 Task: Search one way flight ticket for 2 adults, 2 infants in seat and 1 infant on lap in first from Waco: Waco Regional Airport to Gillette: Gillette Campbell County Airport on 5-1-2023. Choice of flights is Frontier. Number of bags: 1 carry on bag and 5 checked bags. Price is upto 65000. Outbound departure time preference is 16:45.
Action: Mouse moved to (273, 387)
Screenshot: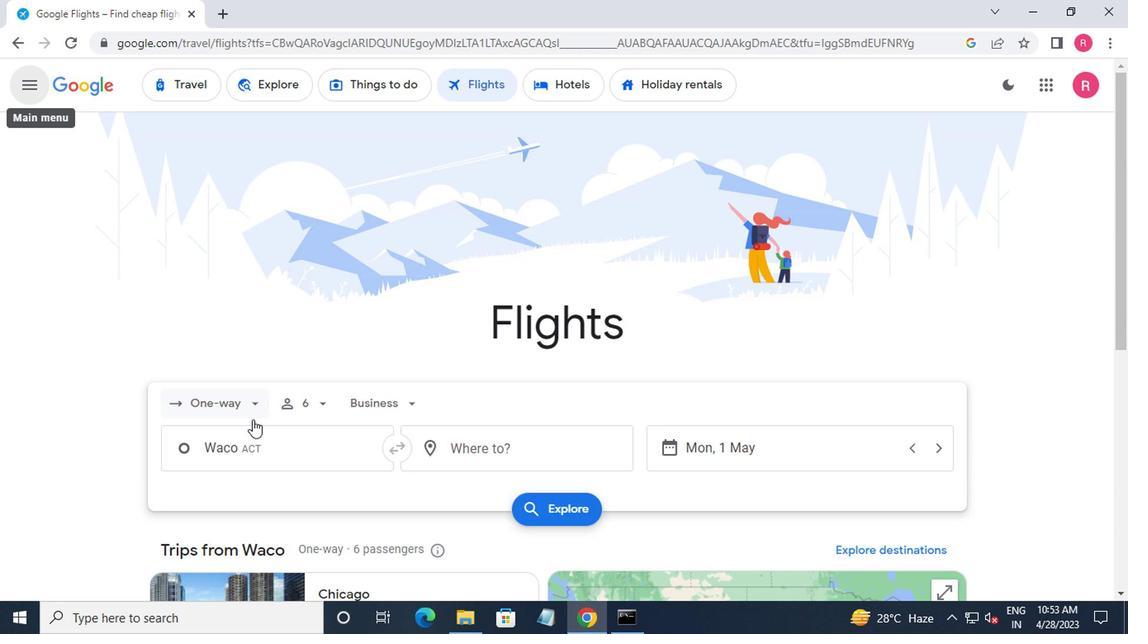 
Action: Mouse pressed left at (273, 387)
Screenshot: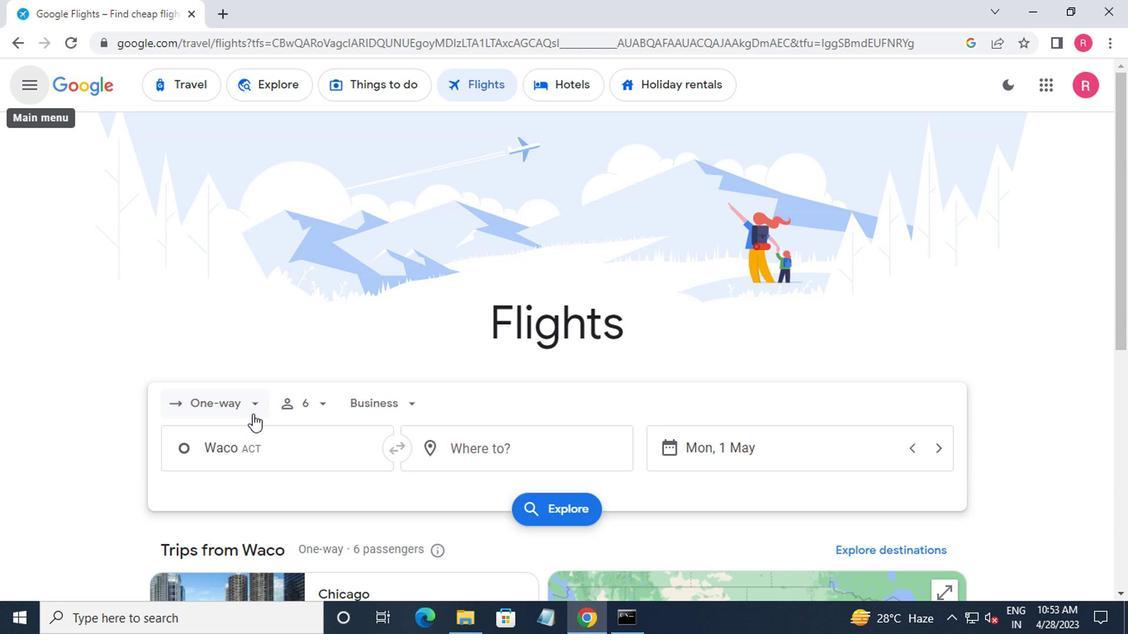 
Action: Mouse moved to (267, 434)
Screenshot: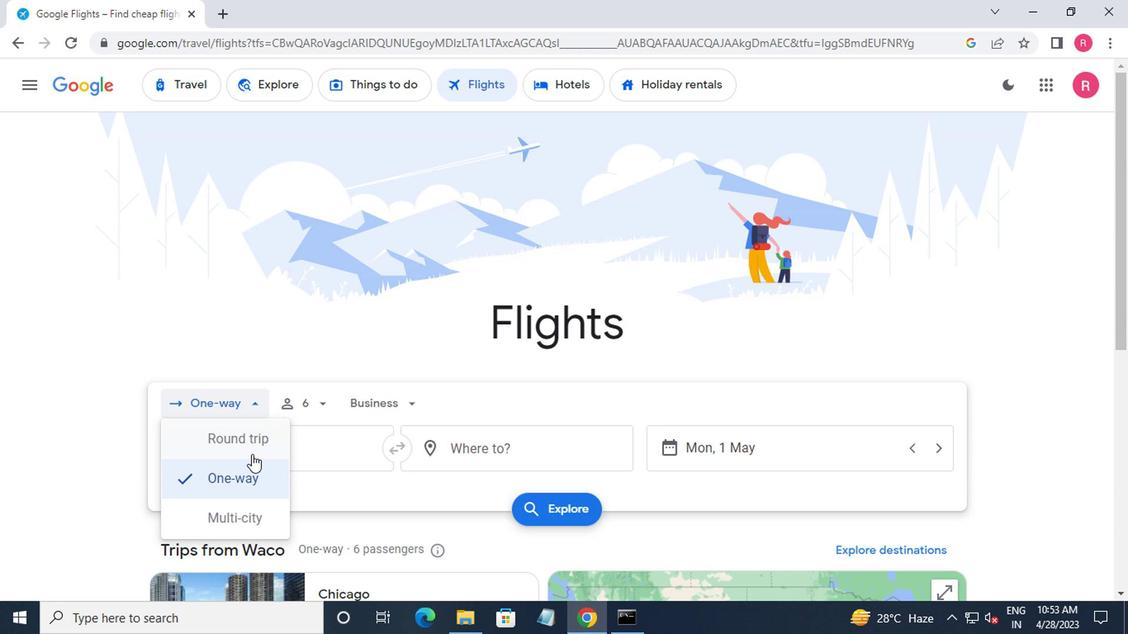 
Action: Mouse pressed left at (267, 434)
Screenshot: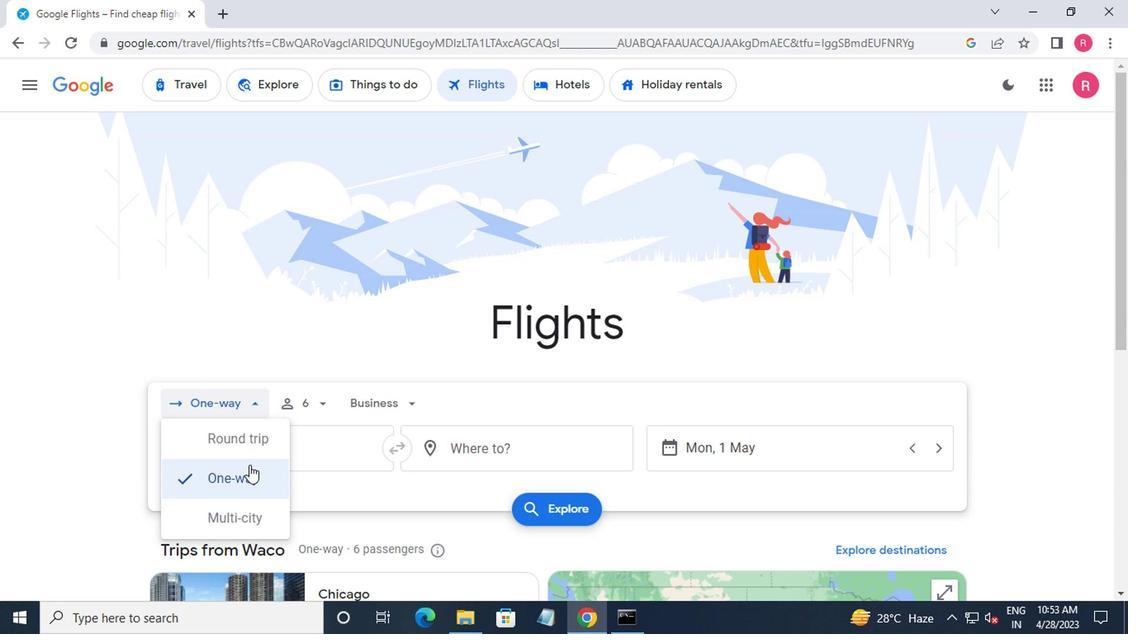 
Action: Mouse moved to (307, 387)
Screenshot: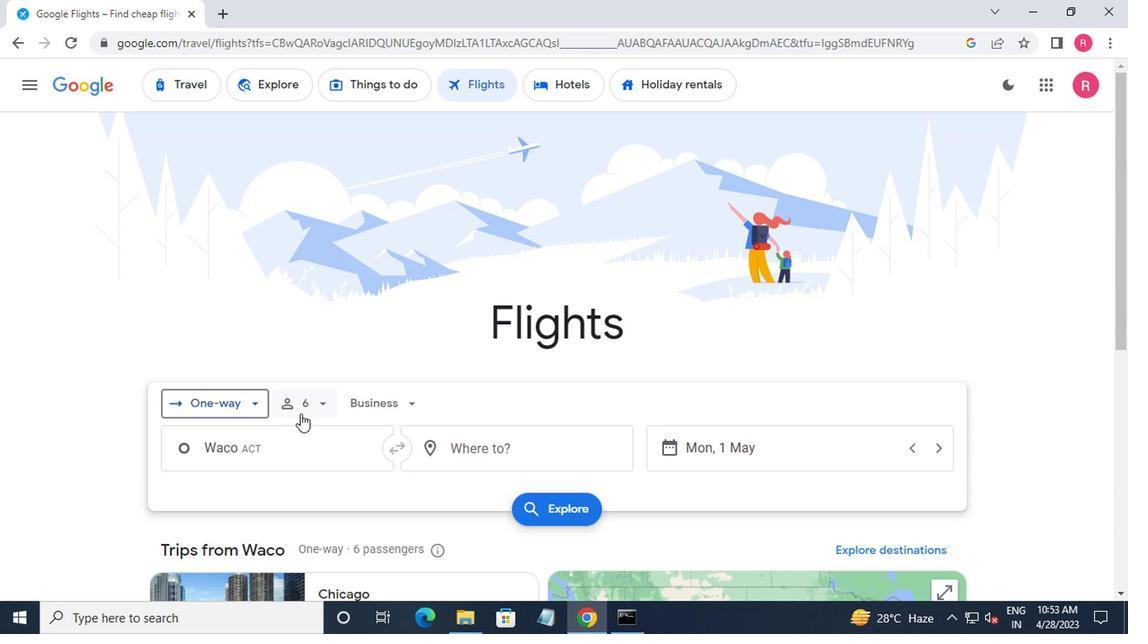 
Action: Mouse pressed left at (307, 387)
Screenshot: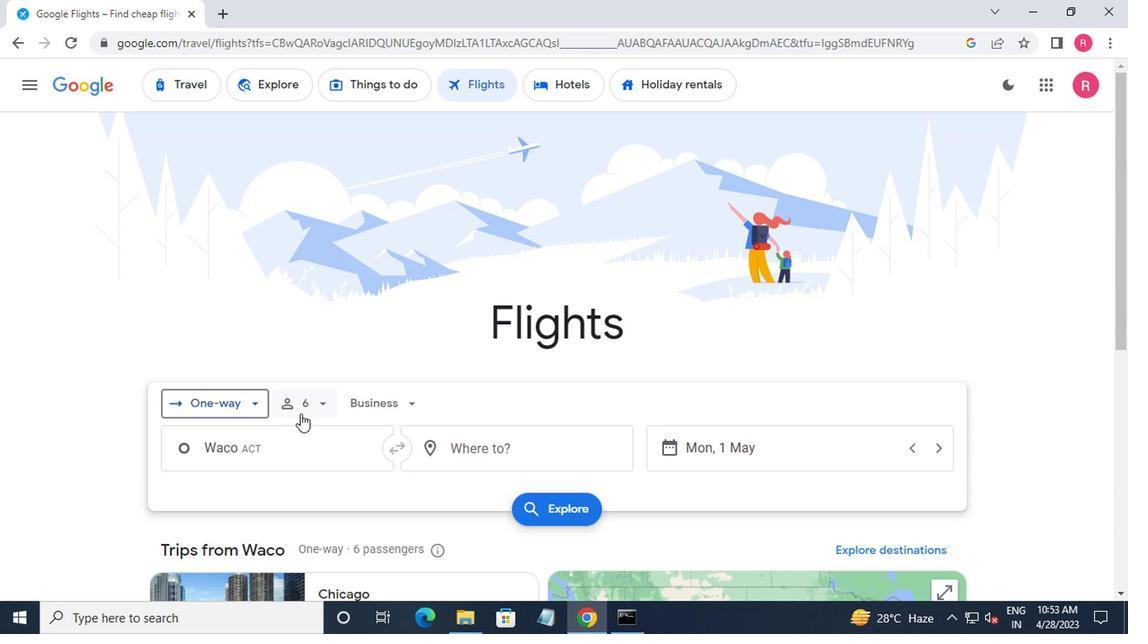 
Action: Mouse moved to (364, 412)
Screenshot: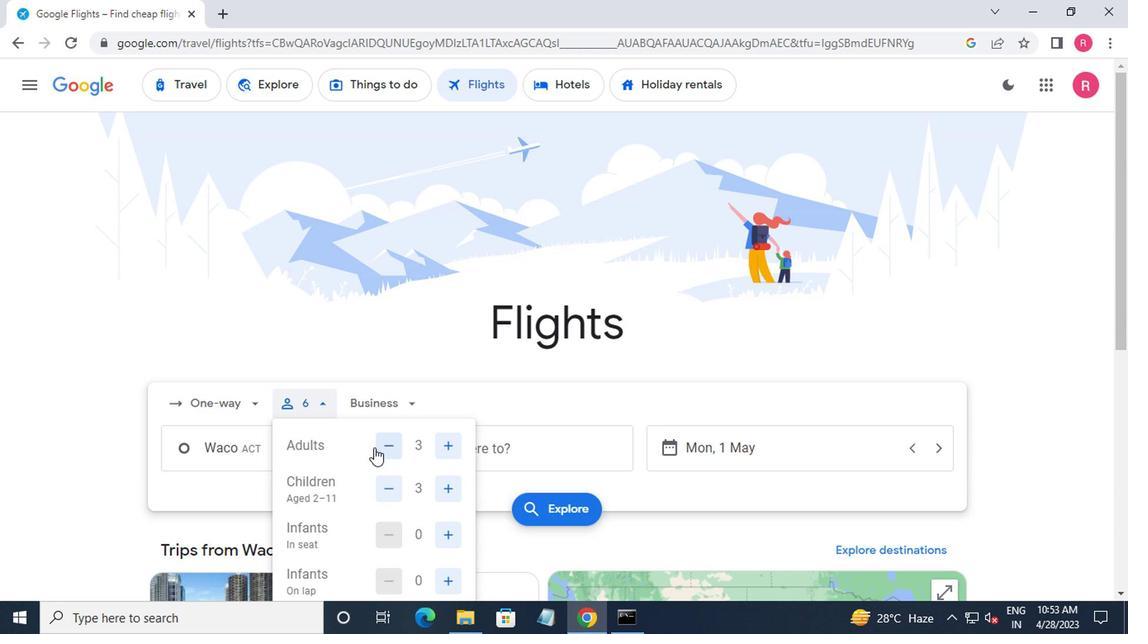 
Action: Mouse pressed left at (364, 412)
Screenshot: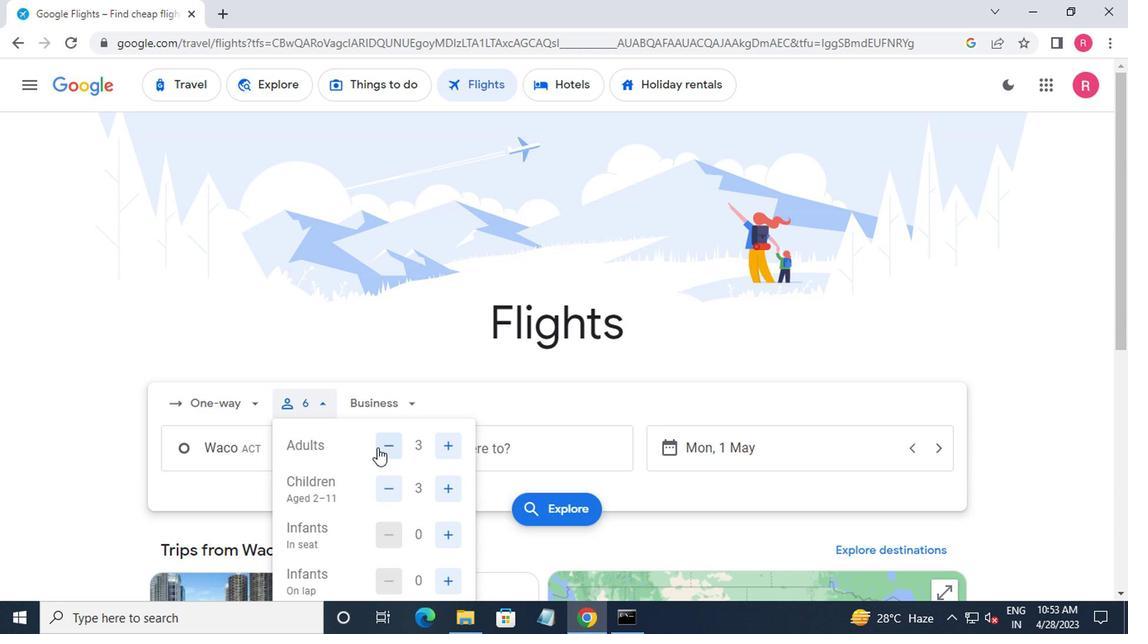 
Action: Mouse moved to (378, 441)
Screenshot: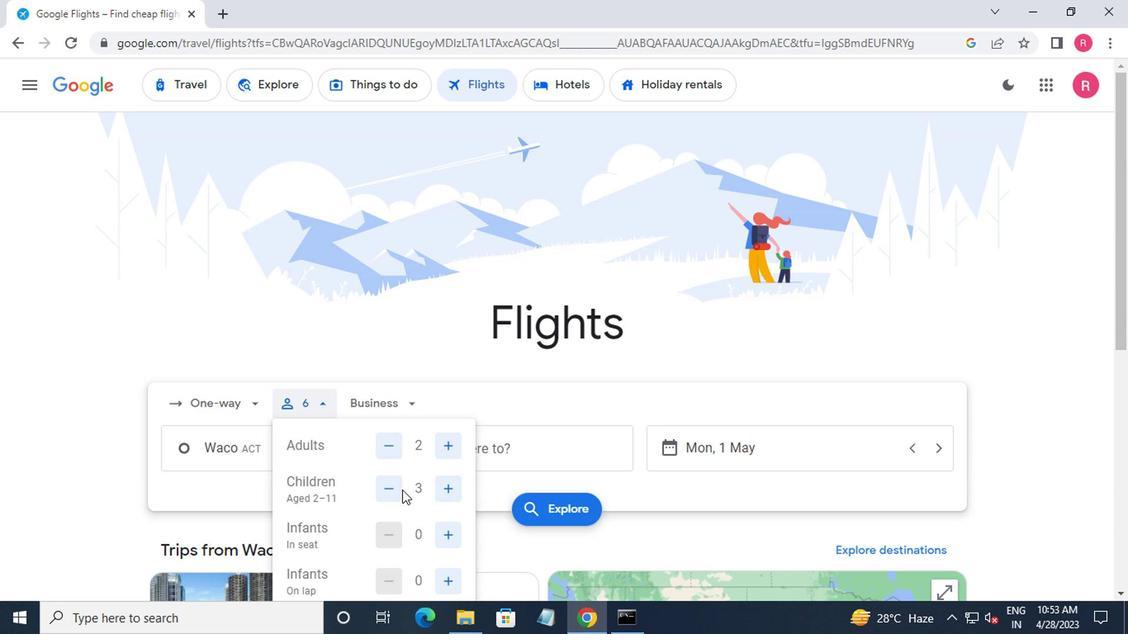 
Action: Mouse pressed left at (378, 441)
Screenshot: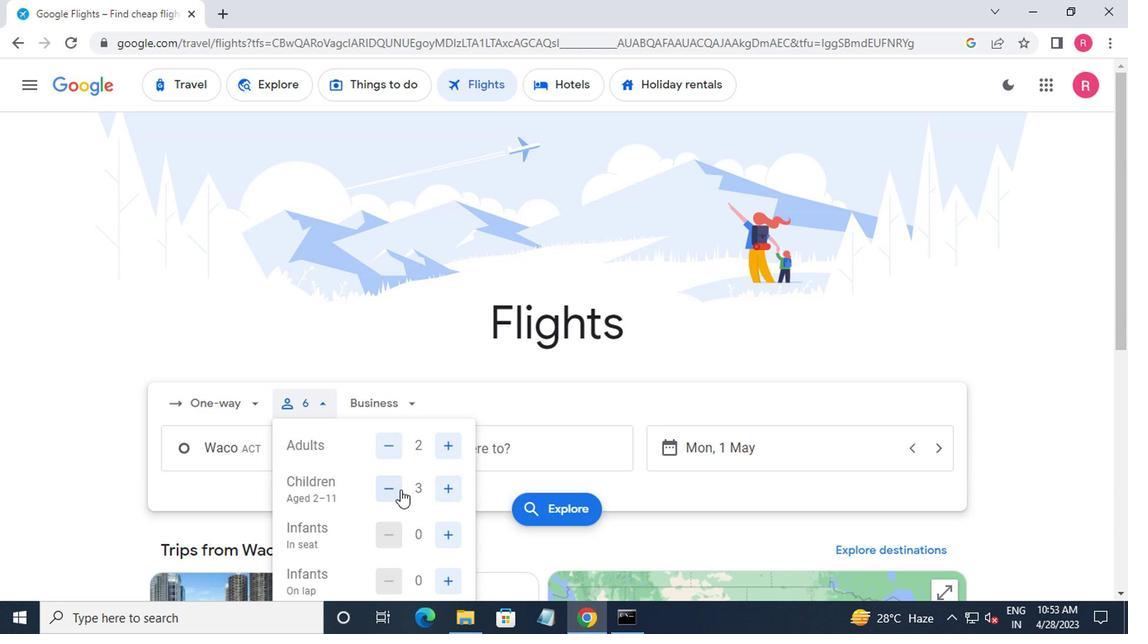 
Action: Mouse pressed left at (378, 441)
Screenshot: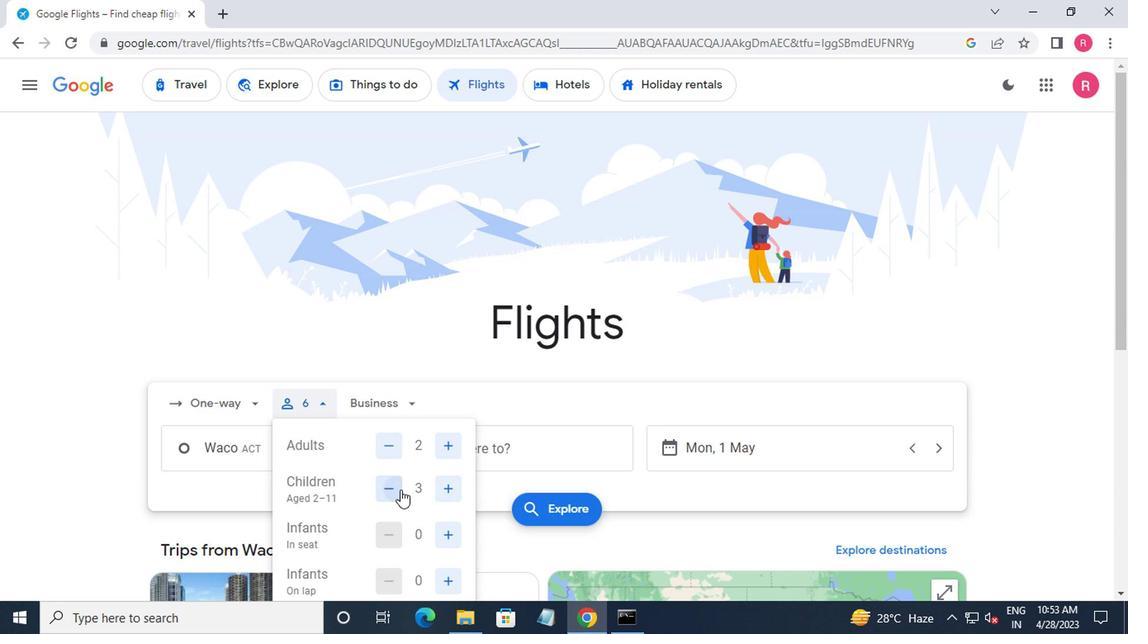 
Action: Mouse pressed left at (378, 441)
Screenshot: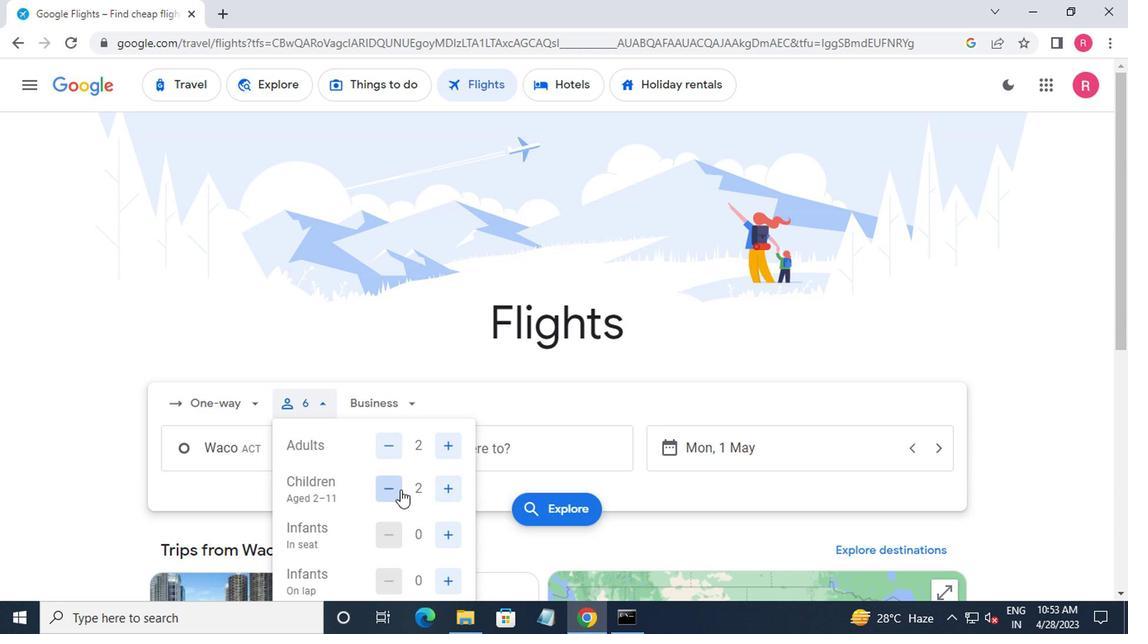 
Action: Mouse moved to (419, 473)
Screenshot: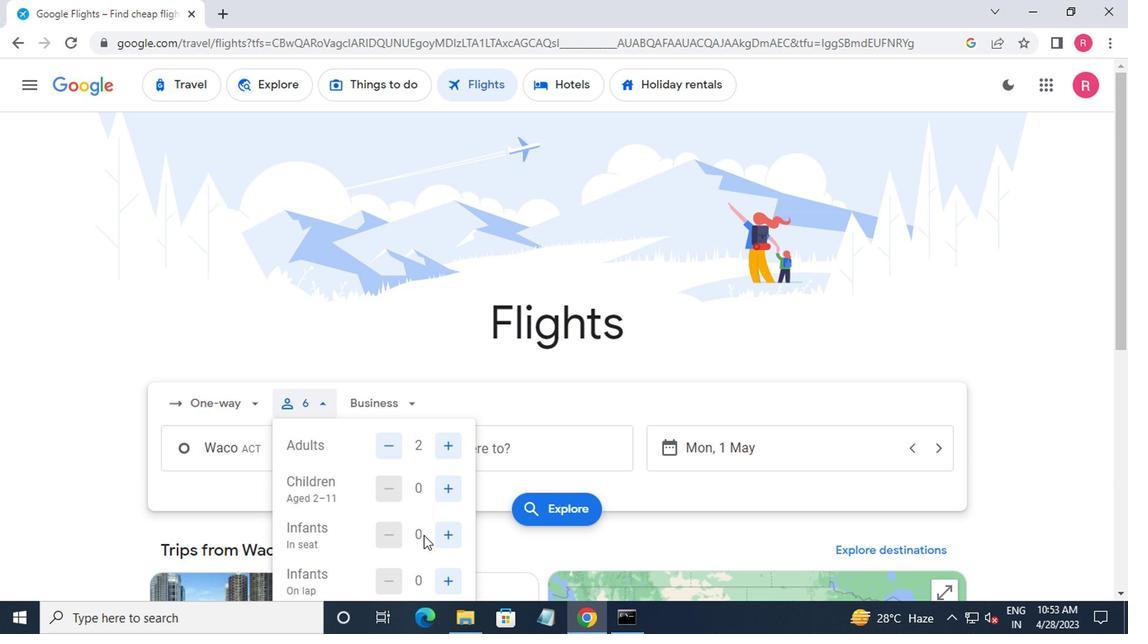 
Action: Mouse pressed left at (419, 473)
Screenshot: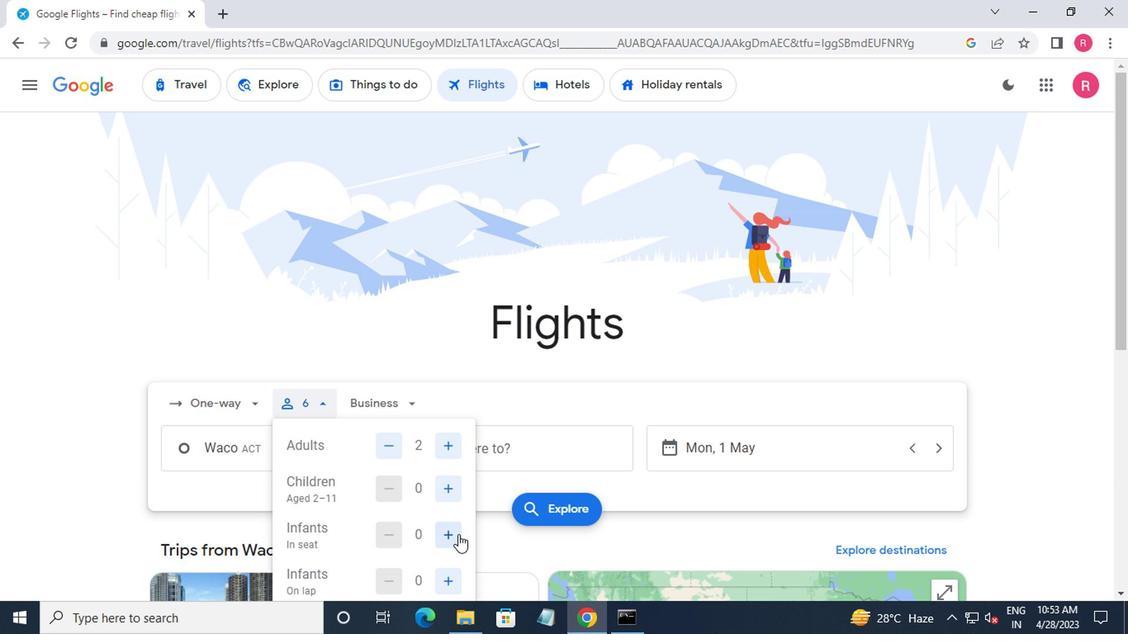 
Action: Mouse pressed left at (419, 473)
Screenshot: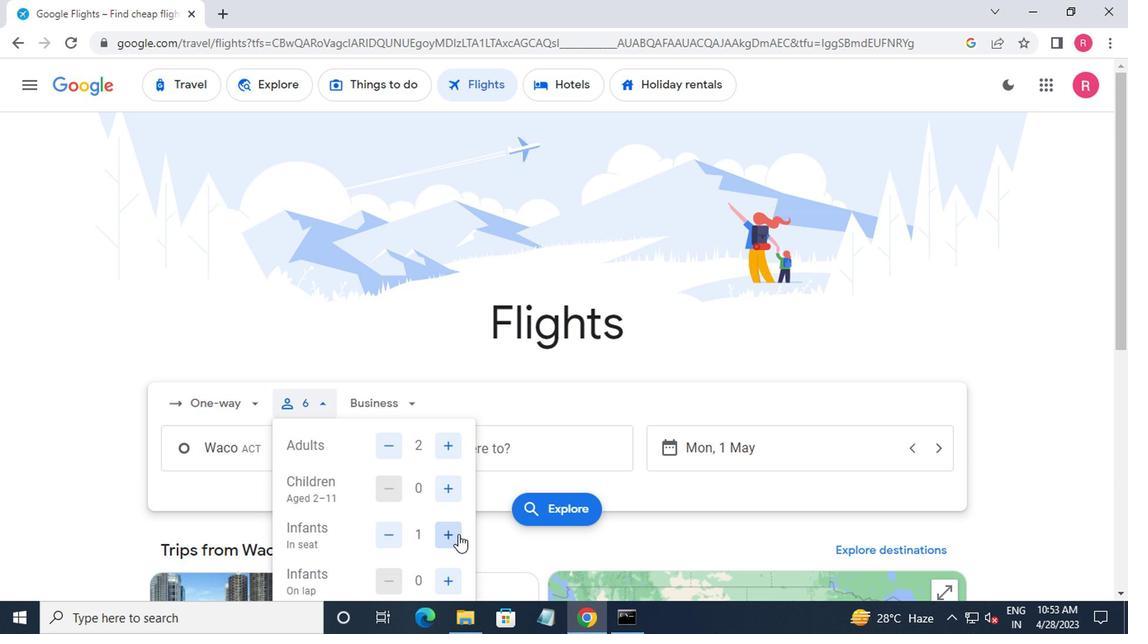 
Action: Mouse moved to (405, 508)
Screenshot: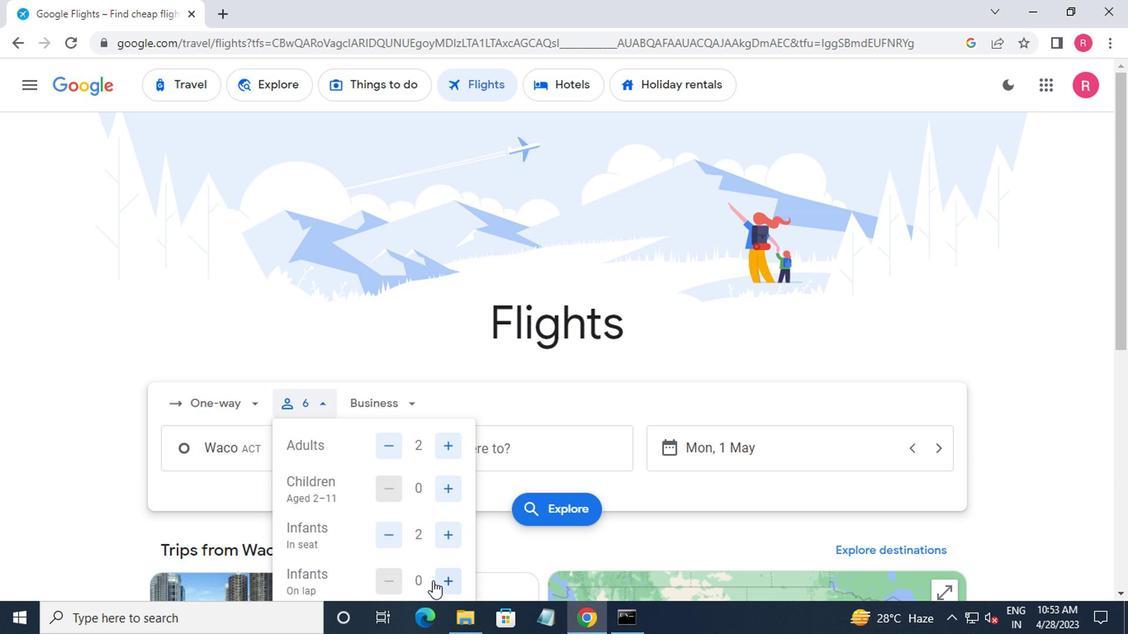 
Action: Mouse pressed left at (405, 508)
Screenshot: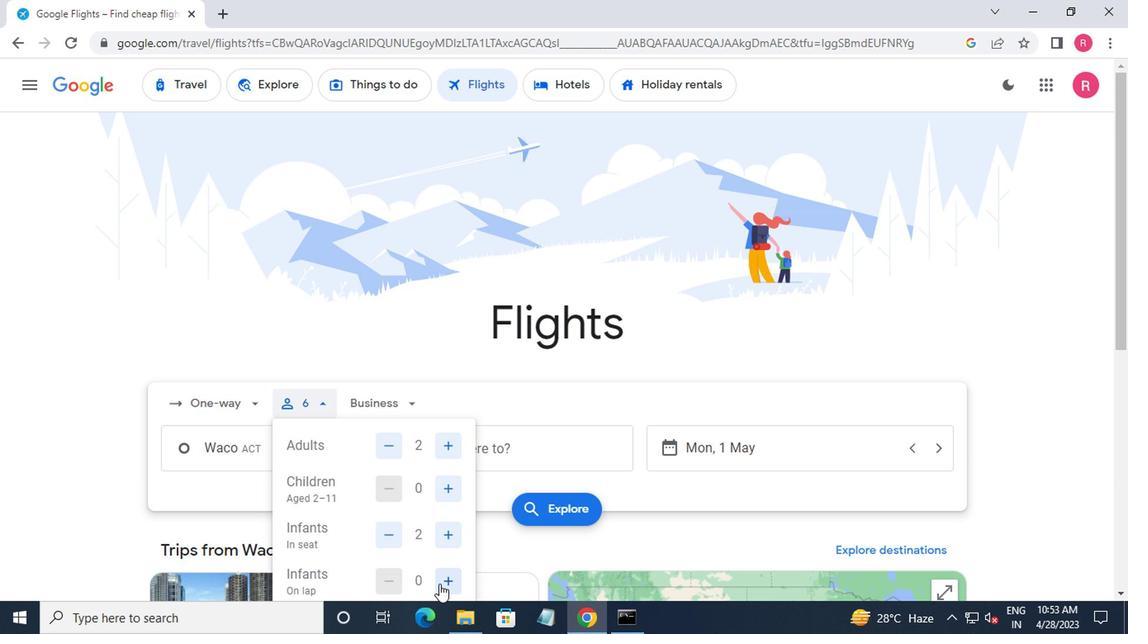 
Action: Mouse moved to (380, 389)
Screenshot: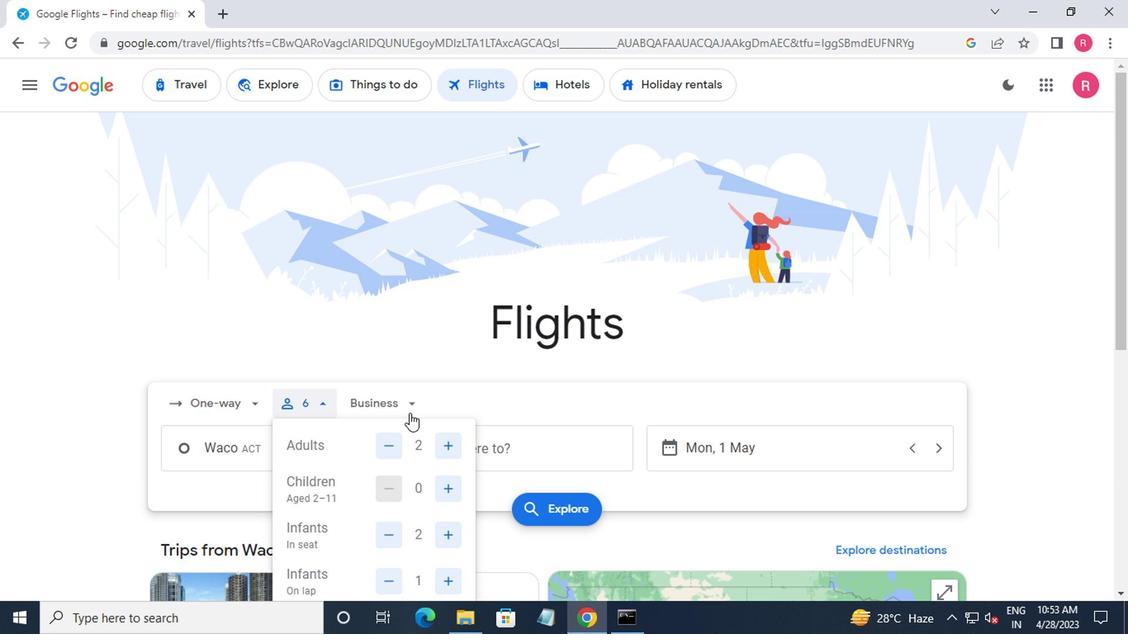 
Action: Mouse pressed left at (380, 389)
Screenshot: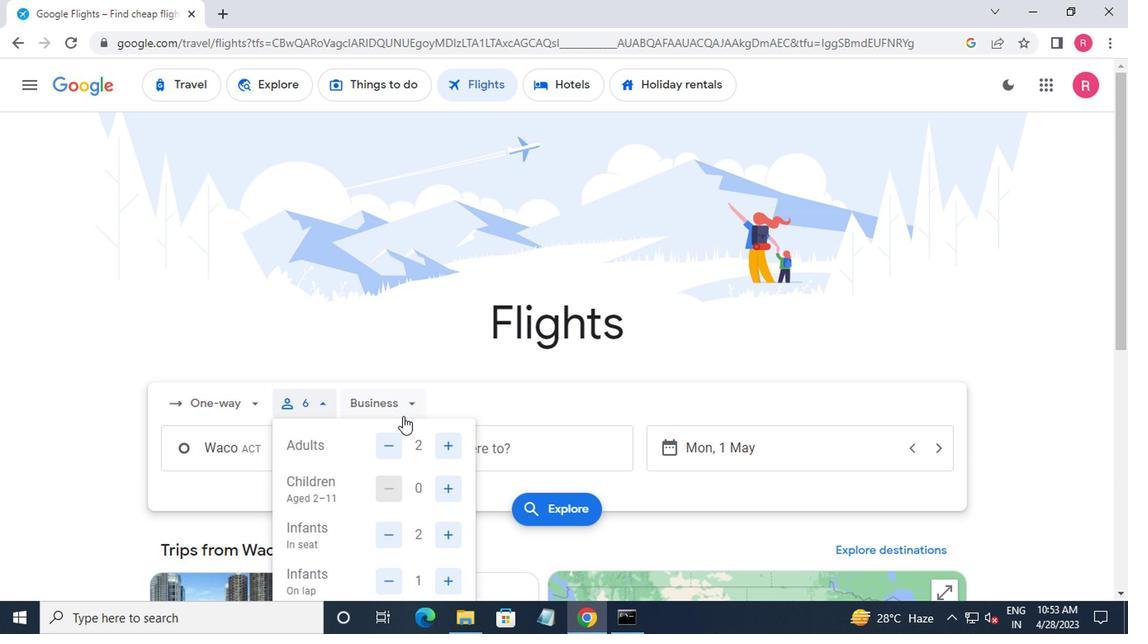 
Action: Mouse moved to (383, 481)
Screenshot: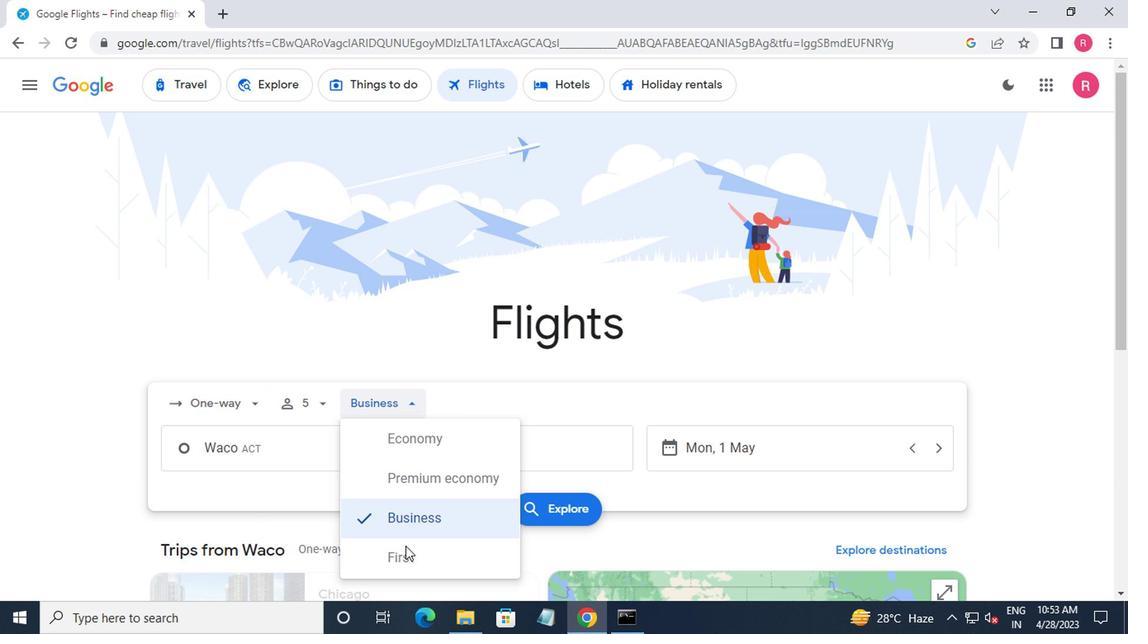 
Action: Mouse pressed left at (383, 481)
Screenshot: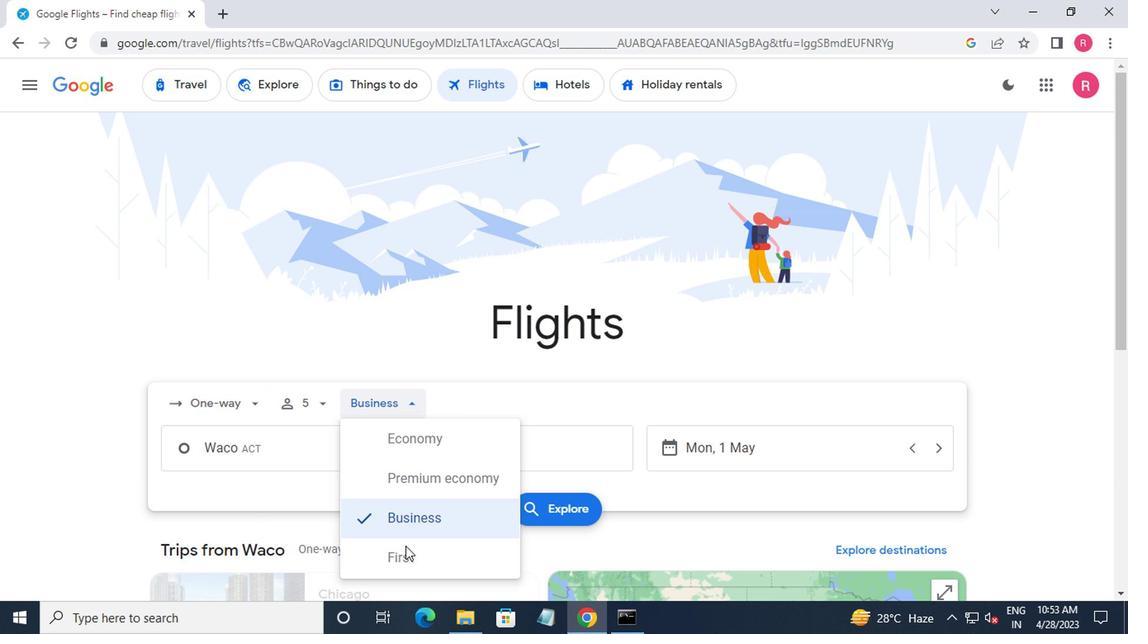 
Action: Mouse moved to (378, 468)
Screenshot: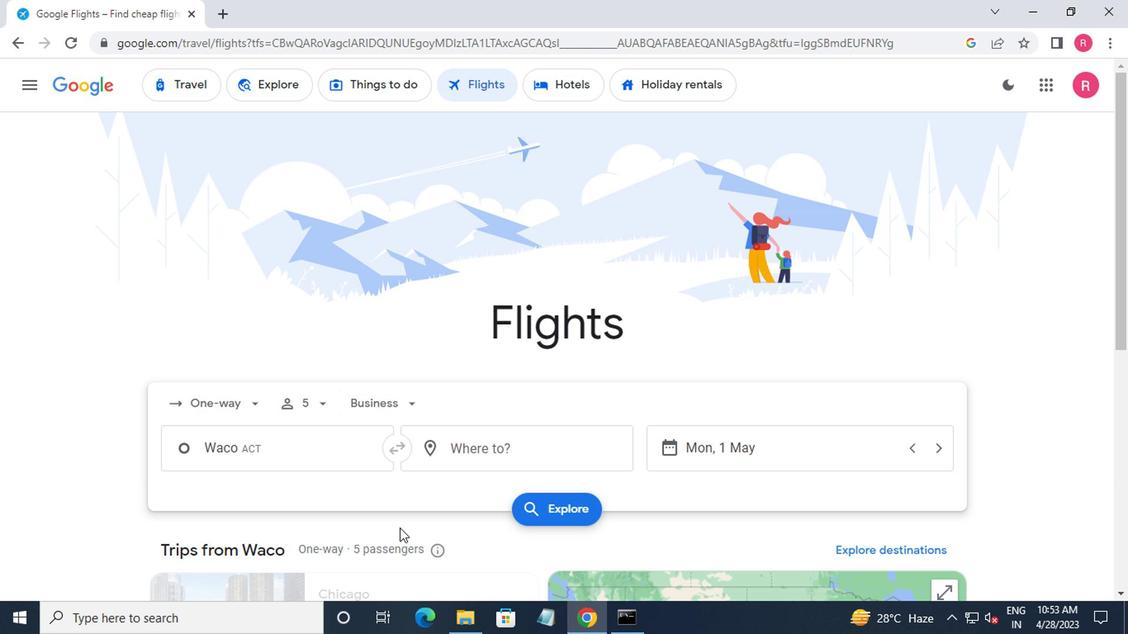 
Action: Mouse scrolled (378, 467) with delta (0, 0)
Screenshot: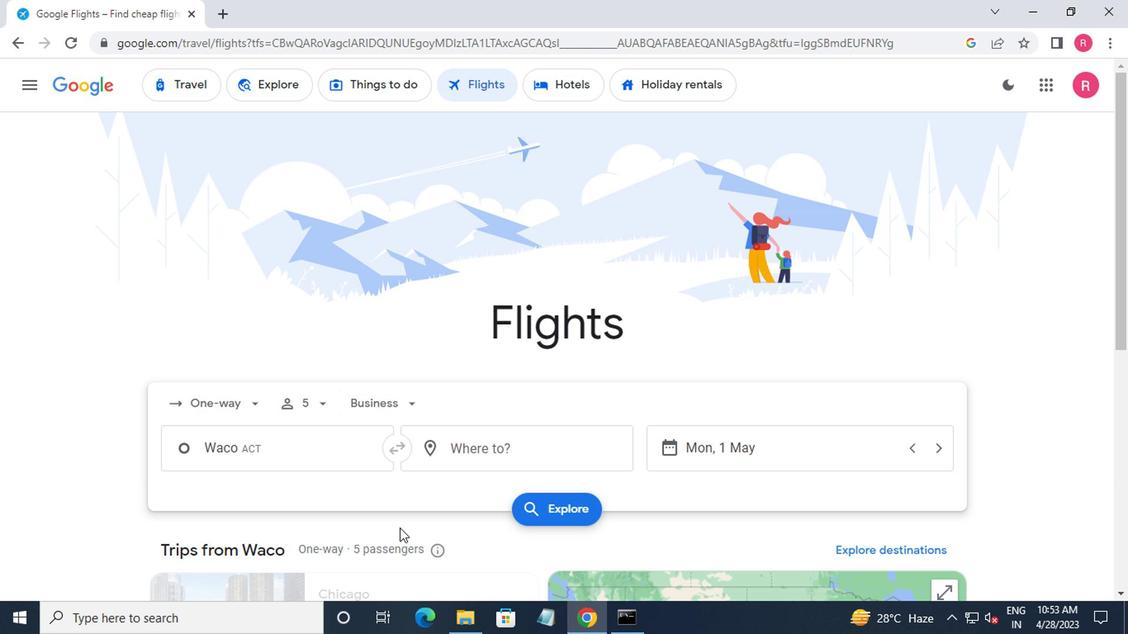 
Action: Mouse moved to (362, 320)
Screenshot: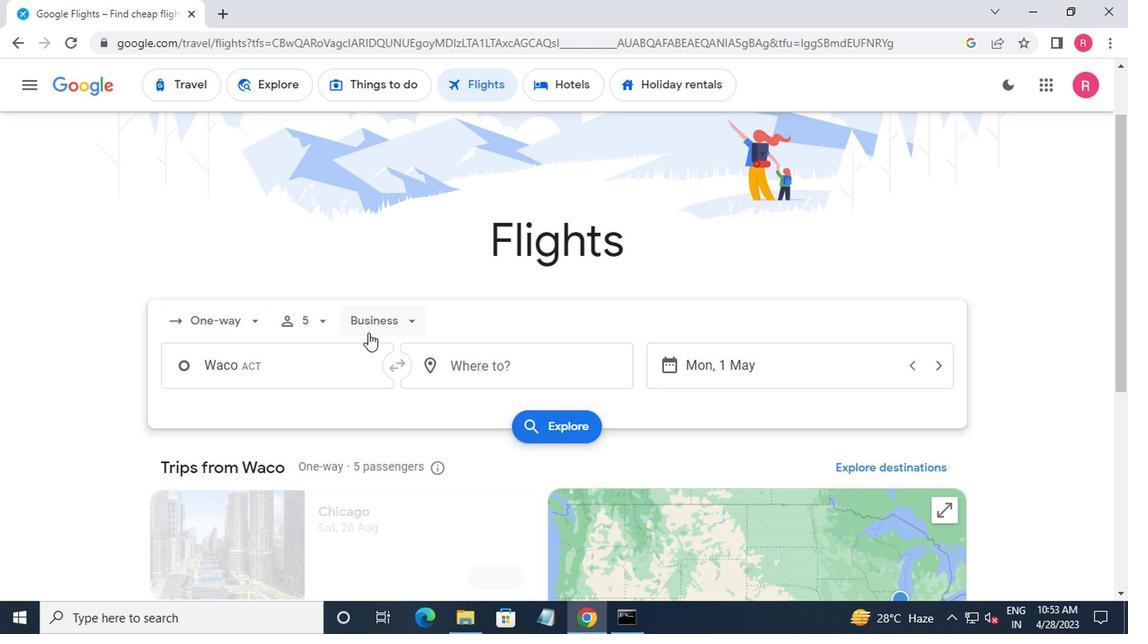 
Action: Mouse pressed left at (362, 320)
Screenshot: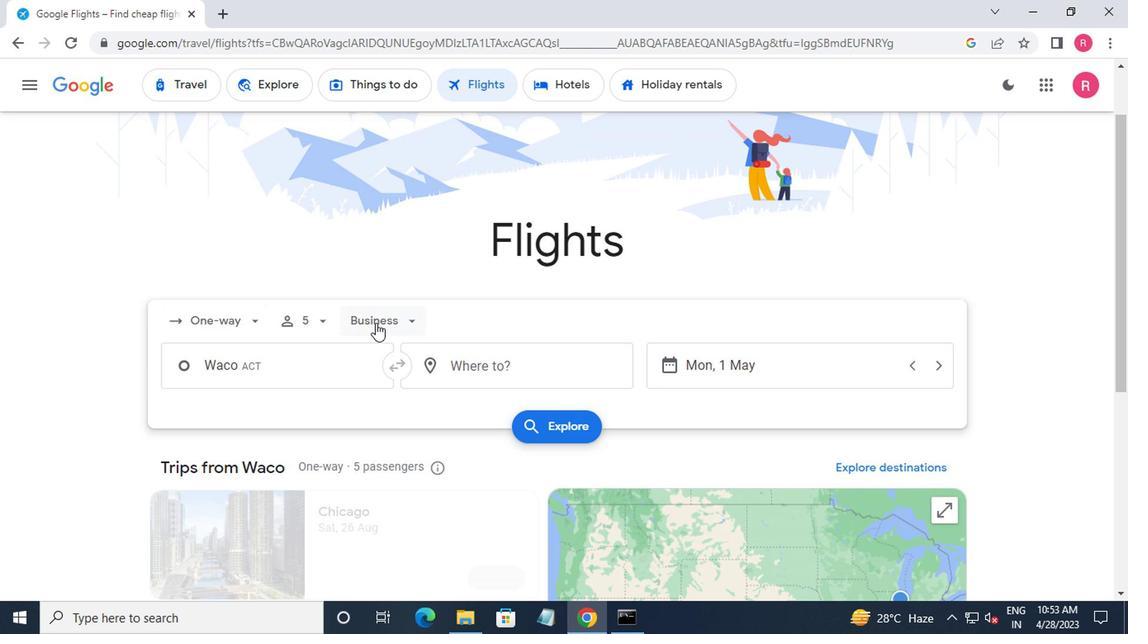 
Action: Mouse moved to (375, 429)
Screenshot: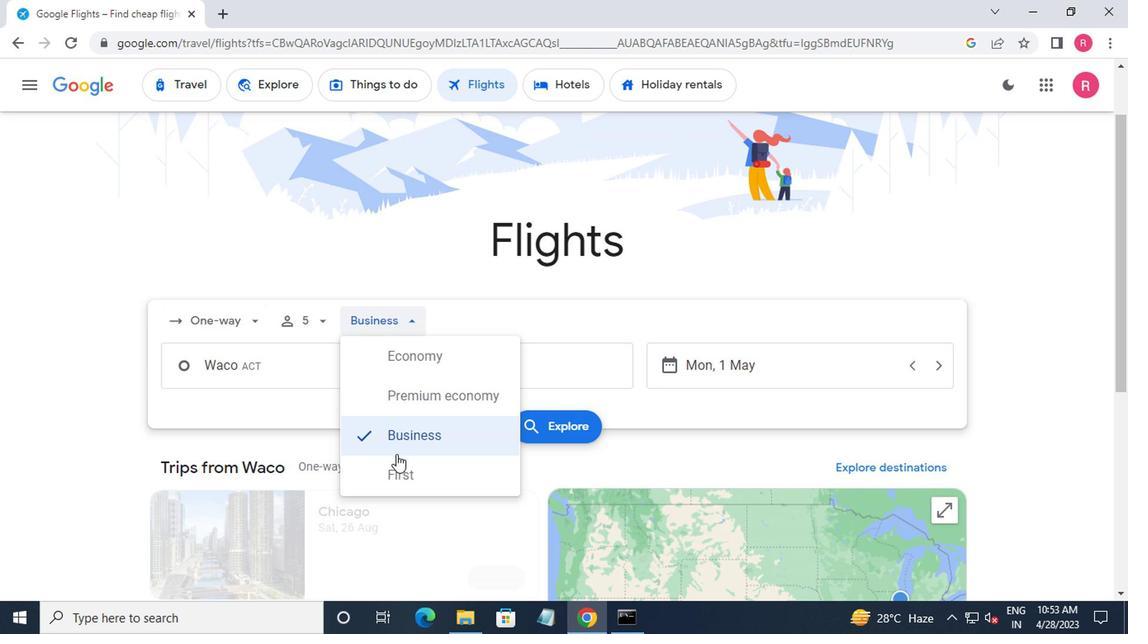 
Action: Mouse pressed left at (375, 429)
Screenshot: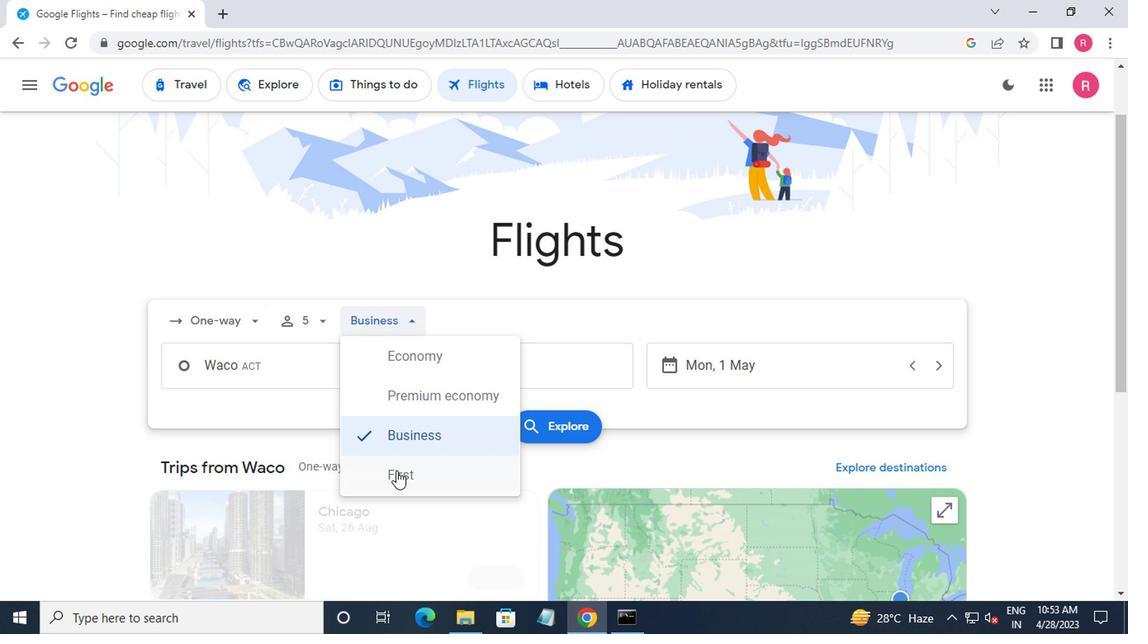 
Action: Mouse moved to (293, 364)
Screenshot: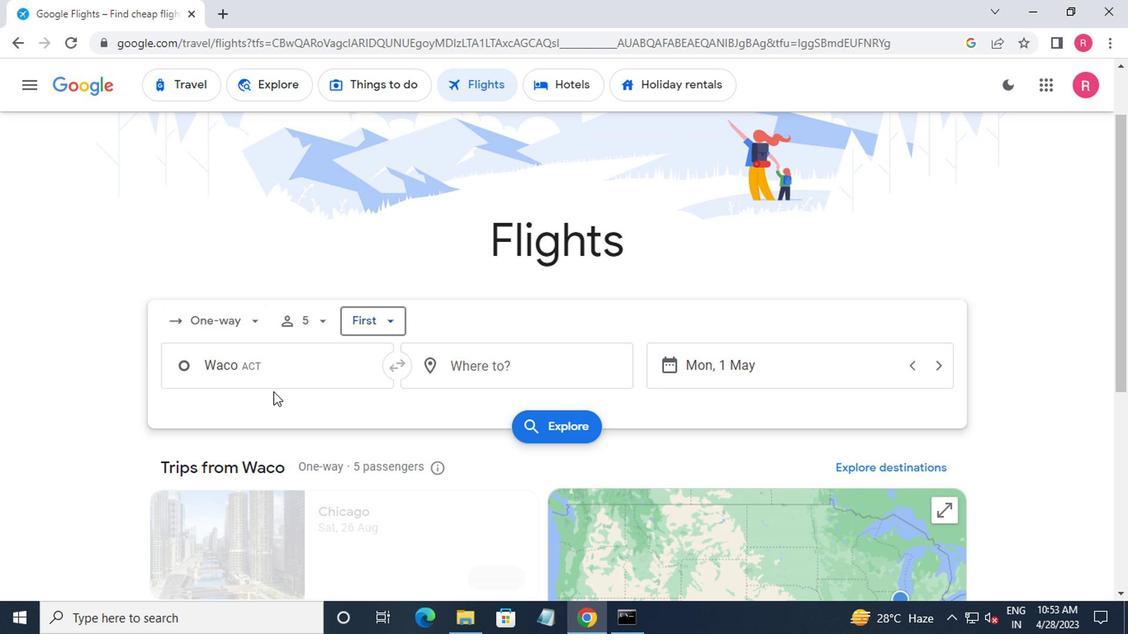 
Action: Mouse pressed left at (293, 364)
Screenshot: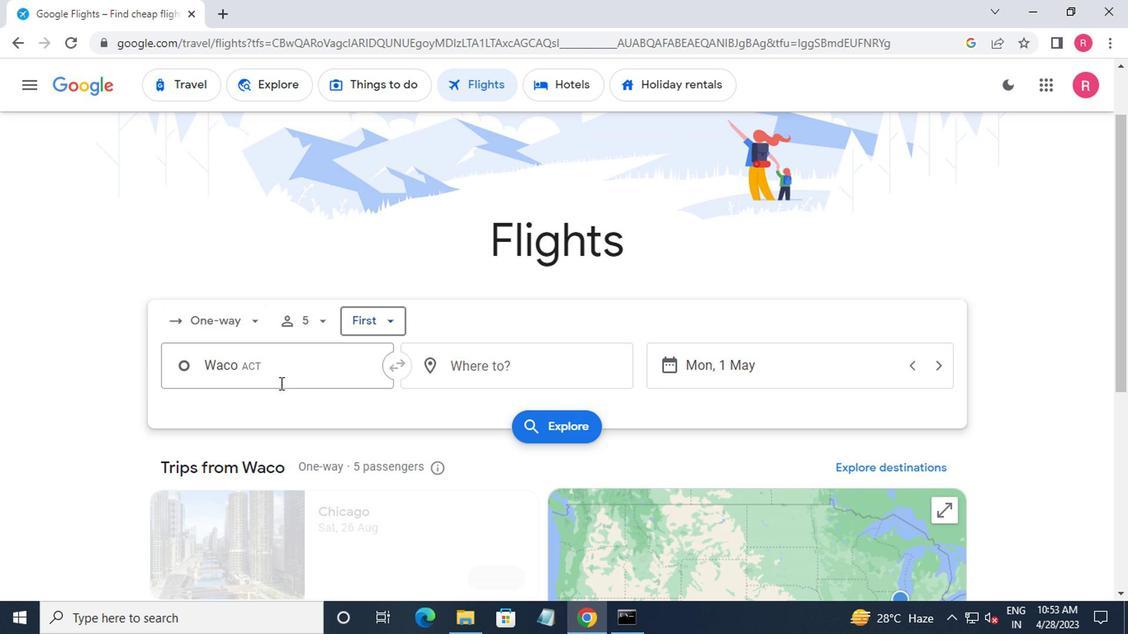 
Action: Key pressed <Key.shift>WACO<Key.space>R<Key.down><Key.enter>
Screenshot: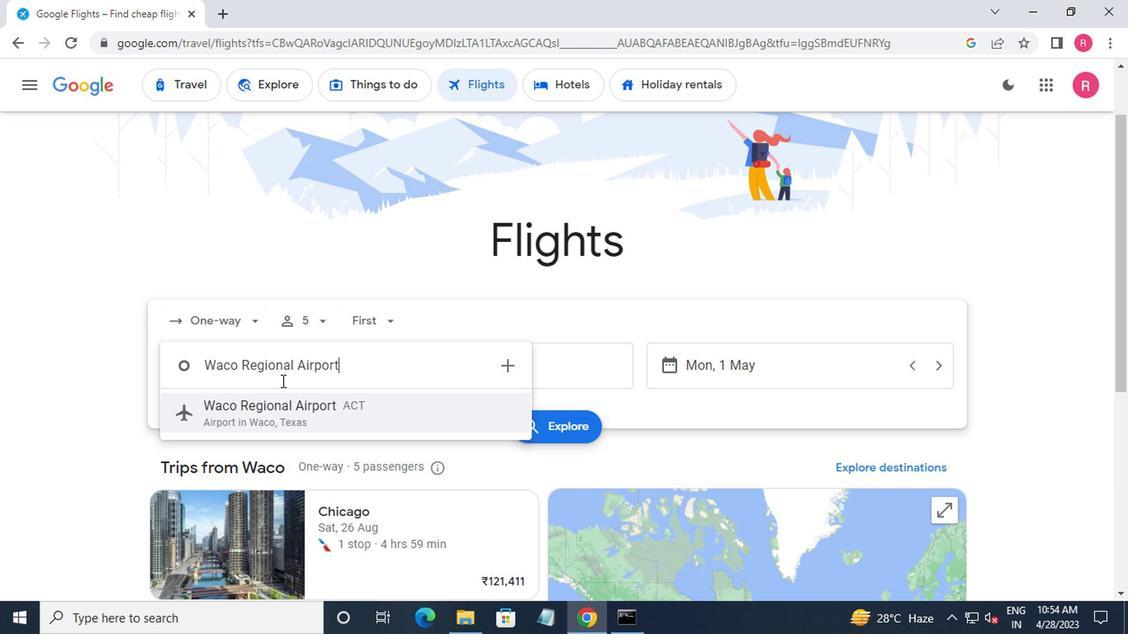 
Action: Mouse moved to (454, 361)
Screenshot: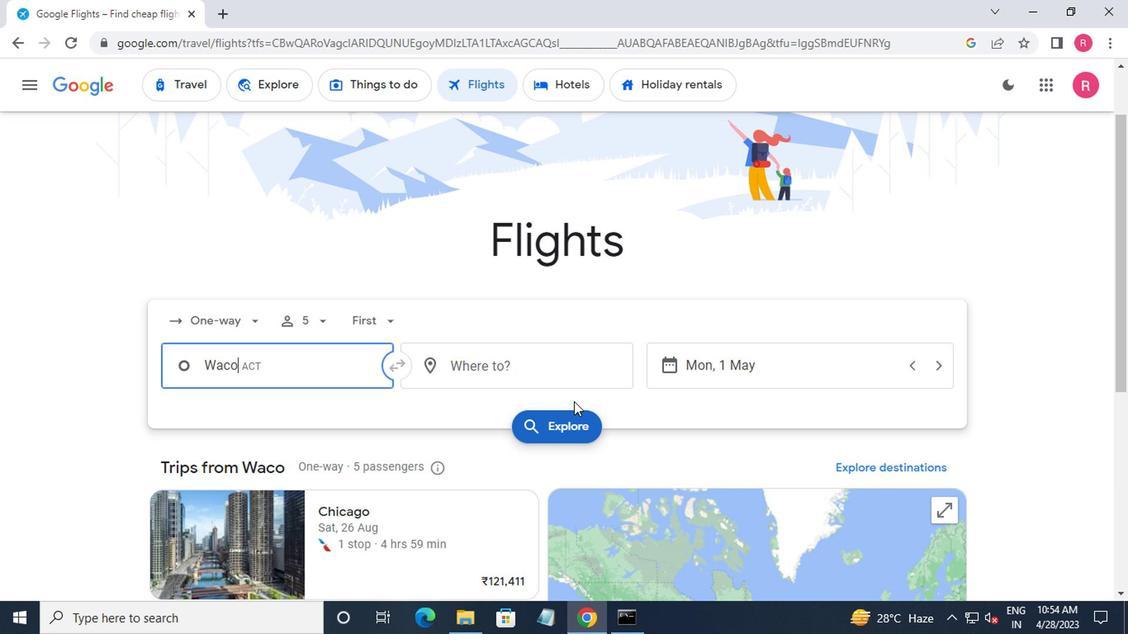 
Action: Mouse pressed left at (454, 361)
Screenshot: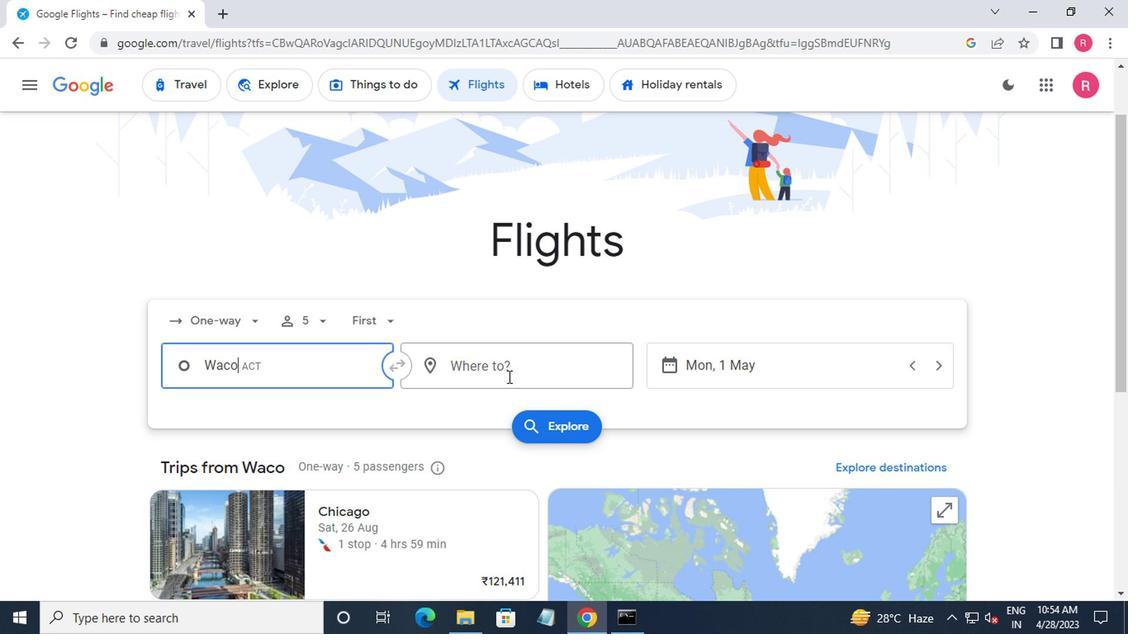 
Action: Key pressed <Key.shift><Key.shift><Key.shift>GILLETTE
Screenshot: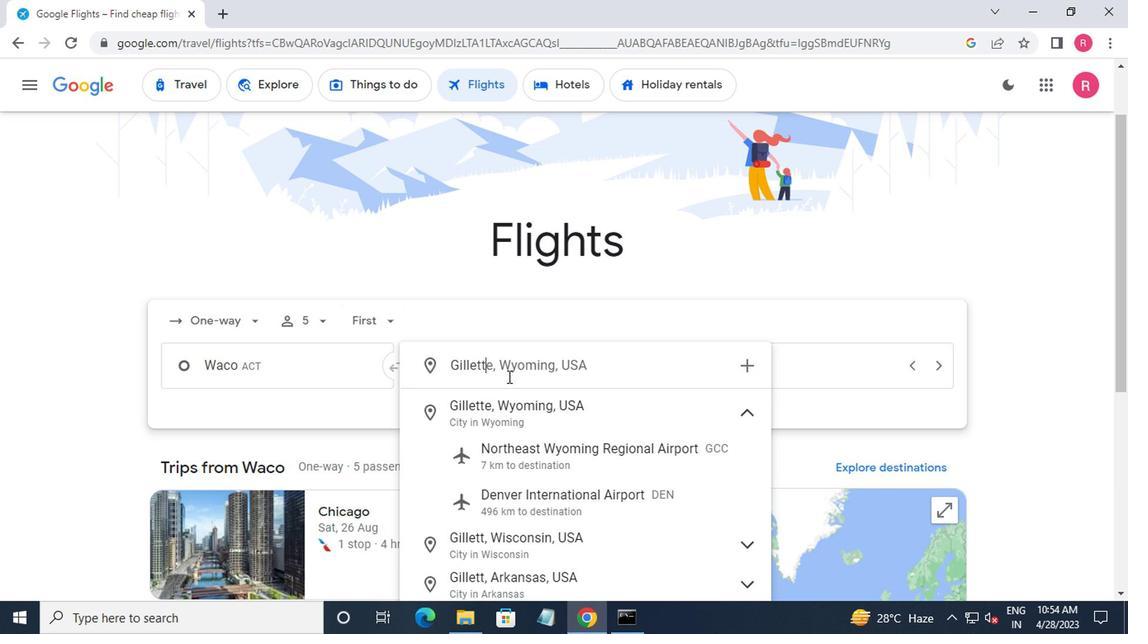 
Action: Mouse moved to (488, 377)
Screenshot: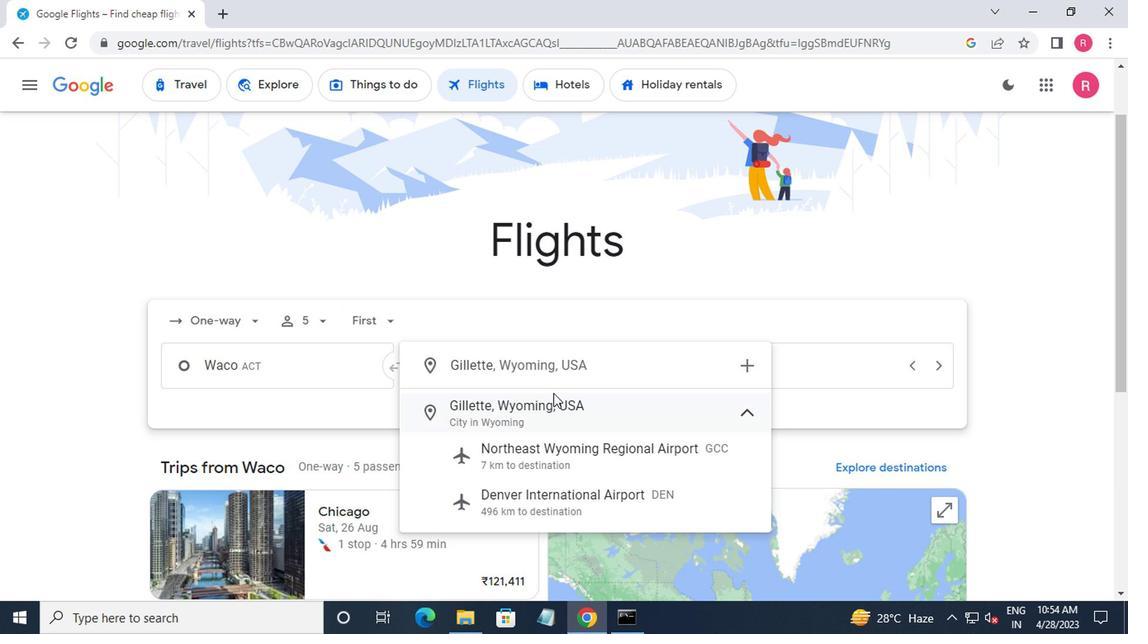 
Action: Mouse pressed left at (488, 377)
Screenshot: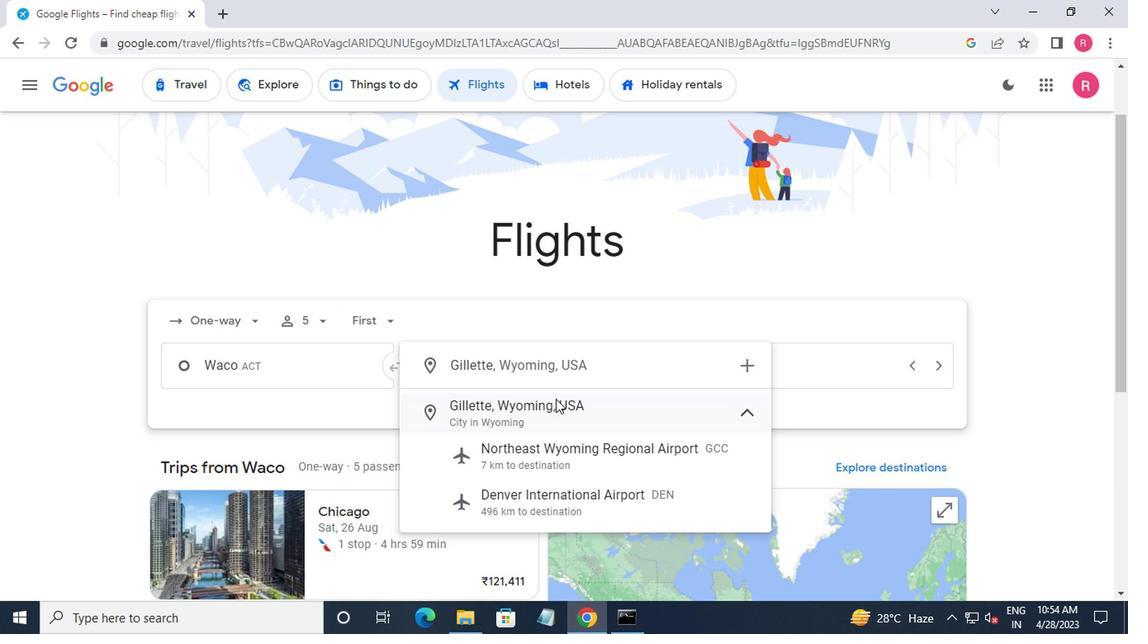 
Action: Mouse moved to (645, 347)
Screenshot: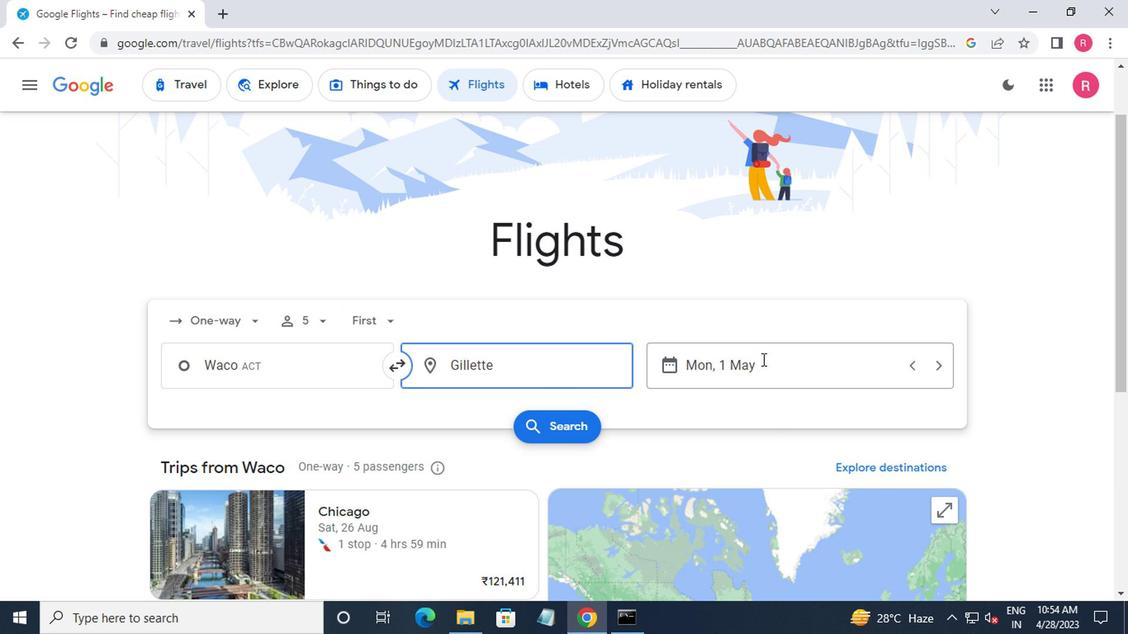
Action: Mouse pressed left at (645, 347)
Screenshot: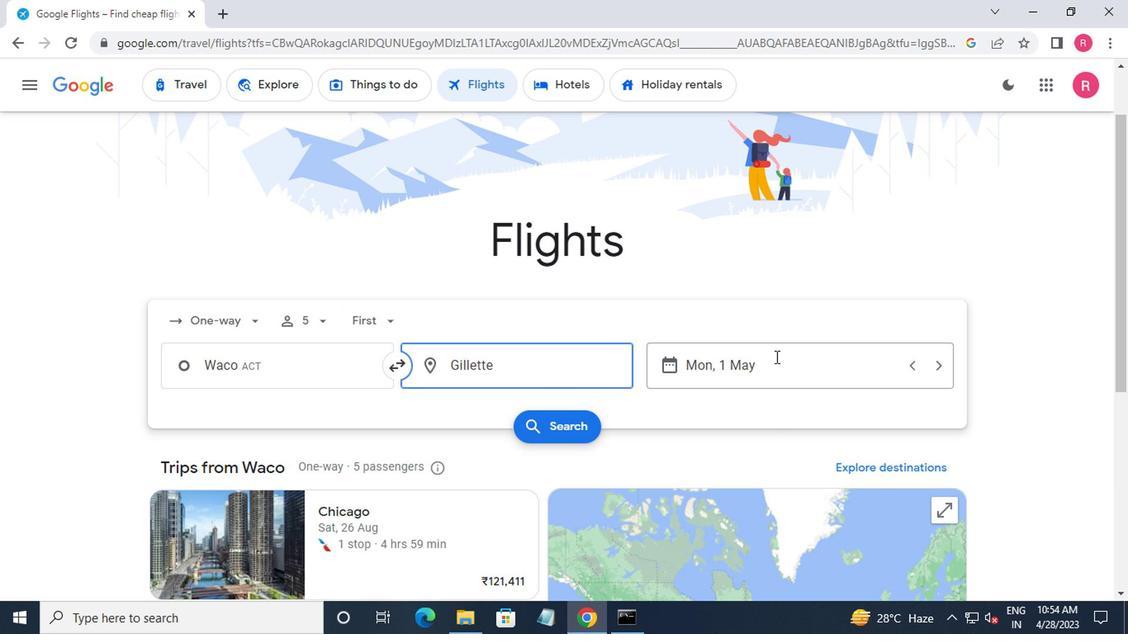 
Action: Mouse moved to (647, 223)
Screenshot: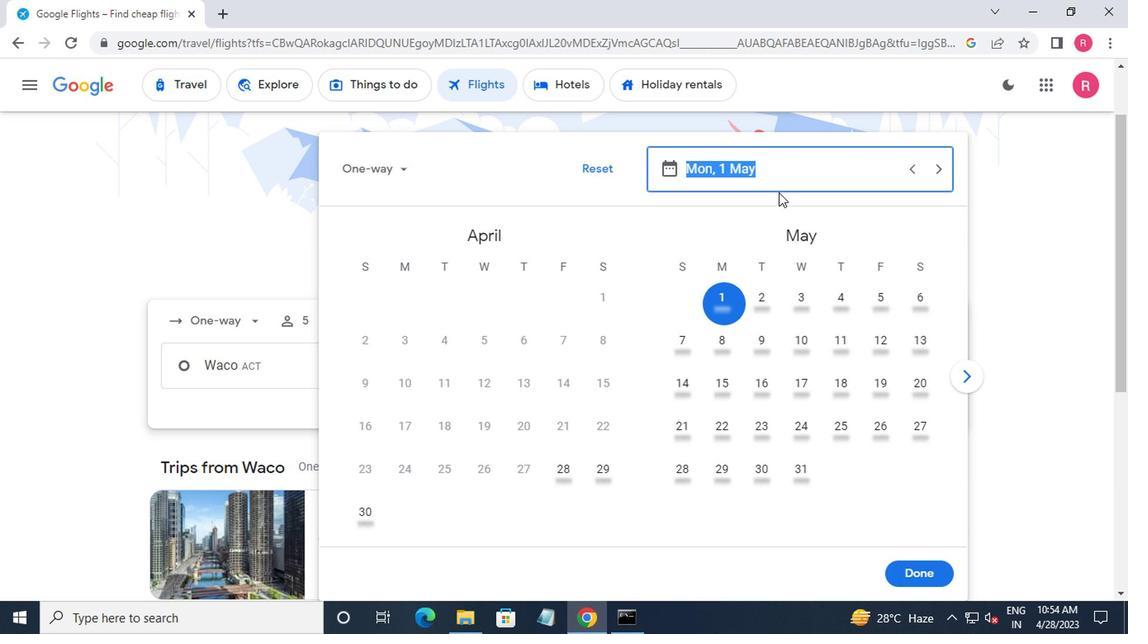 
Action: Mouse pressed left at (647, 223)
Screenshot: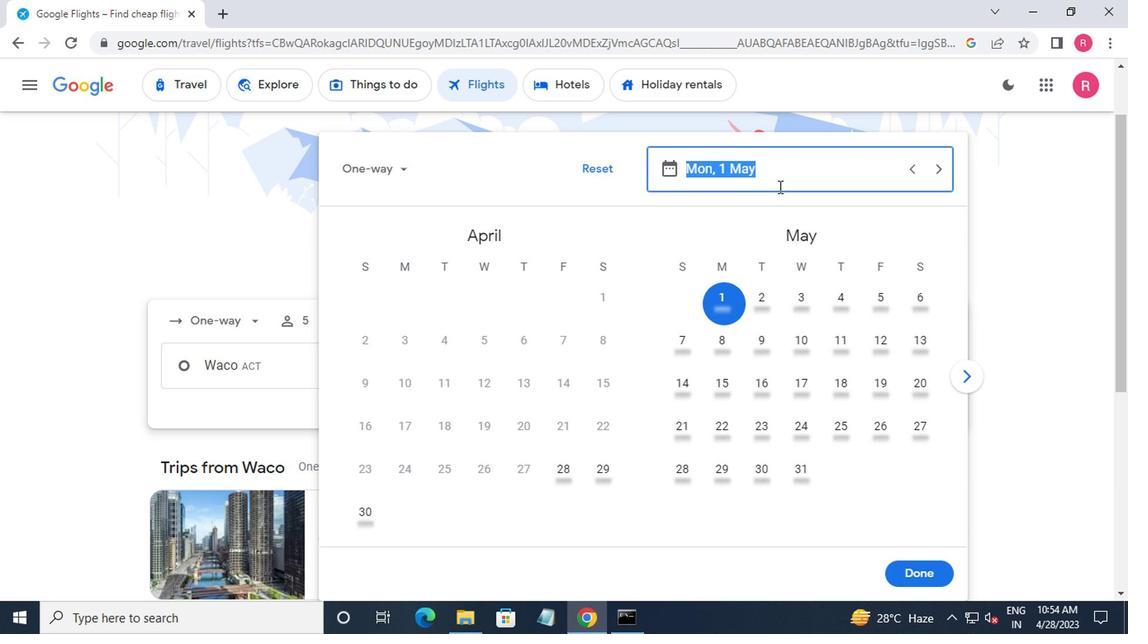 
Action: Mouse moved to (602, 308)
Screenshot: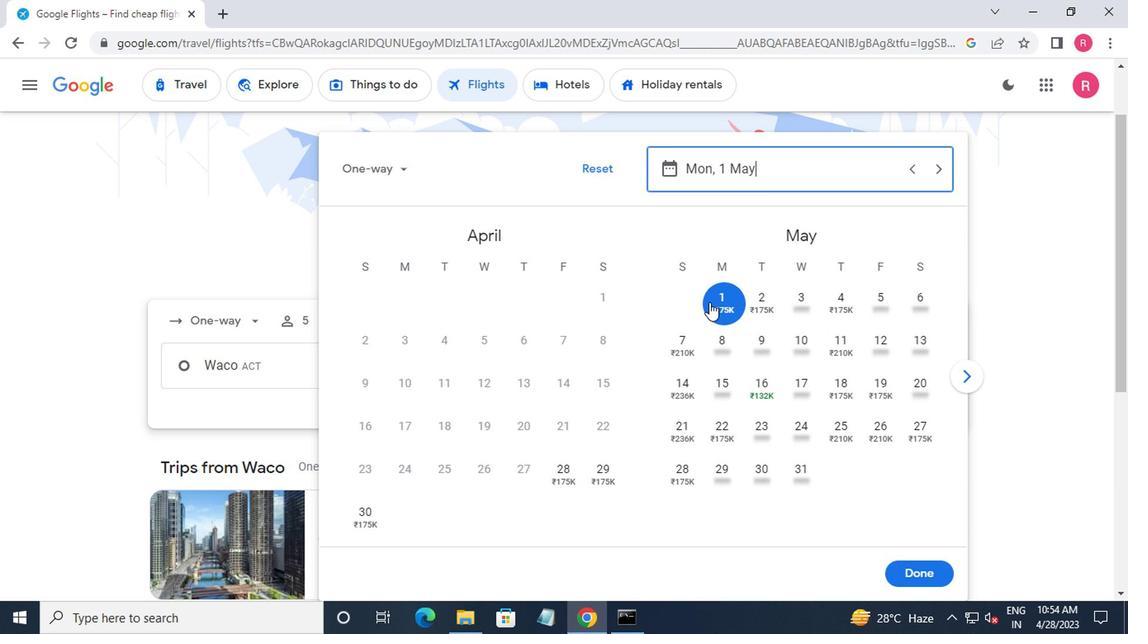 
Action: Mouse pressed left at (602, 308)
Screenshot: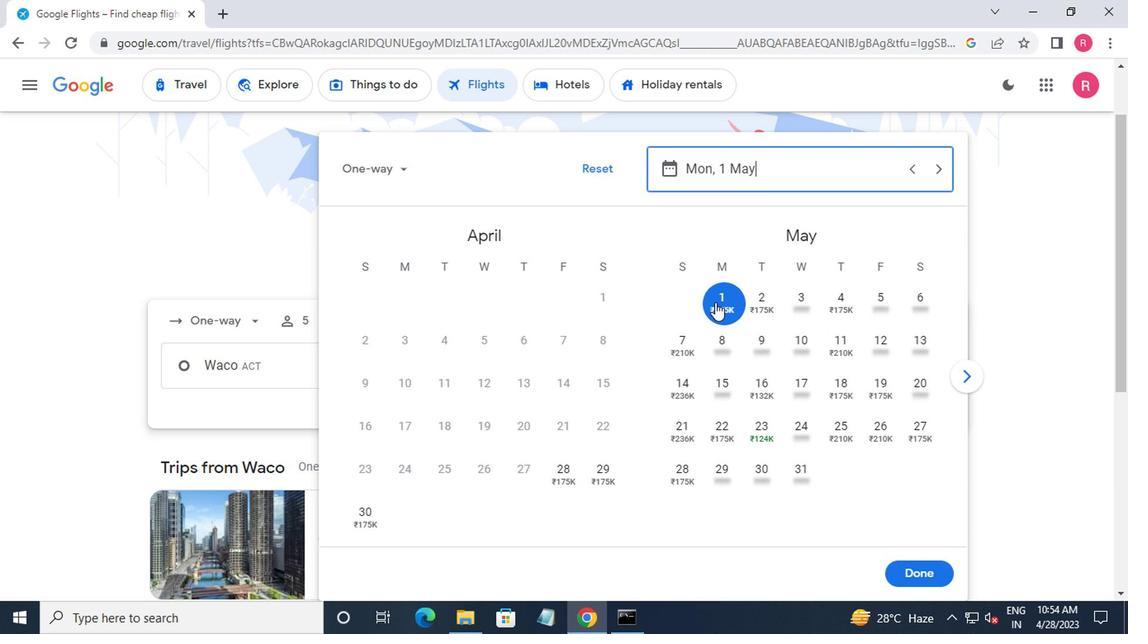 
Action: Mouse moved to (747, 495)
Screenshot: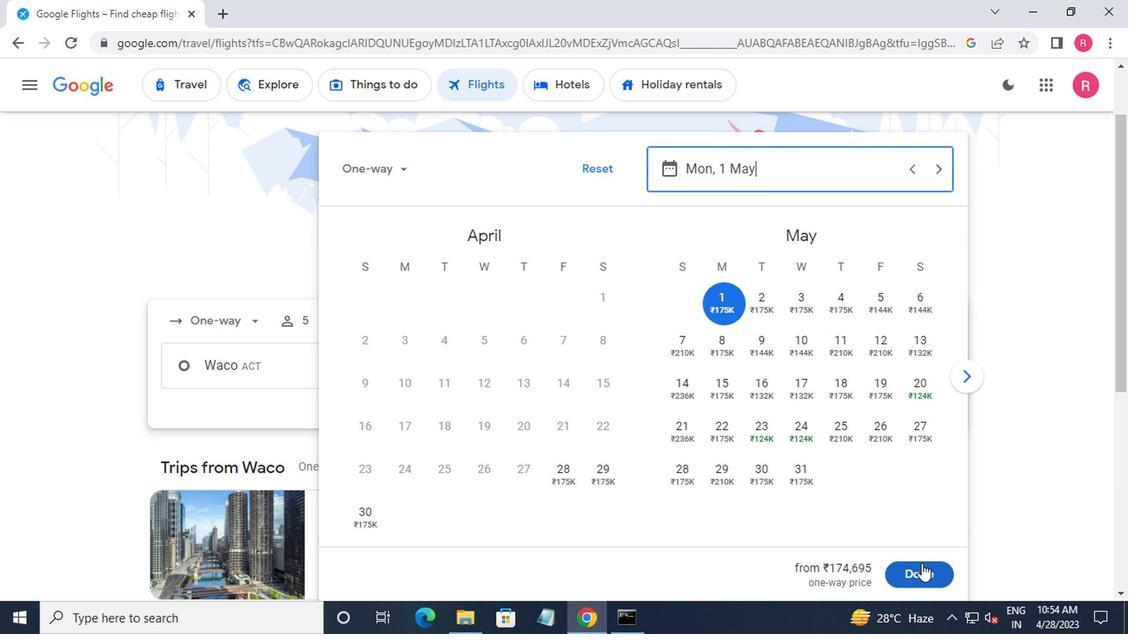 
Action: Mouse pressed left at (747, 495)
Screenshot: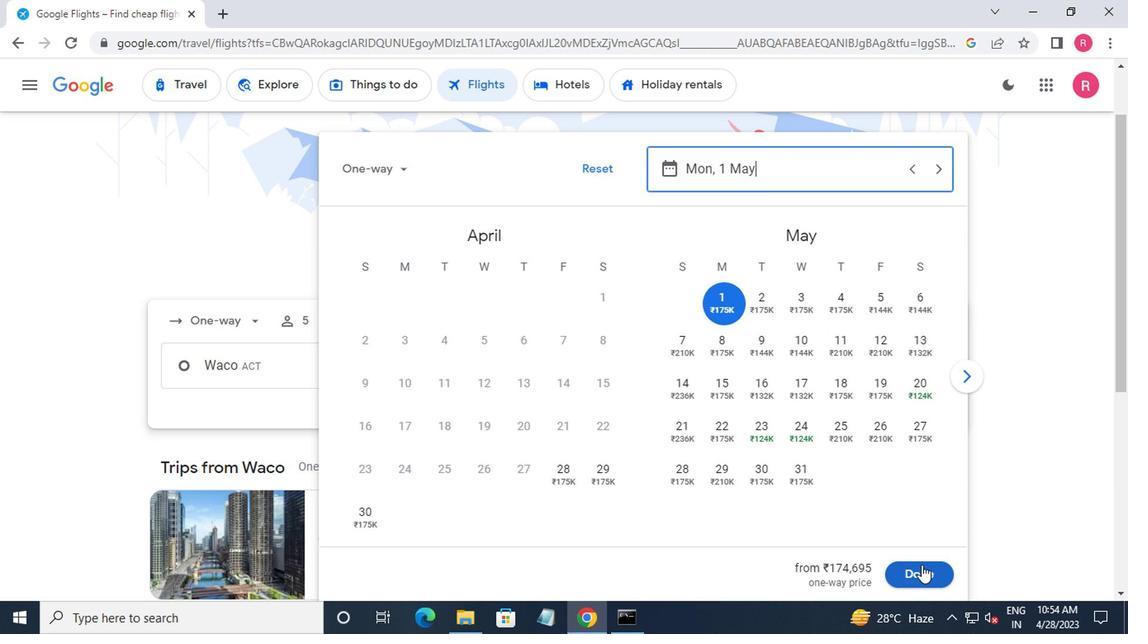 
Action: Mouse moved to (743, 498)
Screenshot: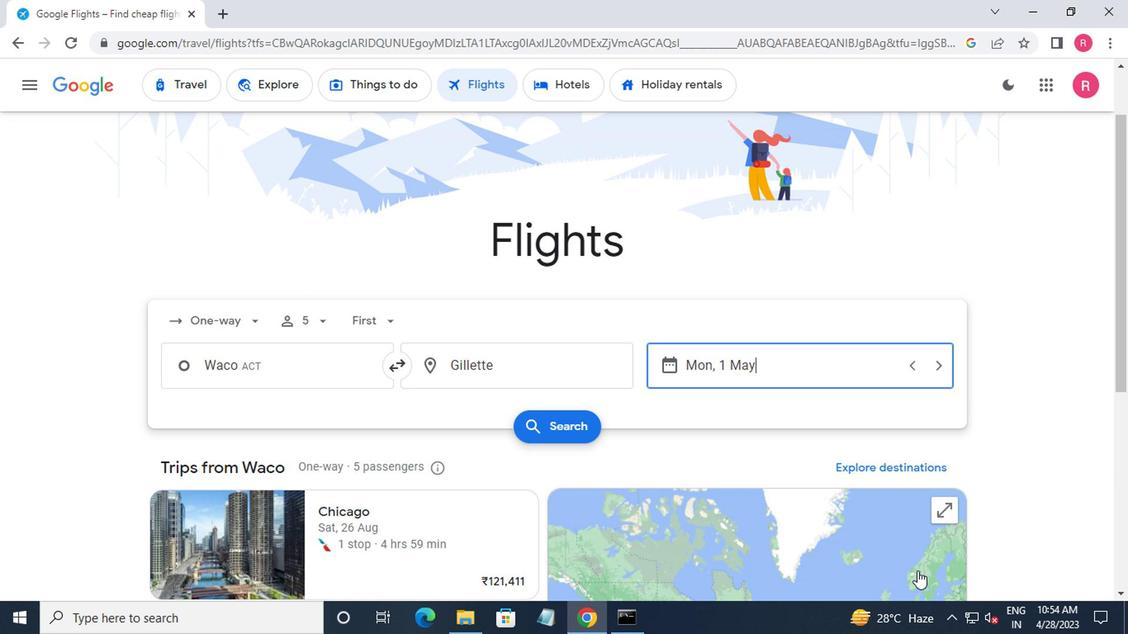 
Action: Mouse scrolled (743, 498) with delta (0, 0)
Screenshot: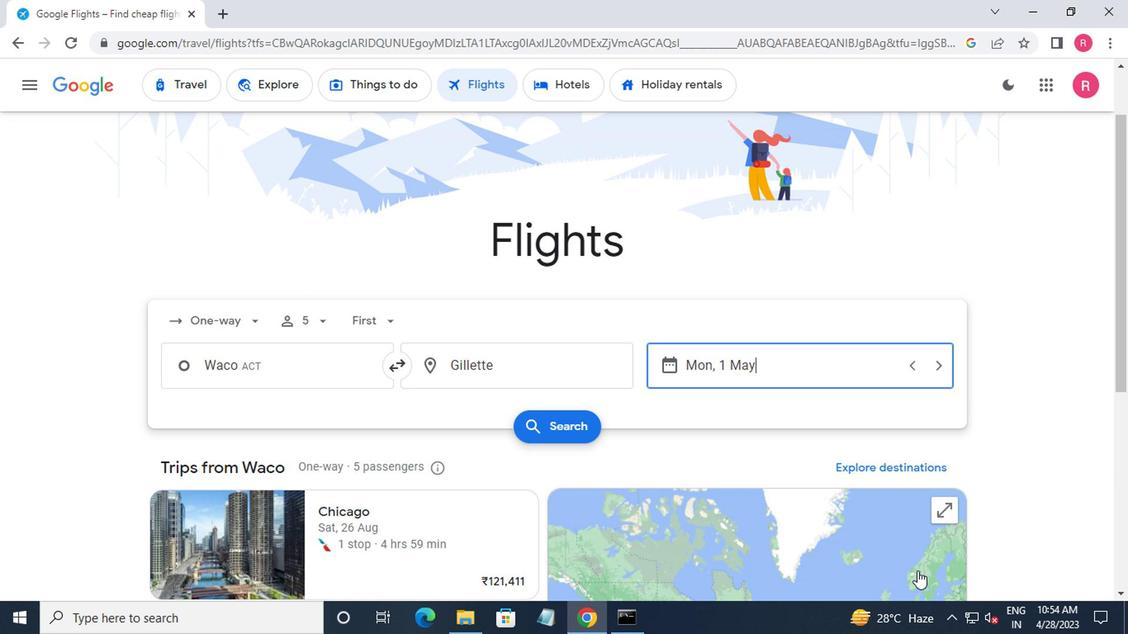 
Action: Mouse moved to (482, 333)
Screenshot: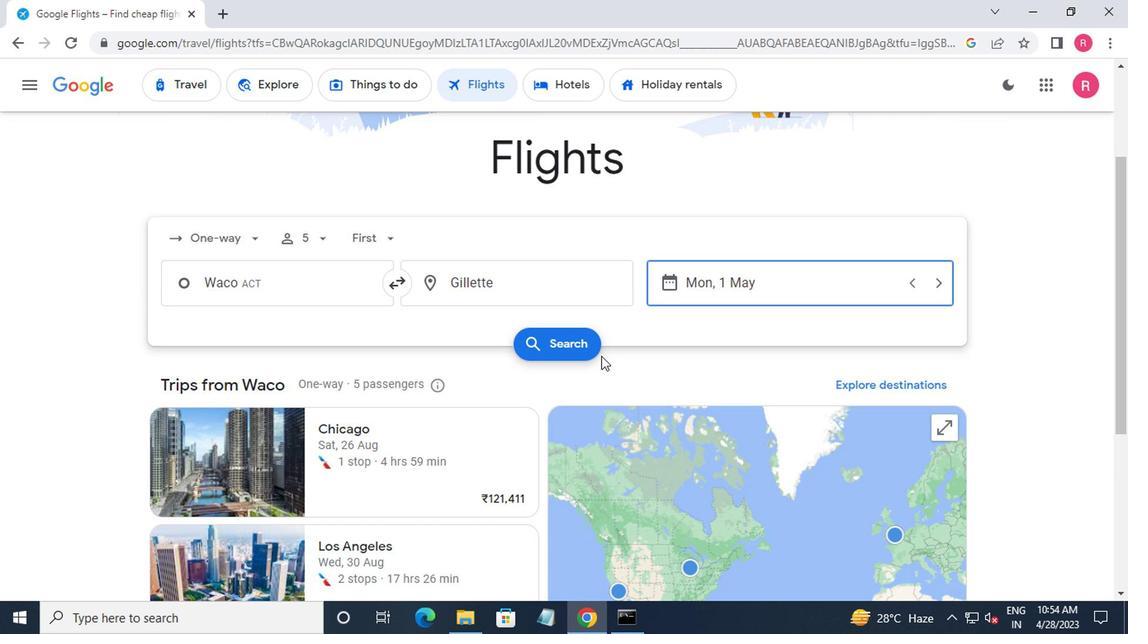 
Action: Mouse pressed left at (482, 333)
Screenshot: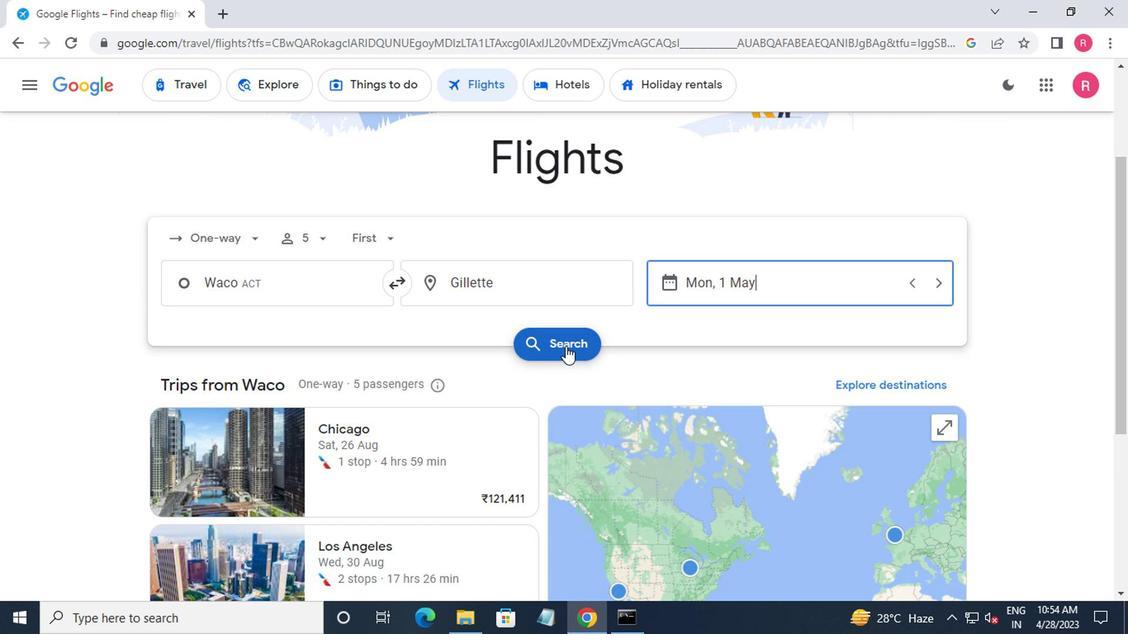 
Action: Mouse moved to (232, 260)
Screenshot: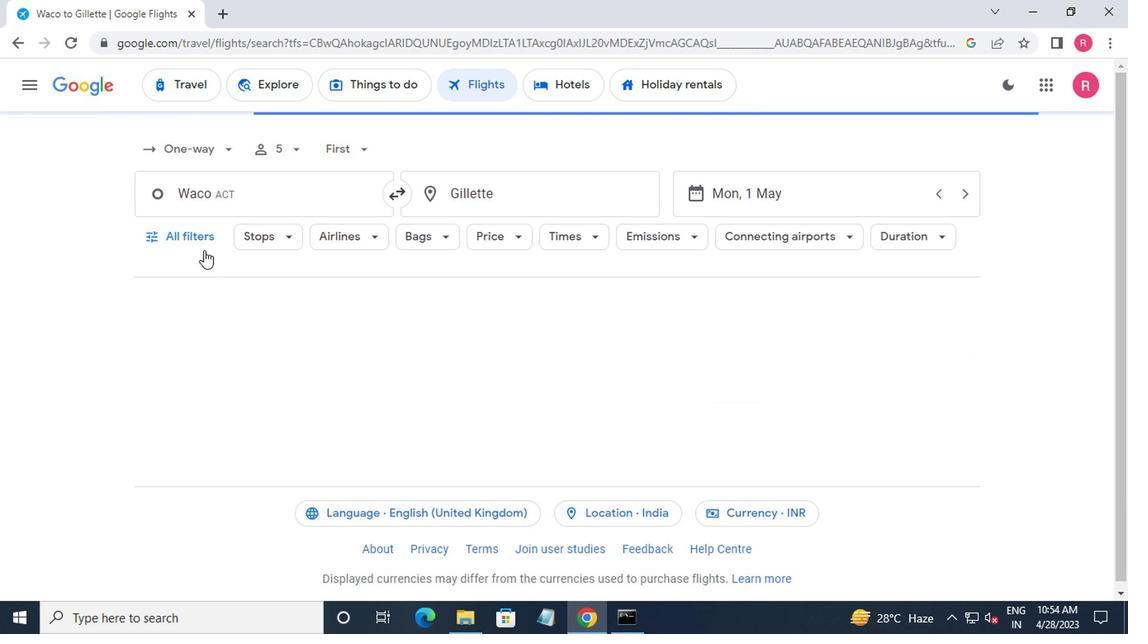 
Action: Mouse pressed left at (232, 260)
Screenshot: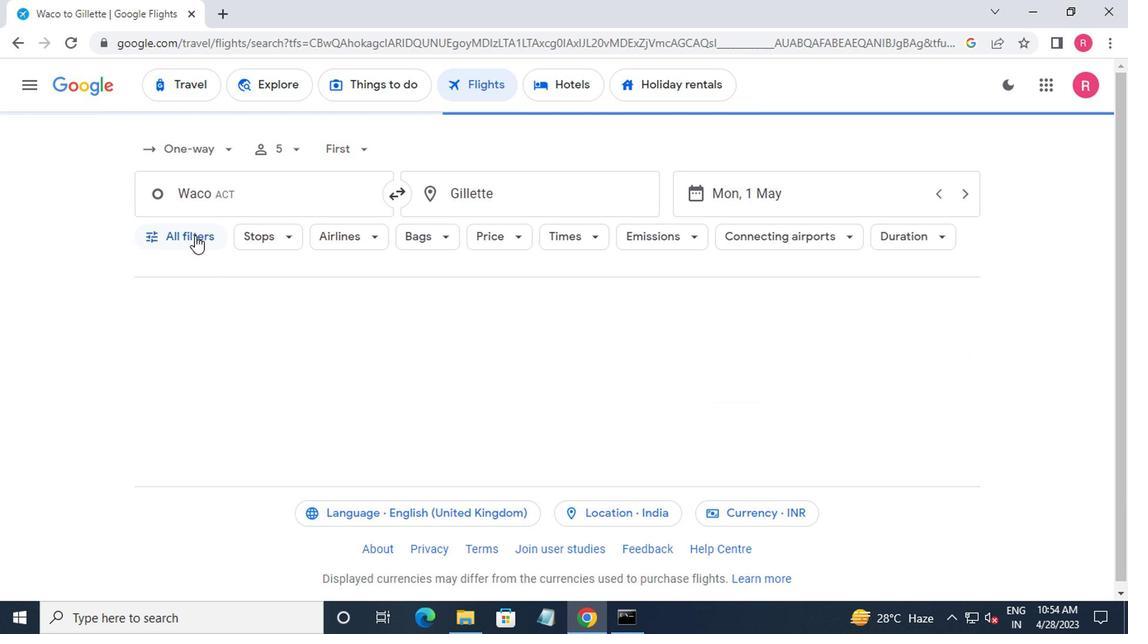 
Action: Mouse moved to (233, 271)
Screenshot: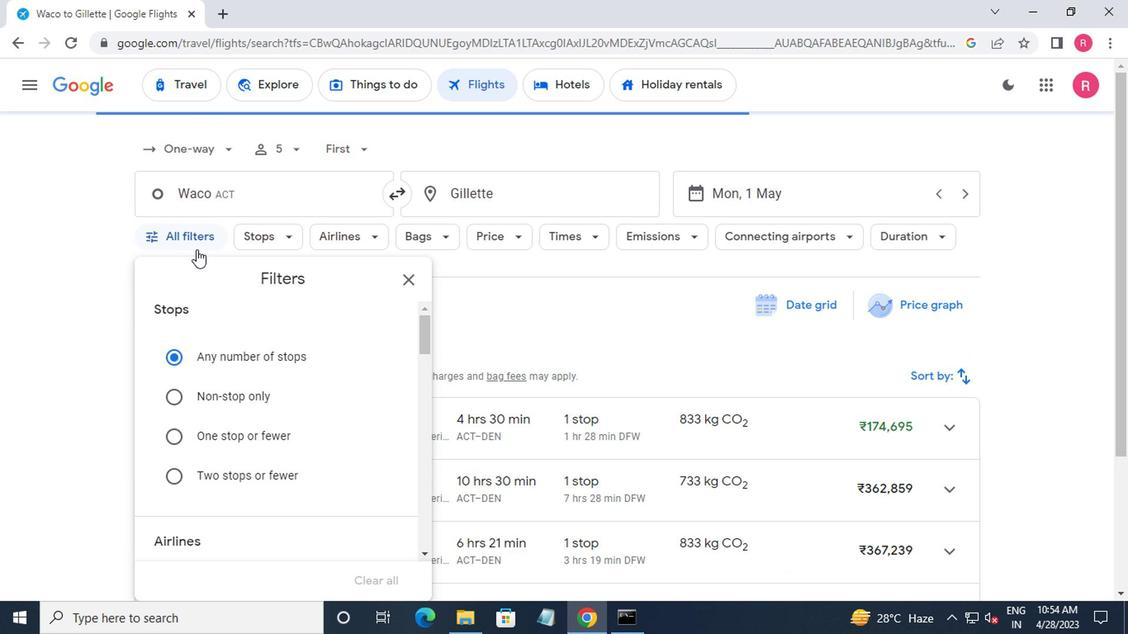 
Action: Mouse scrolled (233, 270) with delta (0, 0)
Screenshot: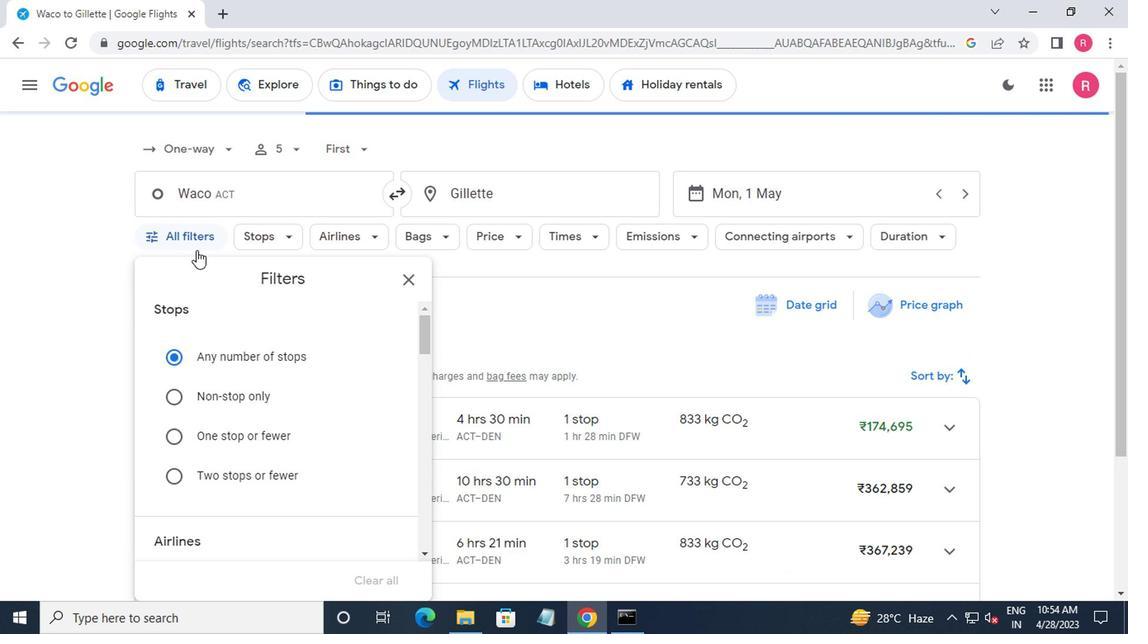 
Action: Mouse moved to (234, 271)
Screenshot: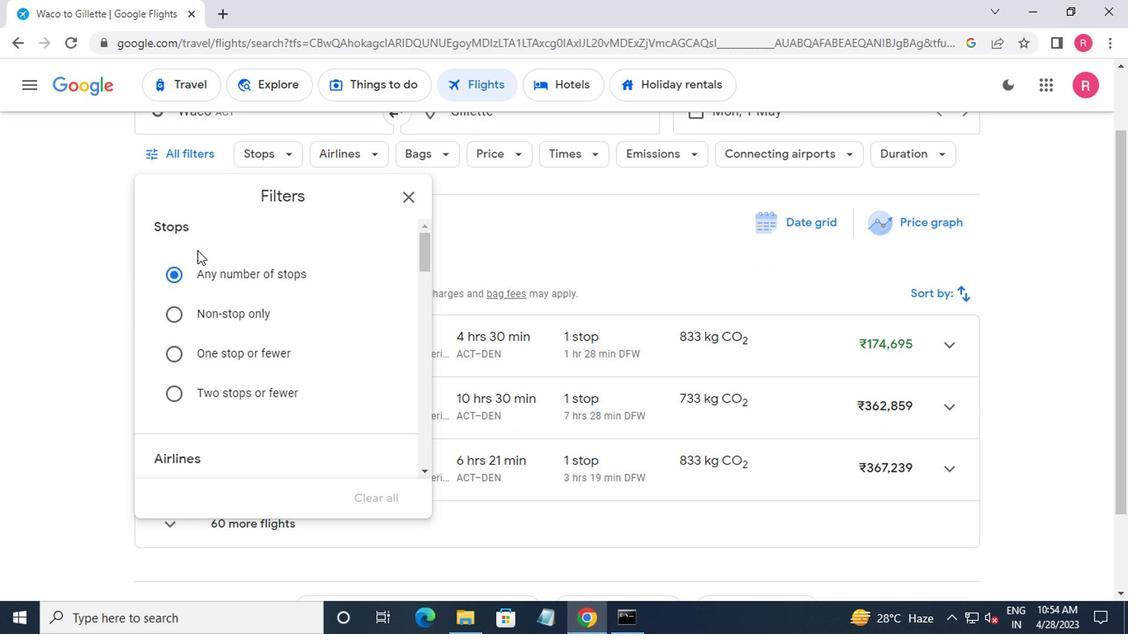 
Action: Mouse scrolled (234, 270) with delta (0, 0)
Screenshot: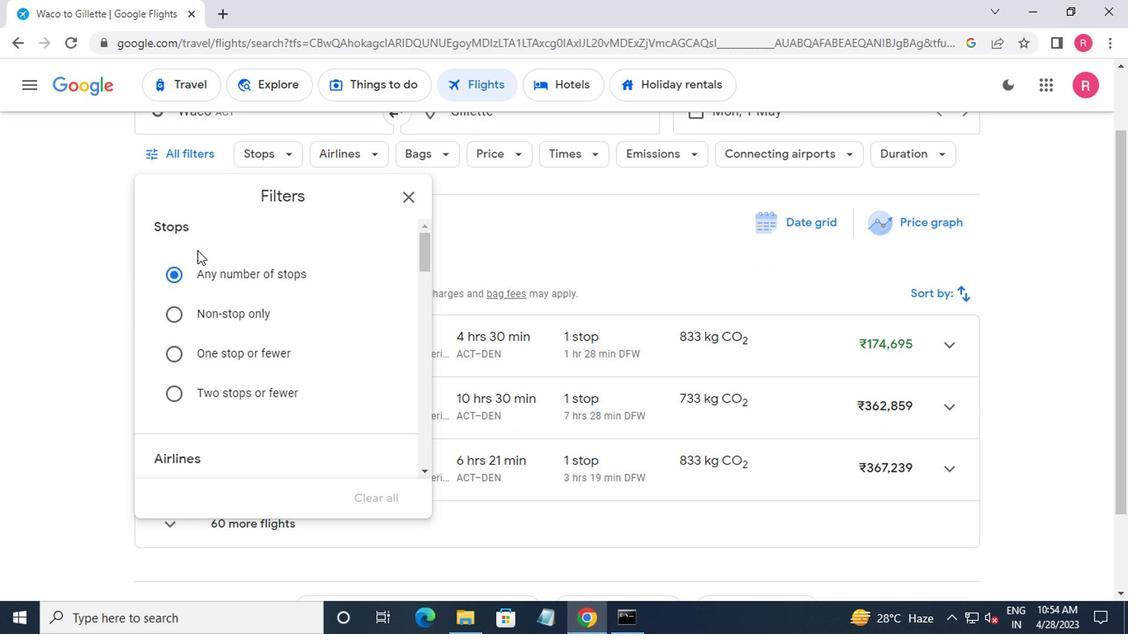 
Action: Mouse moved to (236, 273)
Screenshot: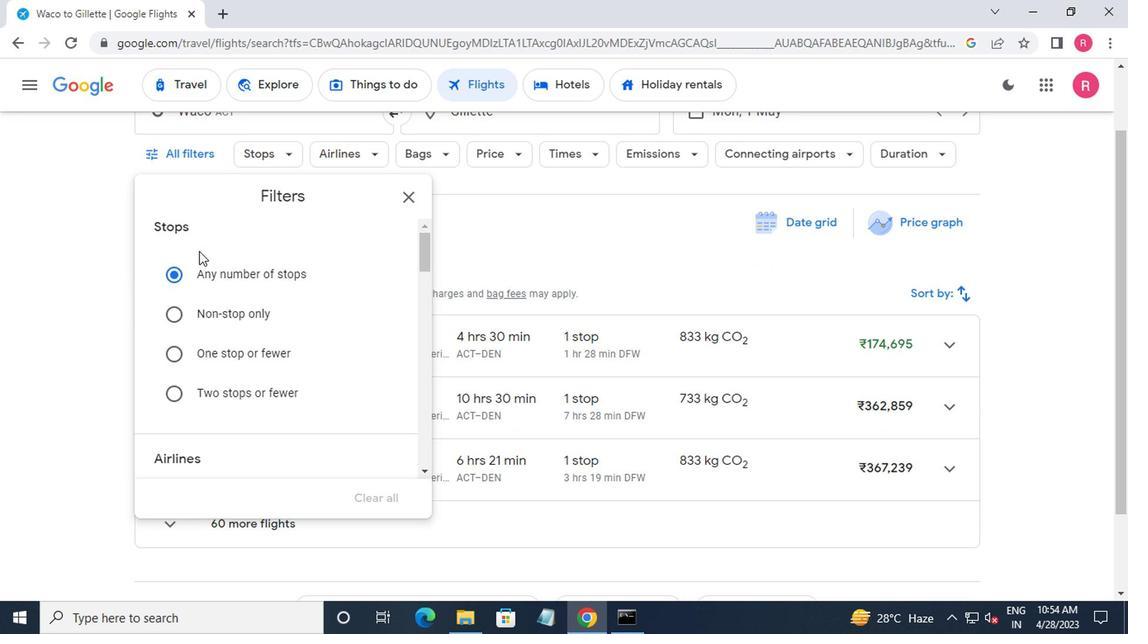 
Action: Mouse scrolled (236, 272) with delta (0, 0)
Screenshot: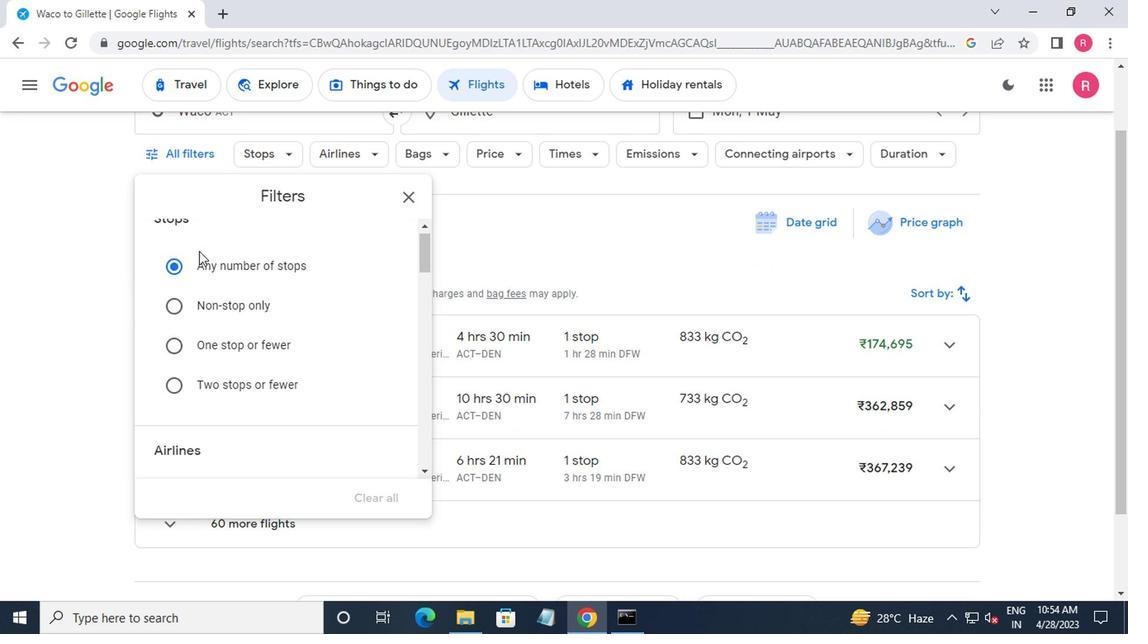 
Action: Mouse scrolled (236, 272) with delta (0, 0)
Screenshot: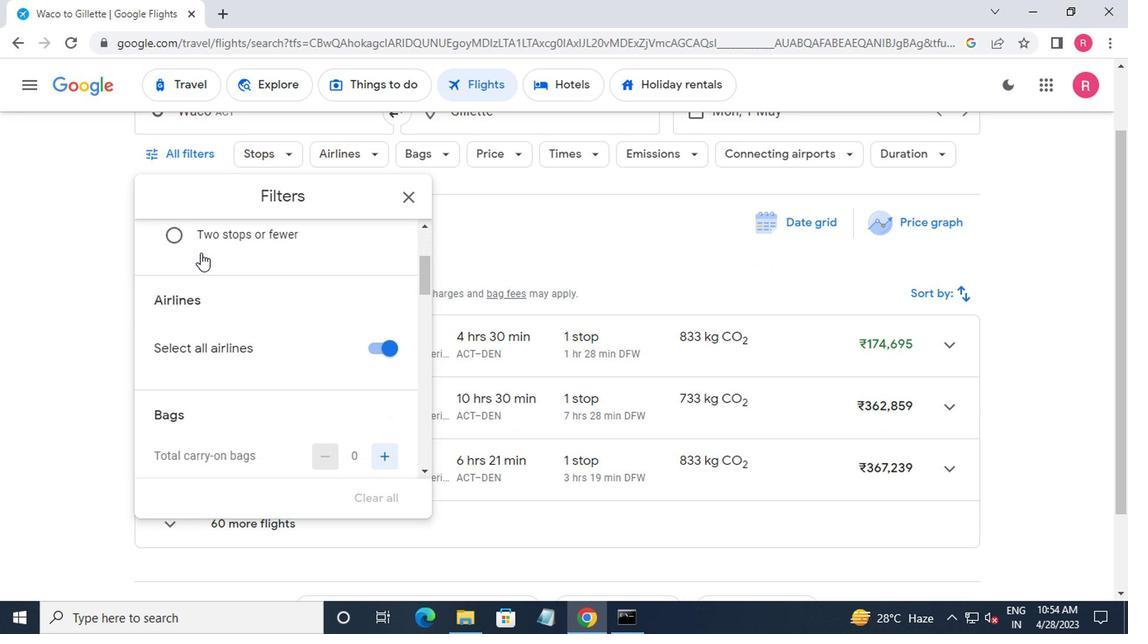 
Action: Mouse moved to (366, 275)
Screenshot: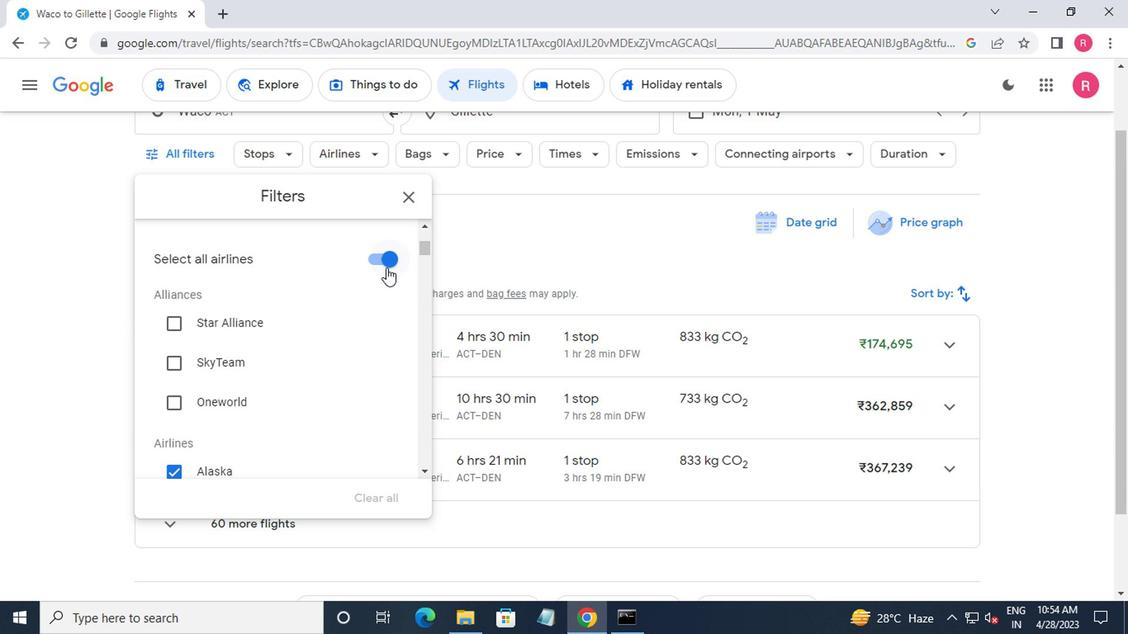 
Action: Mouse pressed left at (366, 275)
Screenshot: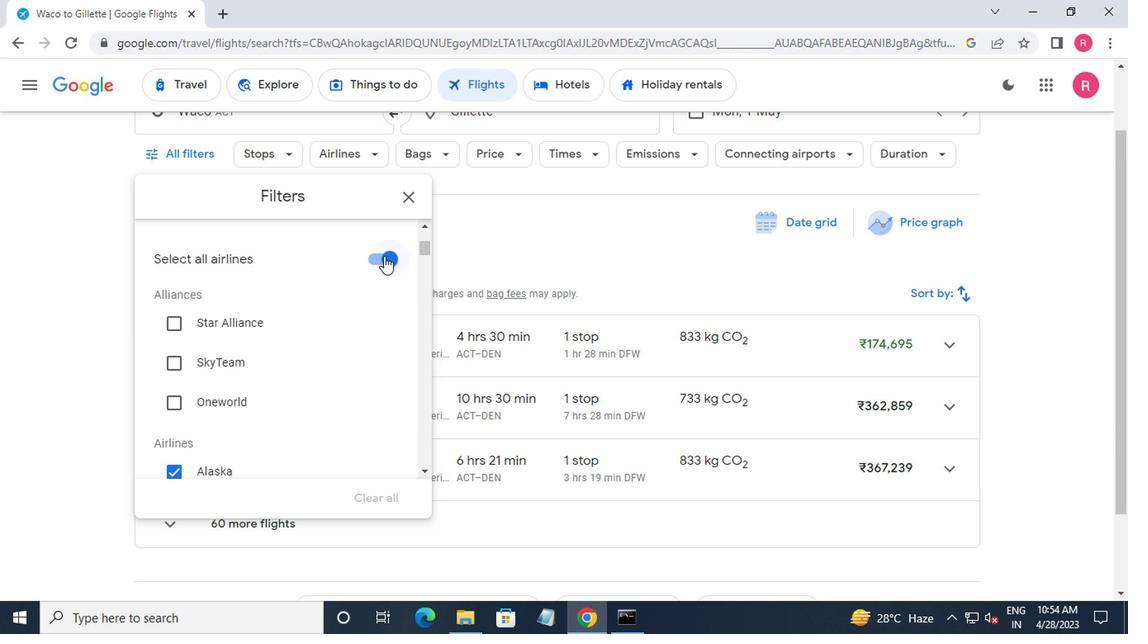 
Action: Mouse moved to (364, 275)
Screenshot: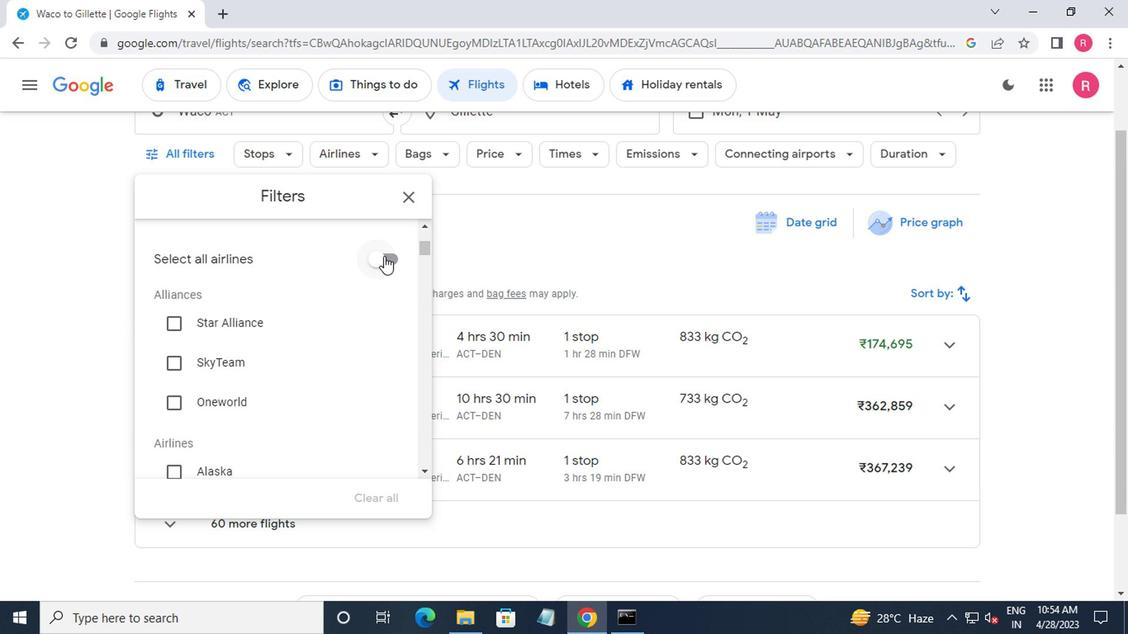 
Action: Mouse scrolled (364, 274) with delta (0, 0)
Screenshot: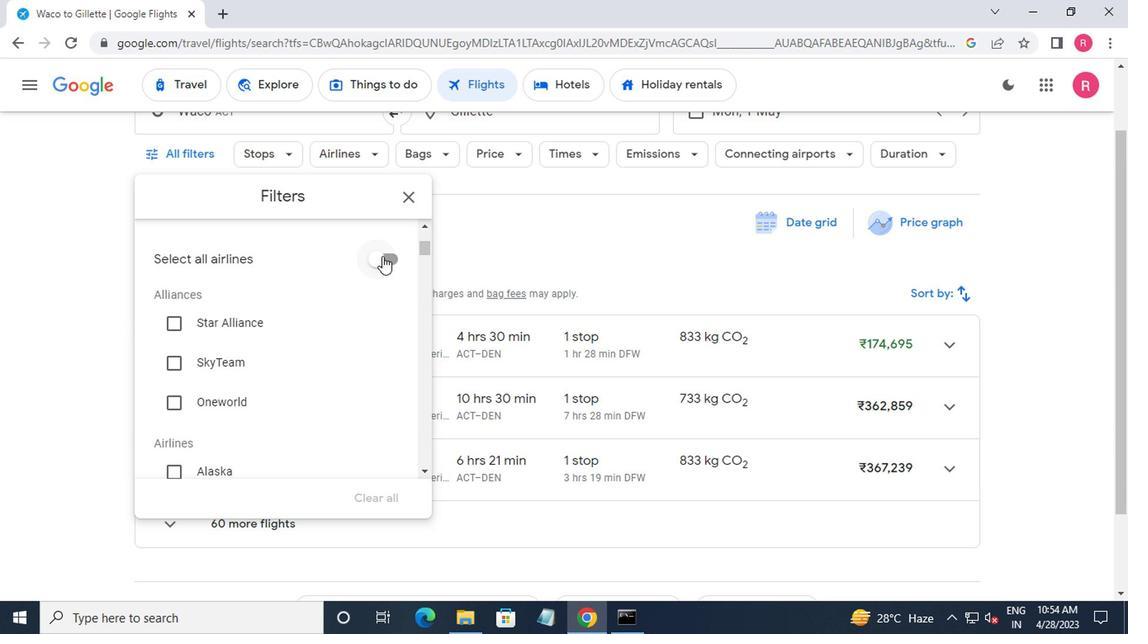 
Action: Mouse moved to (354, 280)
Screenshot: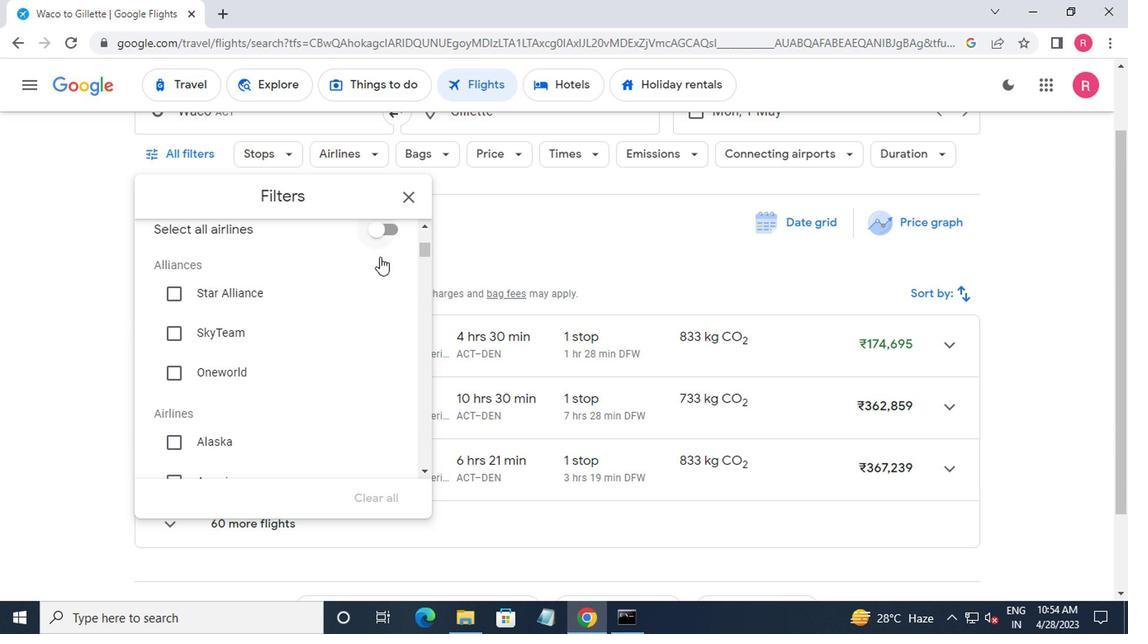 
Action: Mouse scrolled (354, 279) with delta (0, 0)
Screenshot: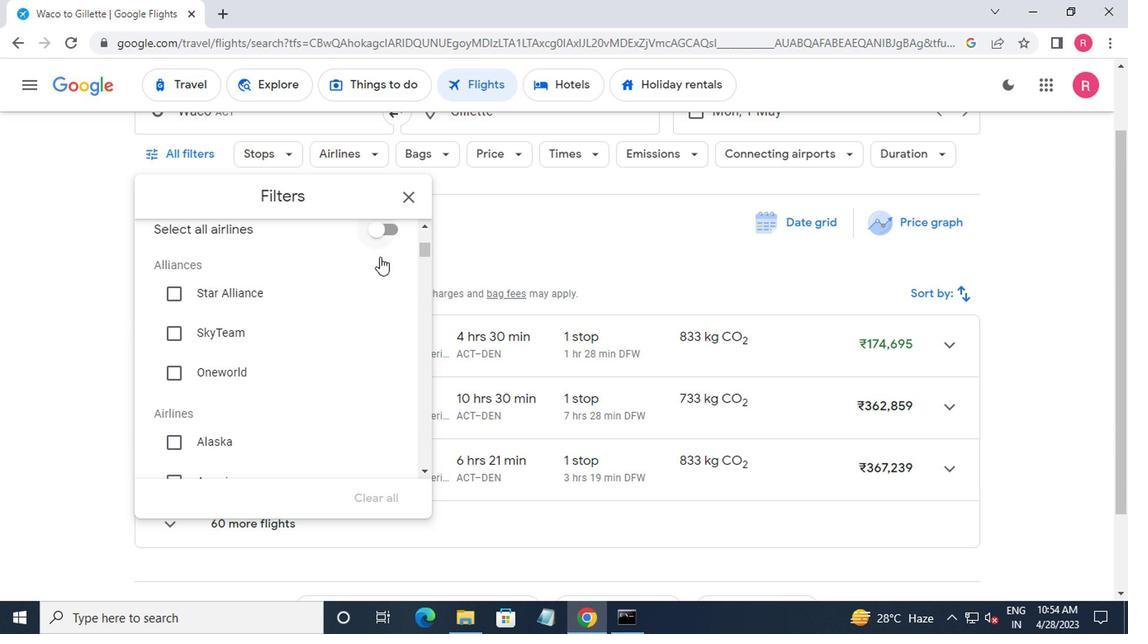 
Action: Mouse moved to (349, 282)
Screenshot: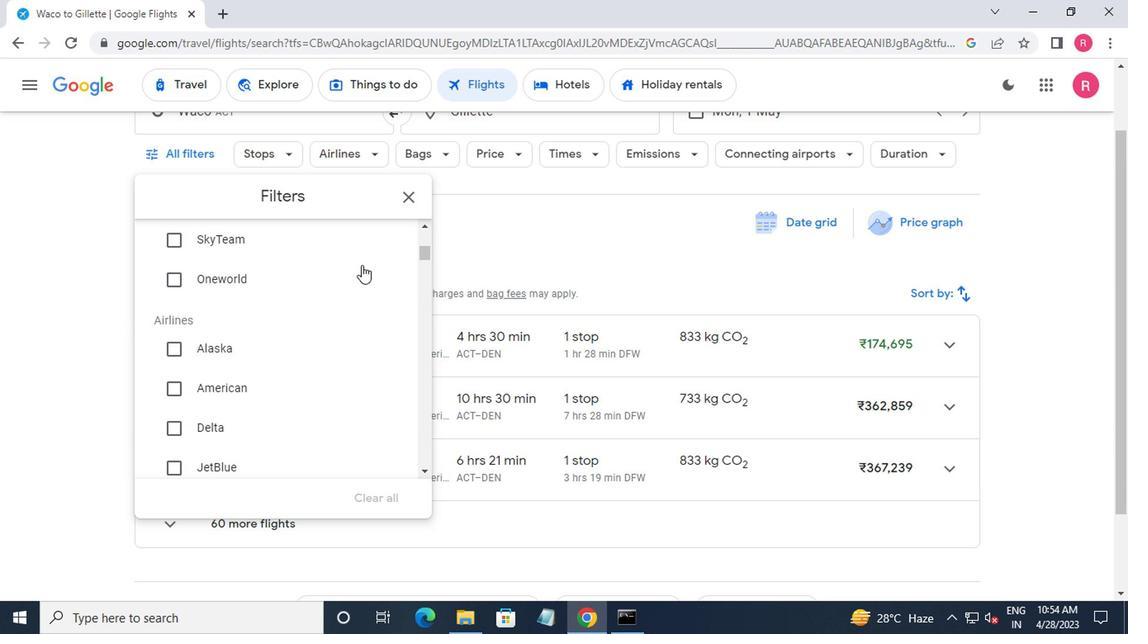 
Action: Mouse scrolled (349, 281) with delta (0, 0)
Screenshot: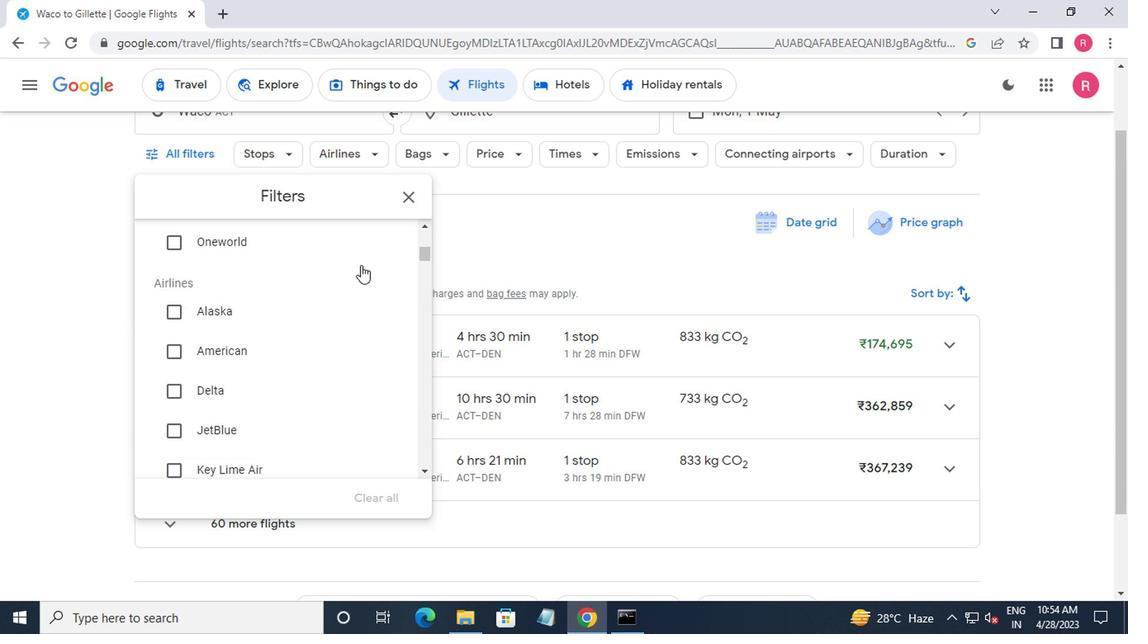 
Action: Mouse moved to (345, 282)
Screenshot: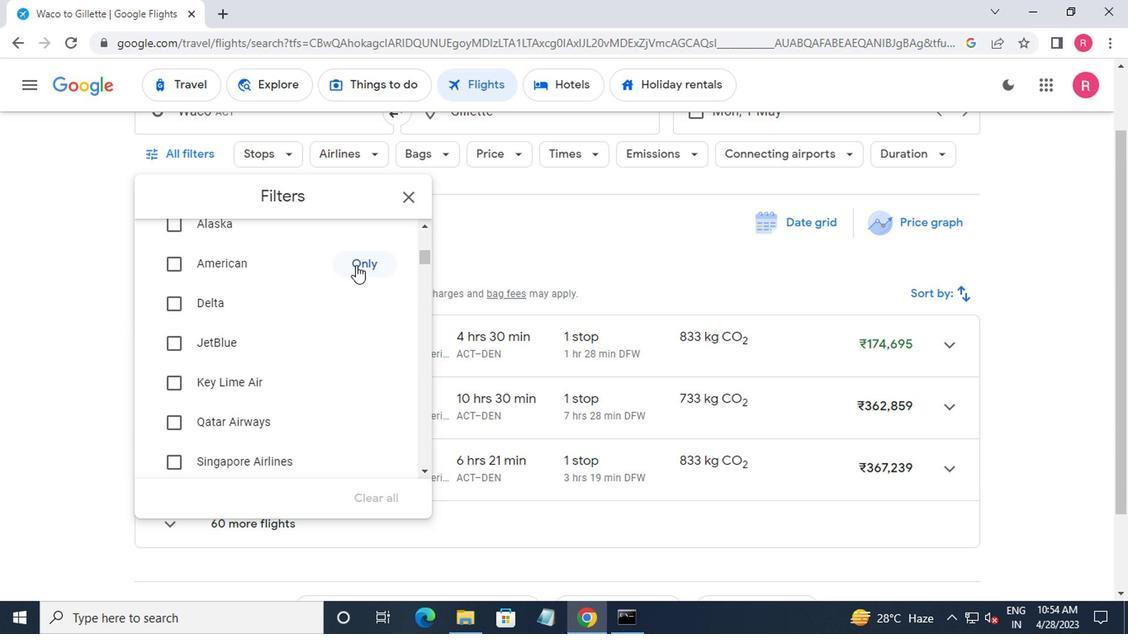 
Action: Mouse scrolled (345, 281) with delta (0, 0)
Screenshot: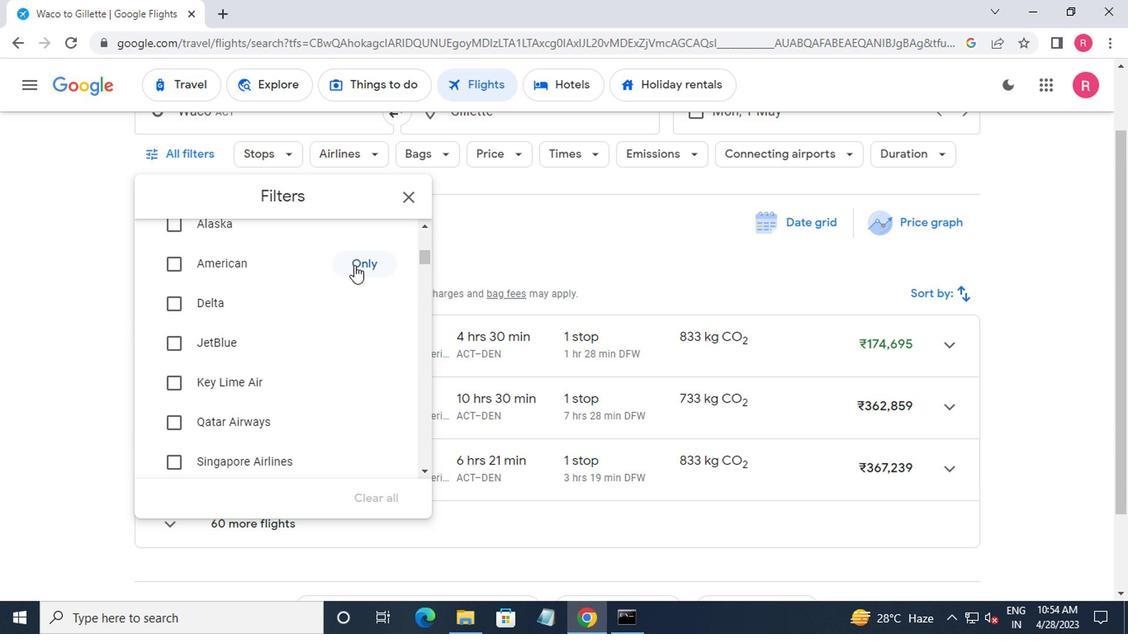 
Action: Mouse moved to (344, 282)
Screenshot: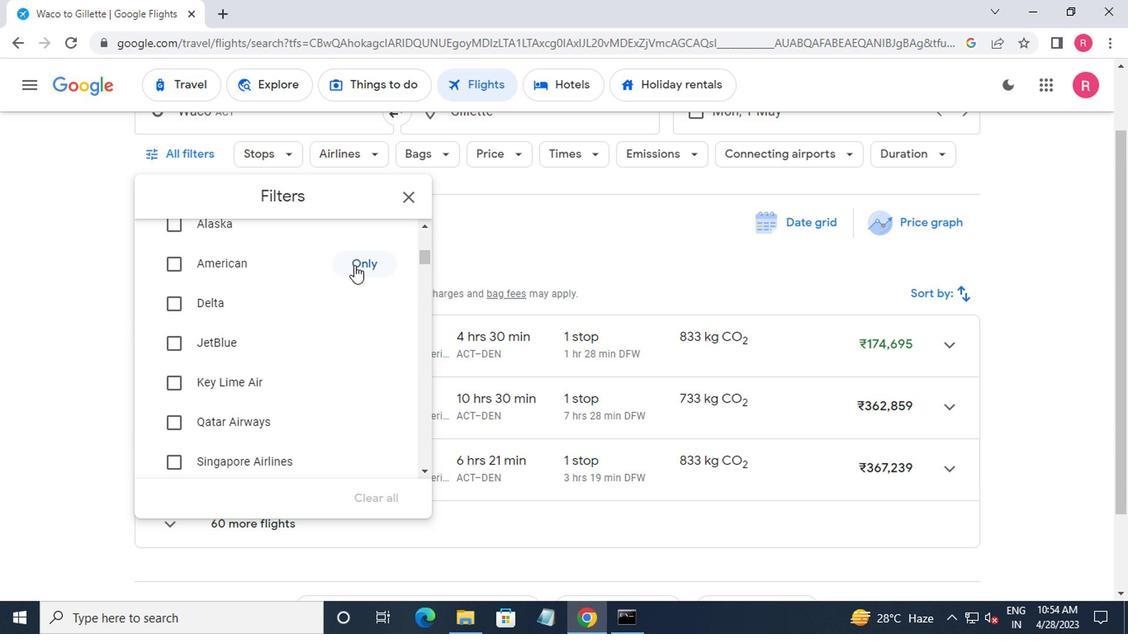 
Action: Mouse scrolled (344, 281) with delta (0, 0)
Screenshot: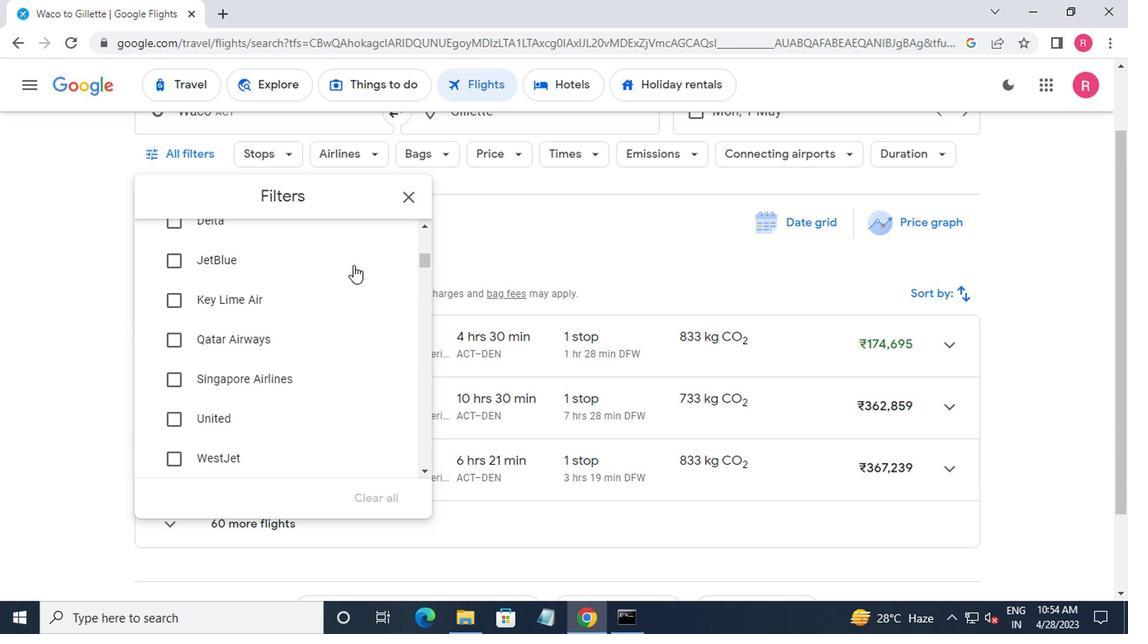 
Action: Mouse scrolled (344, 281) with delta (0, 0)
Screenshot: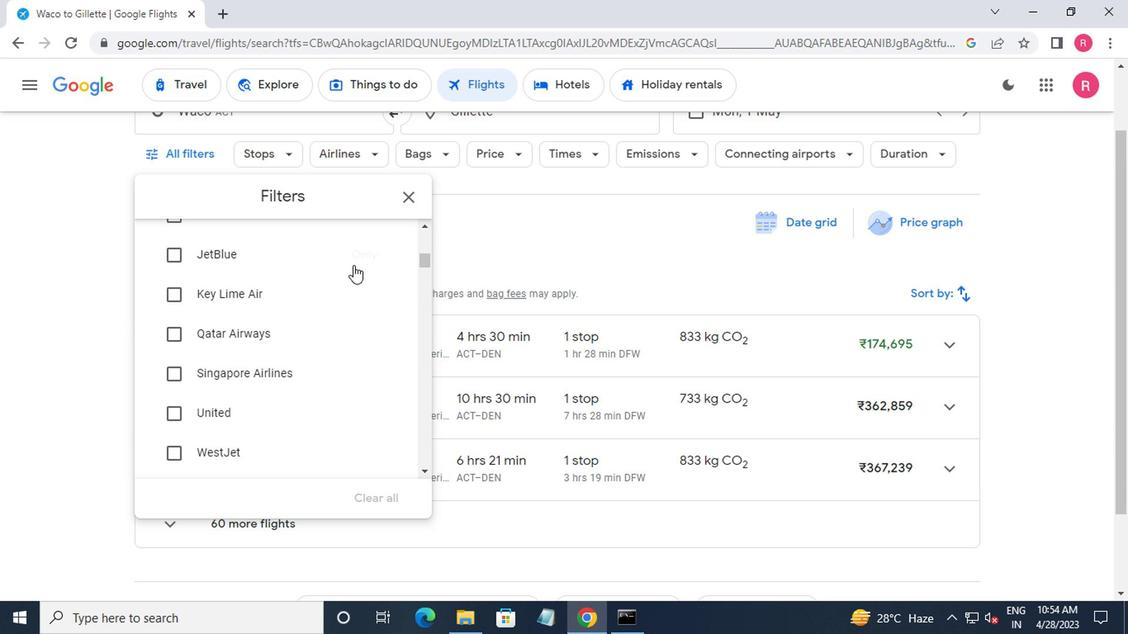 
Action: Mouse scrolled (344, 282) with delta (0, 0)
Screenshot: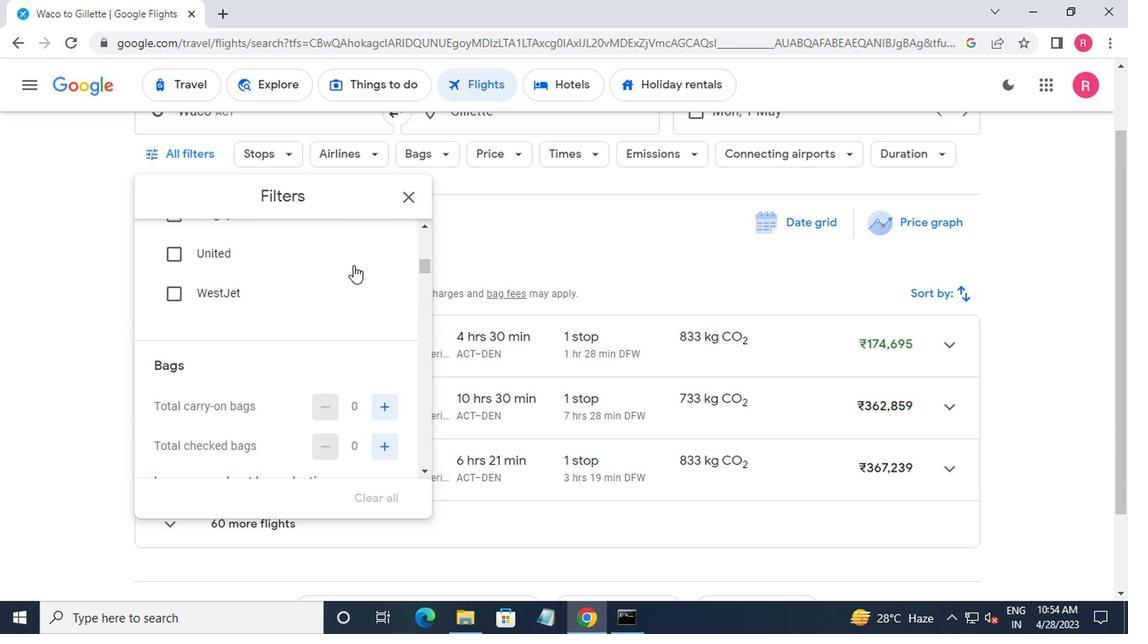 
Action: Mouse scrolled (344, 282) with delta (0, 0)
Screenshot: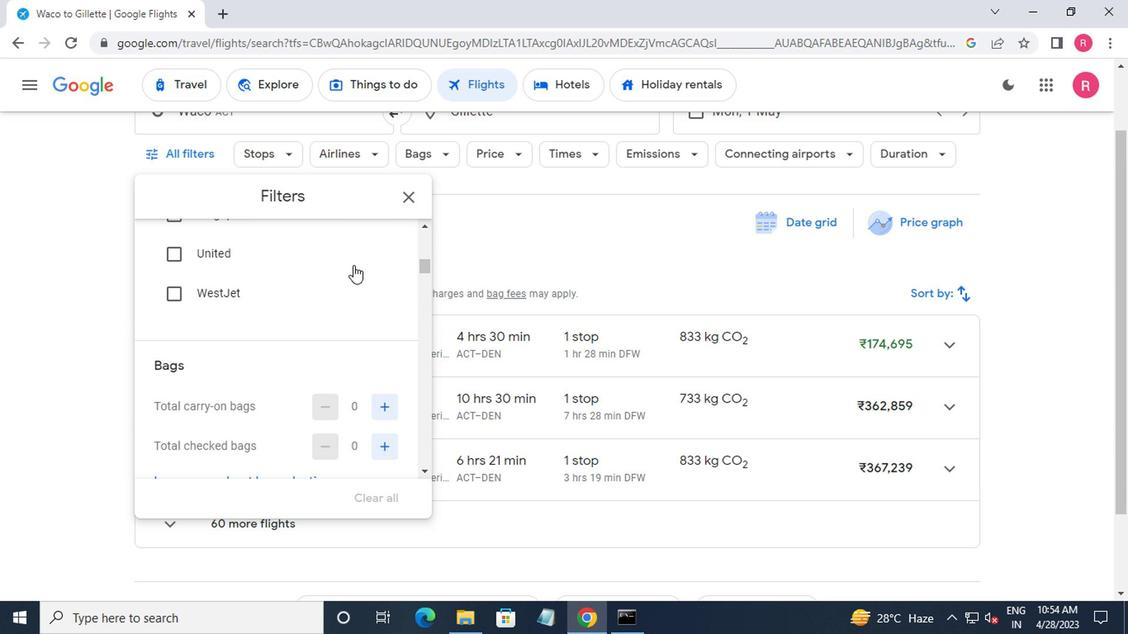 
Action: Mouse scrolled (344, 282) with delta (0, 0)
Screenshot: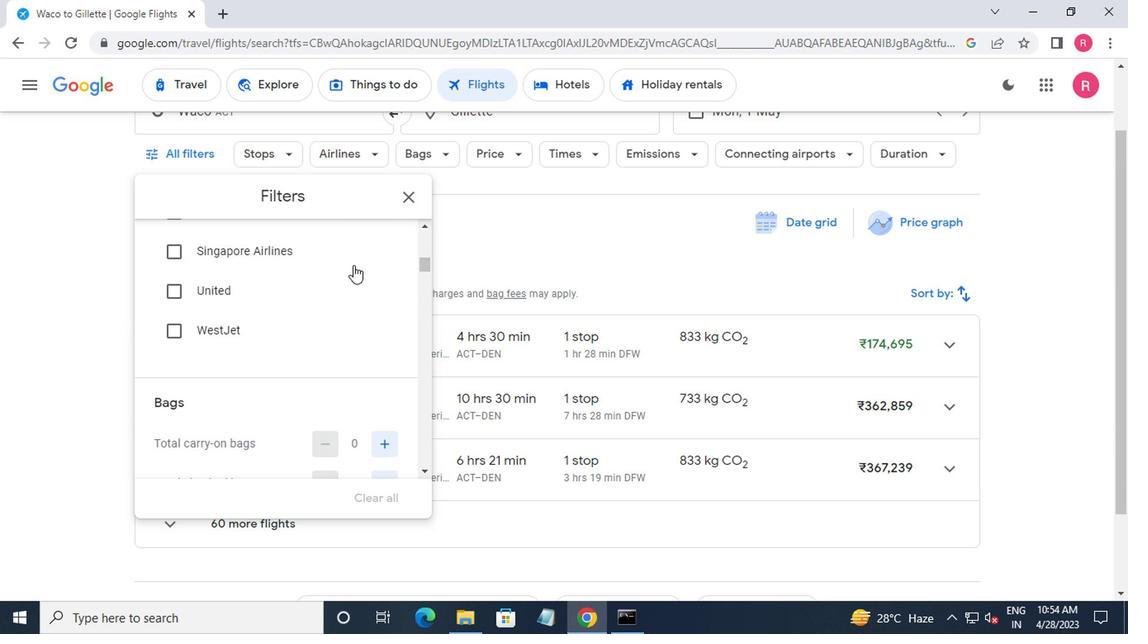 
Action: Mouse scrolled (344, 282) with delta (0, 0)
Screenshot: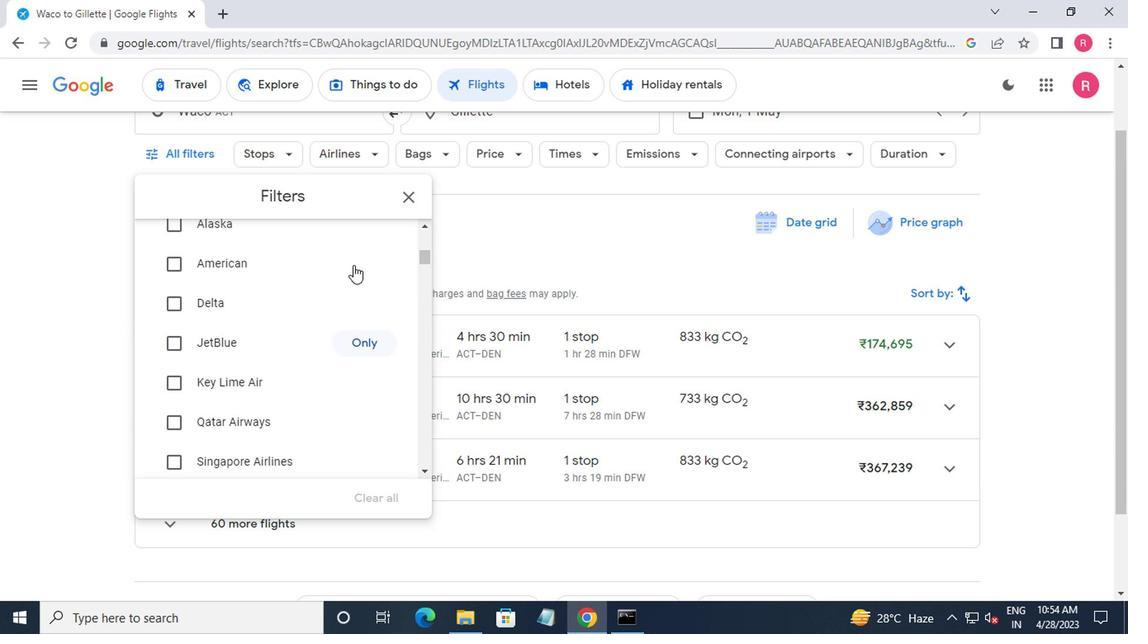 
Action: Mouse scrolled (344, 282) with delta (0, 0)
Screenshot: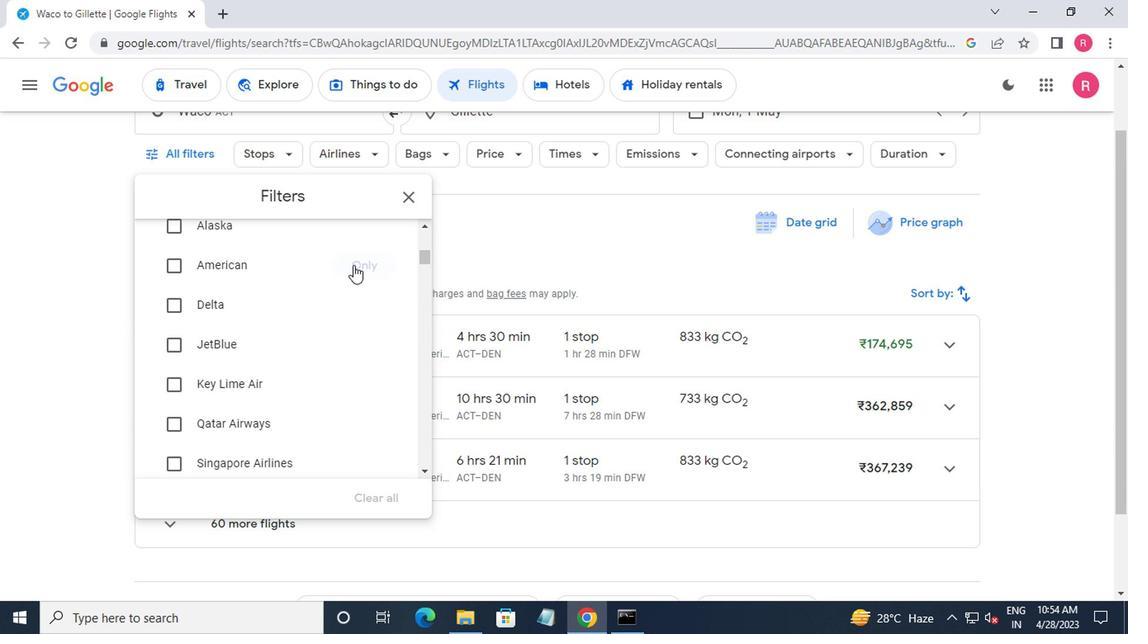 
Action: Mouse scrolled (344, 282) with delta (0, 0)
Screenshot: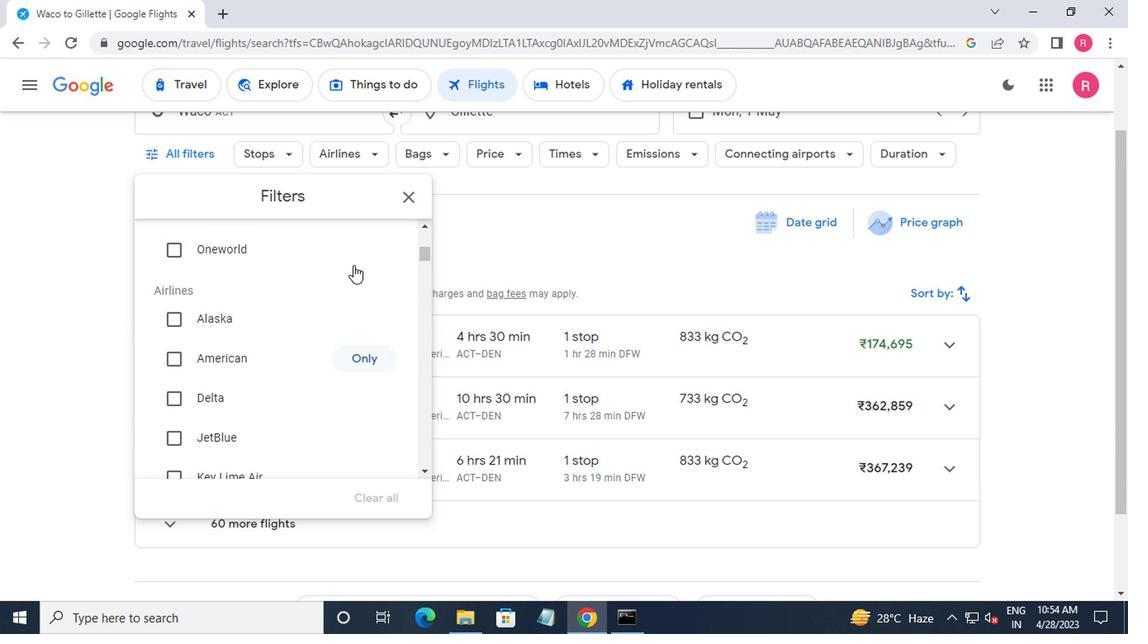 
Action: Mouse scrolled (344, 281) with delta (0, 0)
Screenshot: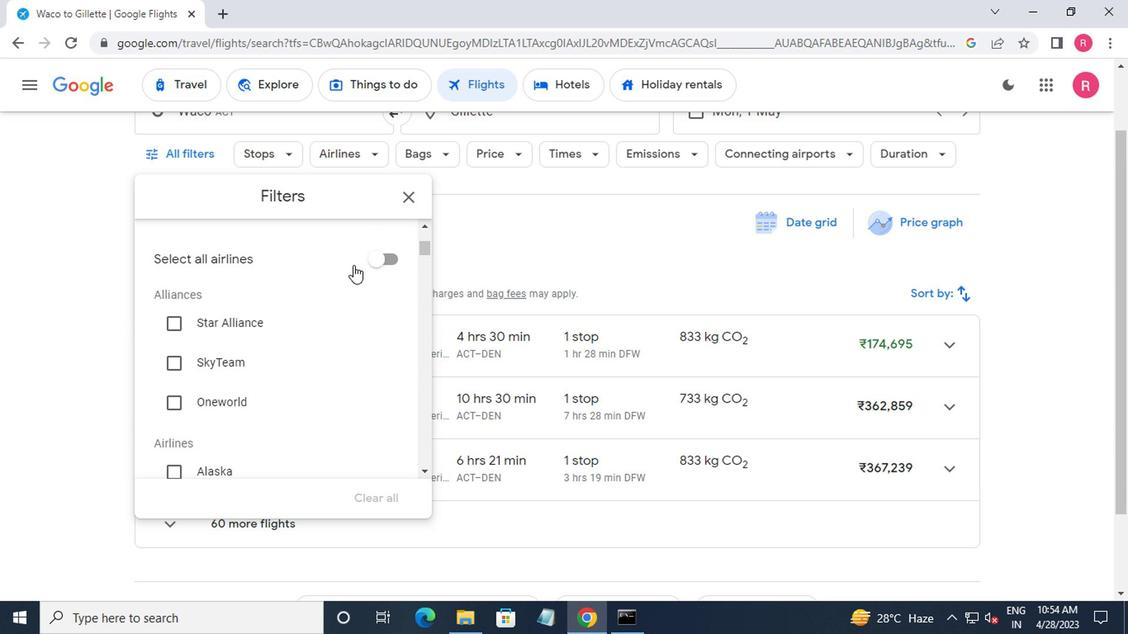 
Action: Mouse scrolled (344, 281) with delta (0, 0)
Screenshot: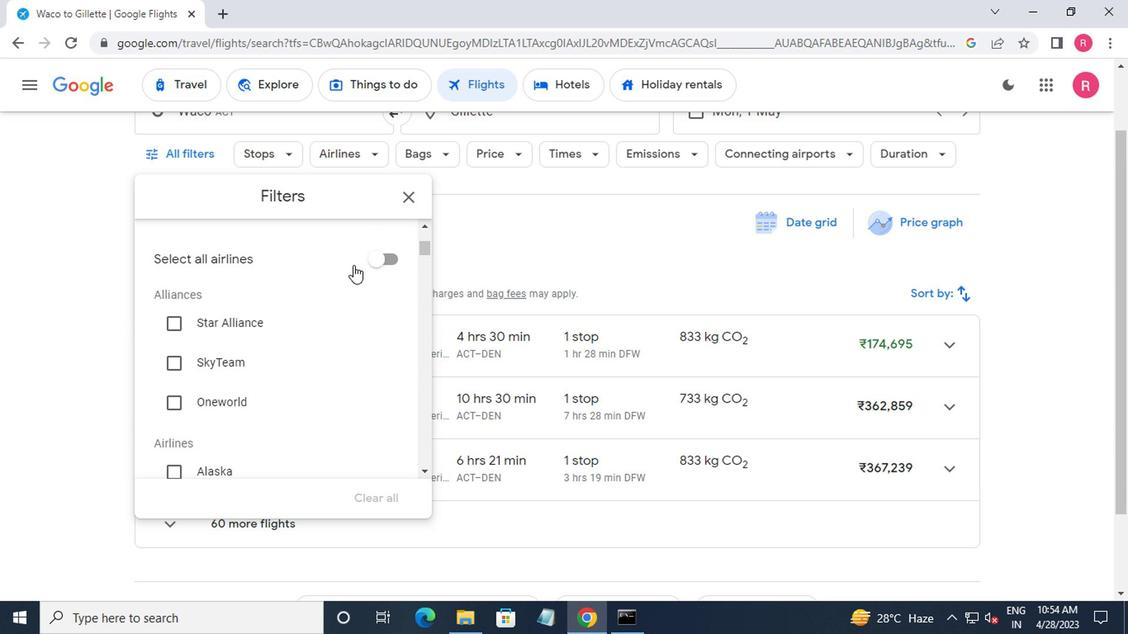 
Action: Mouse scrolled (344, 281) with delta (0, 0)
Screenshot: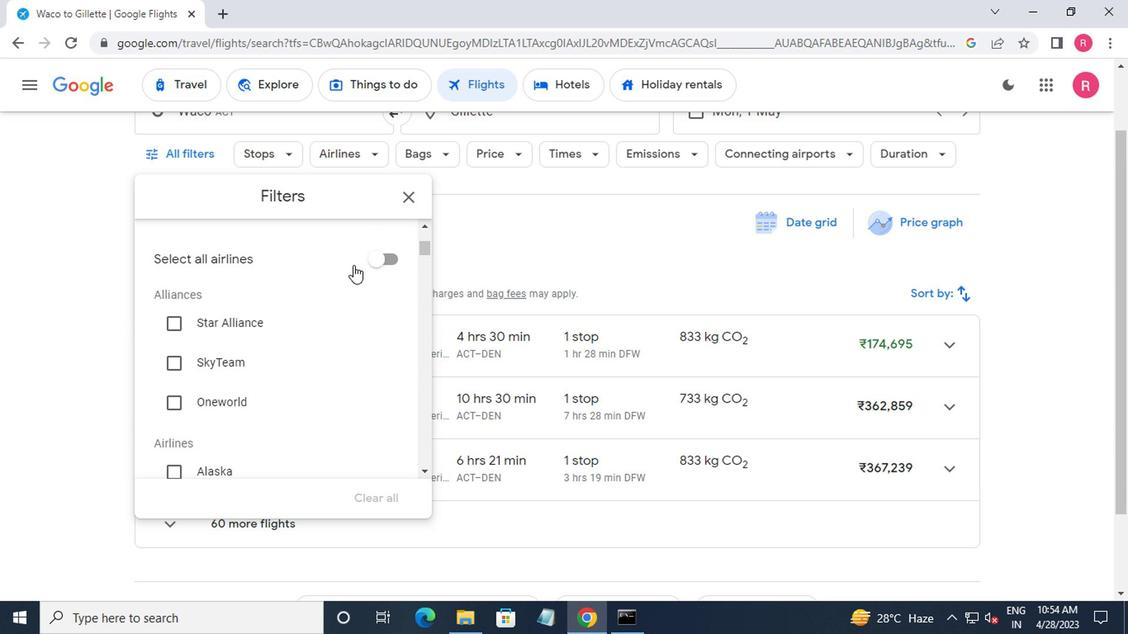 
Action: Mouse scrolled (344, 281) with delta (0, 0)
Screenshot: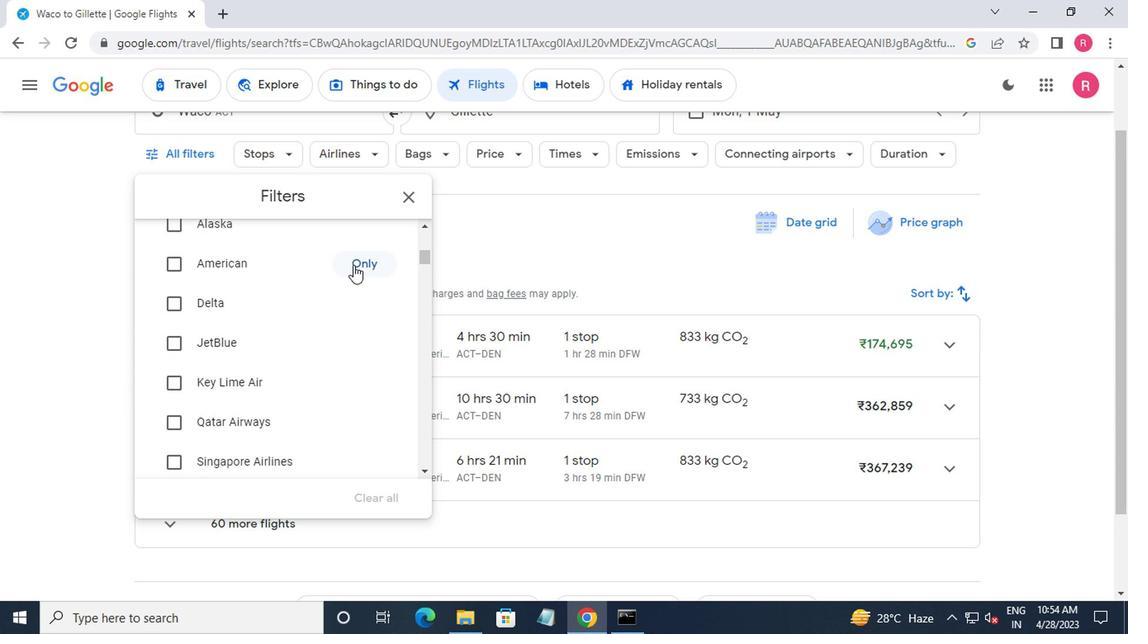 
Action: Mouse moved to (344, 282)
Screenshot: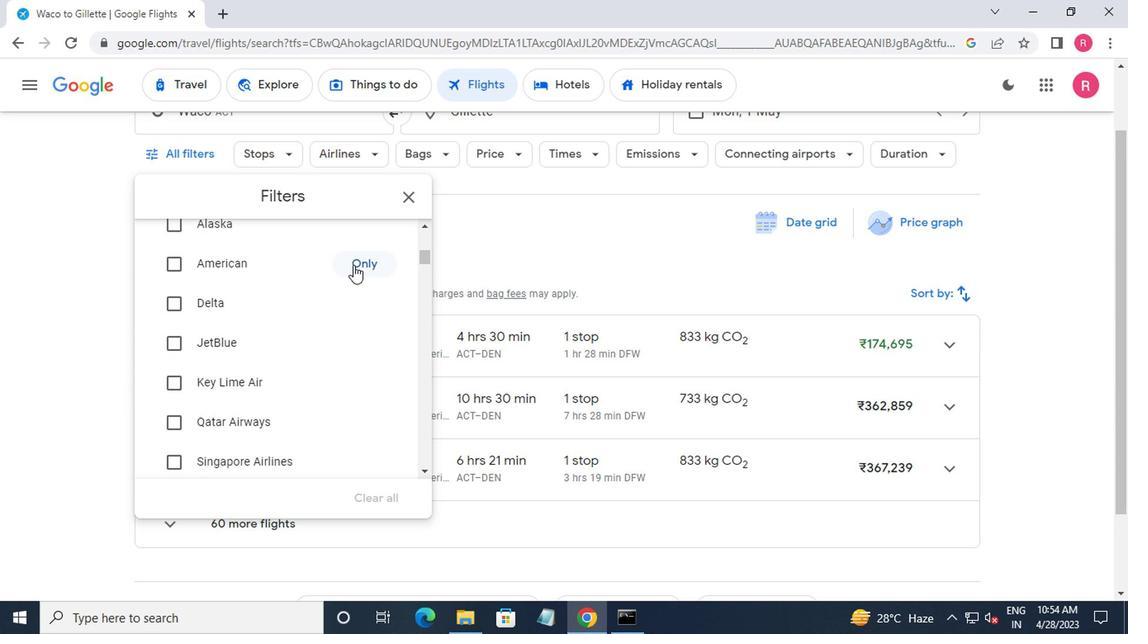 
Action: Mouse scrolled (344, 281) with delta (0, 0)
Screenshot: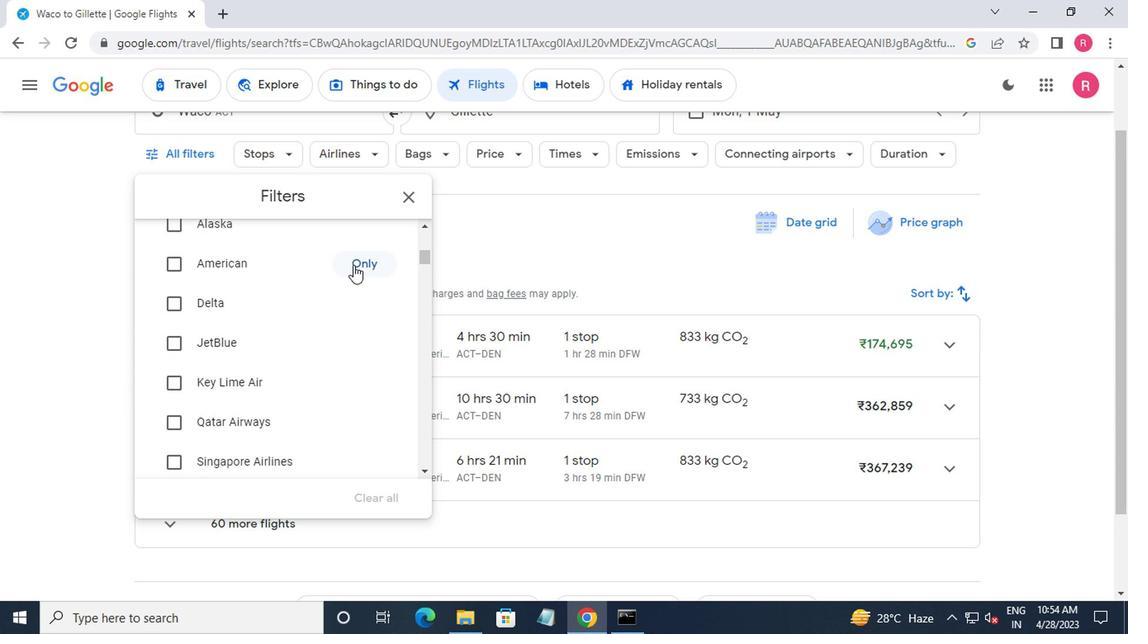 
Action: Mouse scrolled (344, 281) with delta (0, 0)
Screenshot: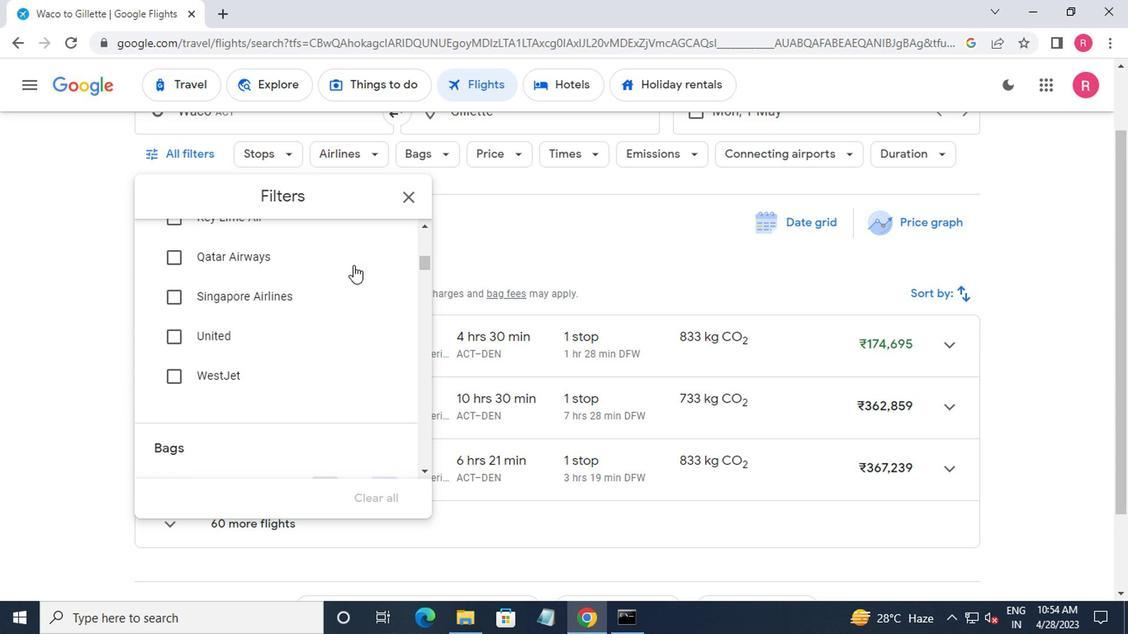 
Action: Mouse scrolled (344, 281) with delta (0, 0)
Screenshot: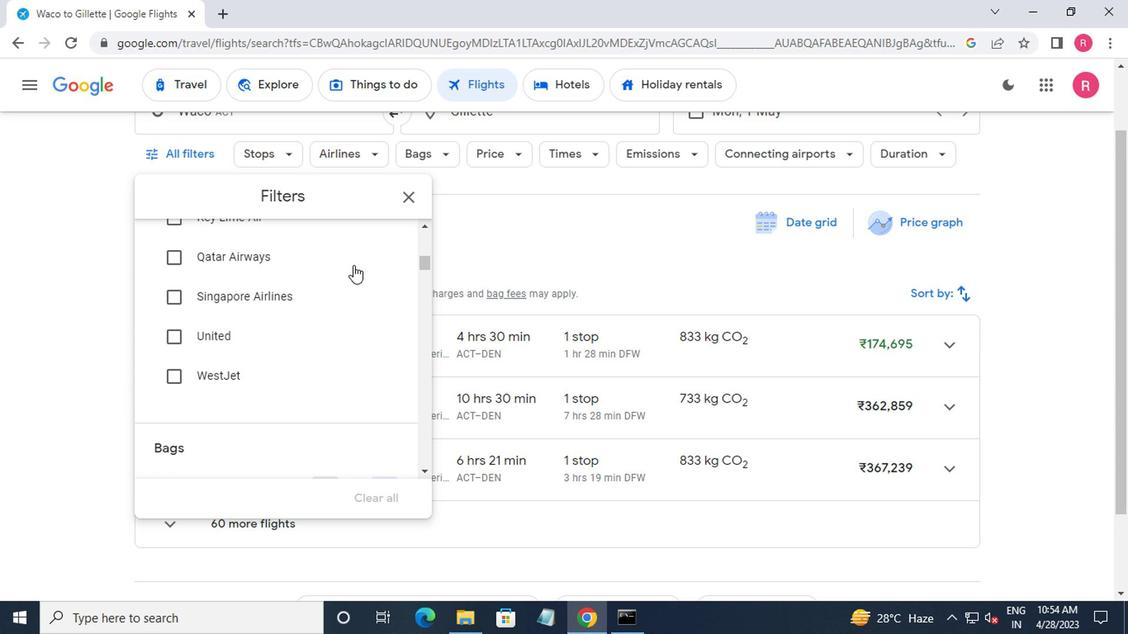 
Action: Mouse moved to (357, 323)
Screenshot: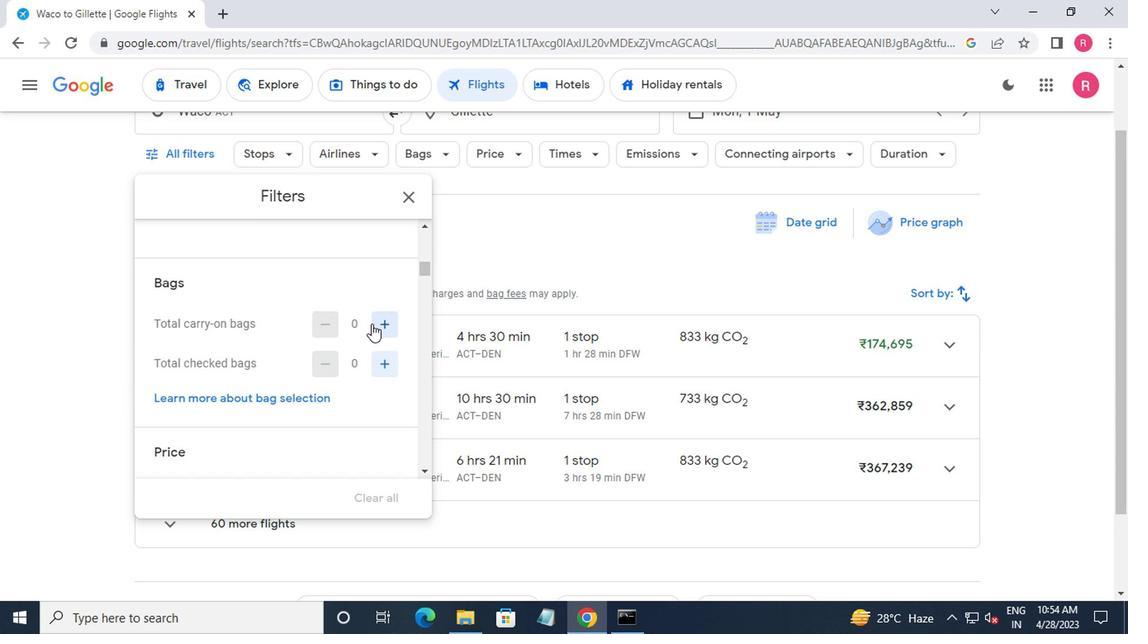 
Action: Mouse pressed left at (357, 323)
Screenshot: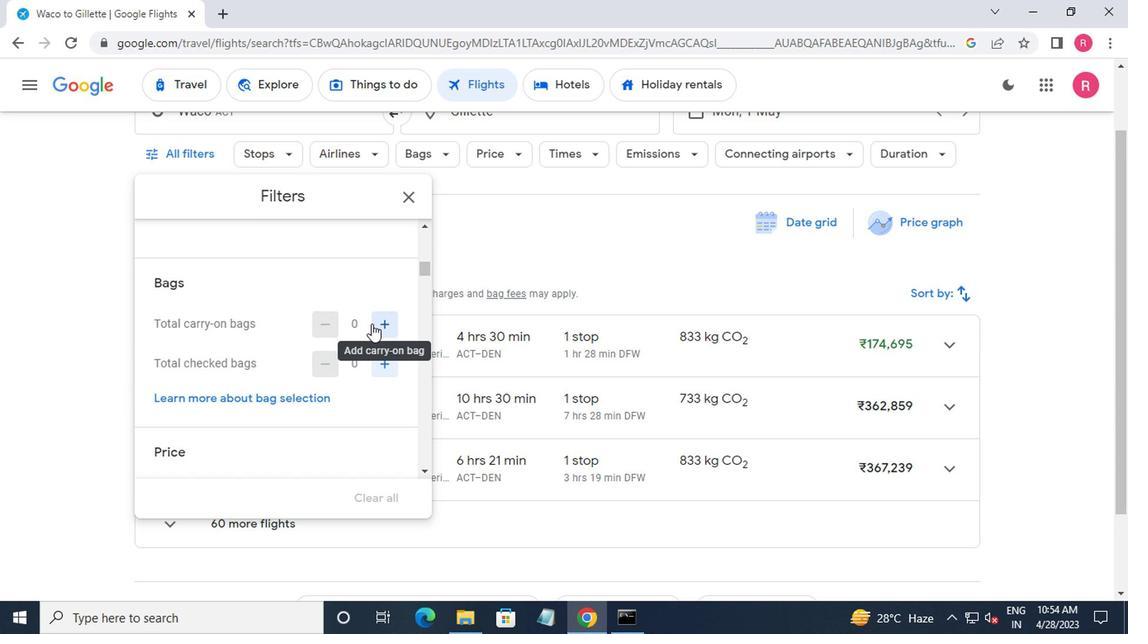 
Action: Mouse moved to (364, 353)
Screenshot: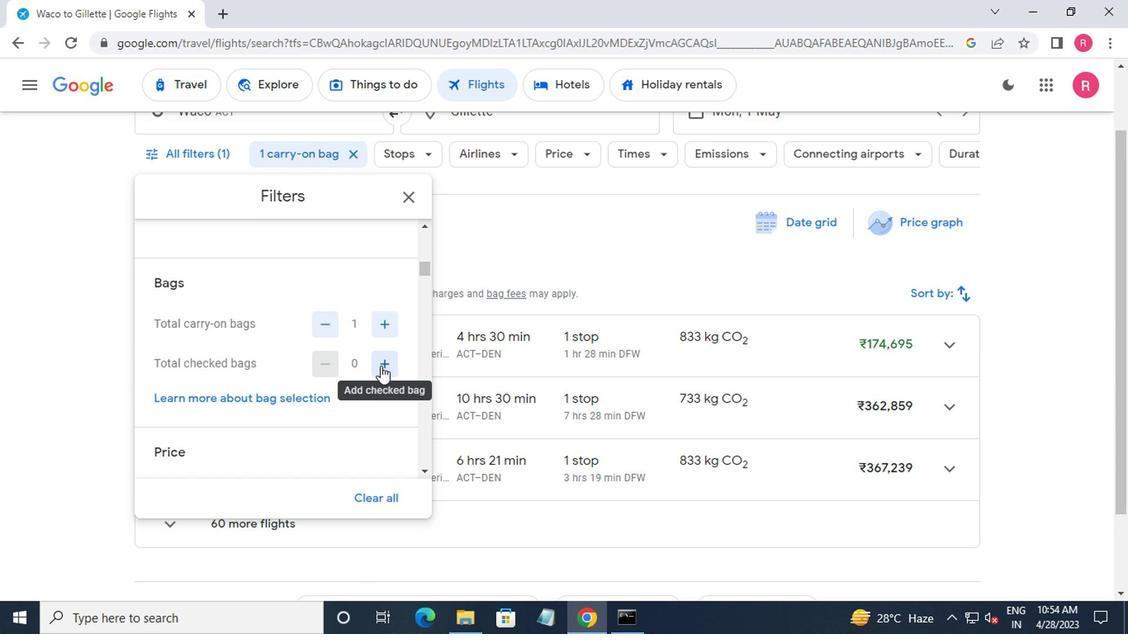 
Action: Mouse pressed left at (364, 353)
Screenshot: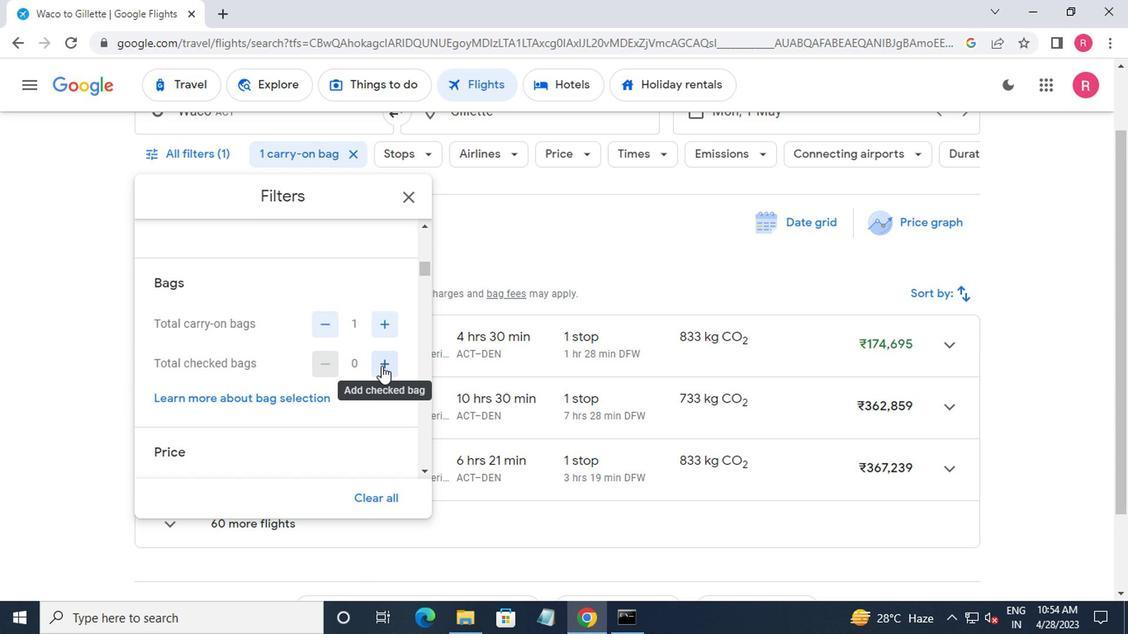
Action: Mouse pressed left at (364, 353)
Screenshot: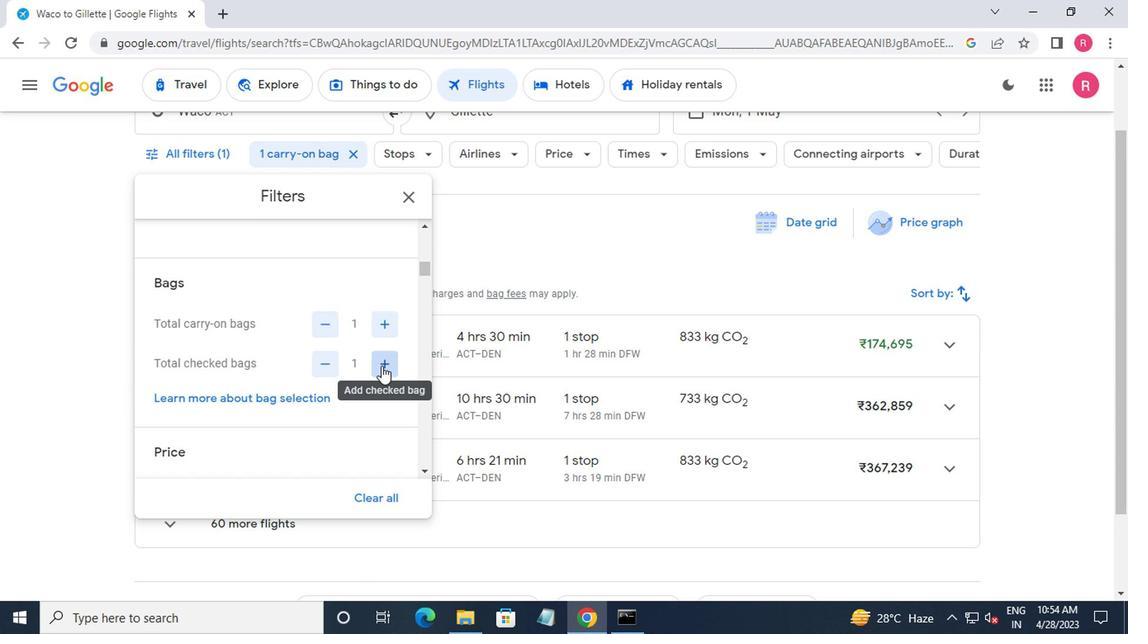 
Action: Mouse pressed left at (364, 353)
Screenshot: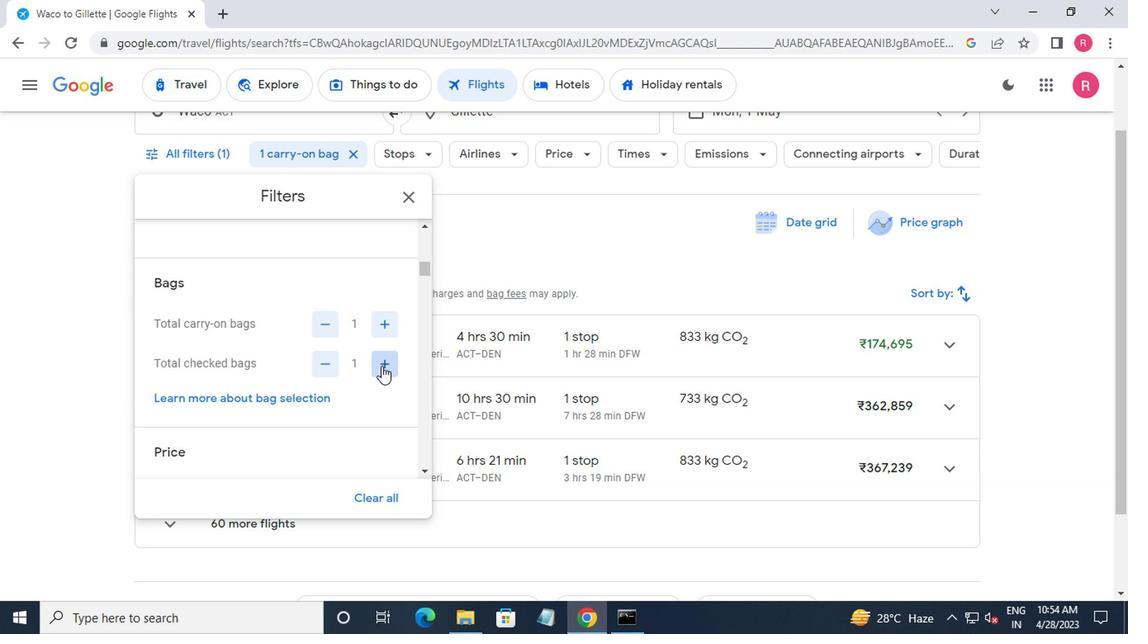 
Action: Mouse pressed left at (364, 353)
Screenshot: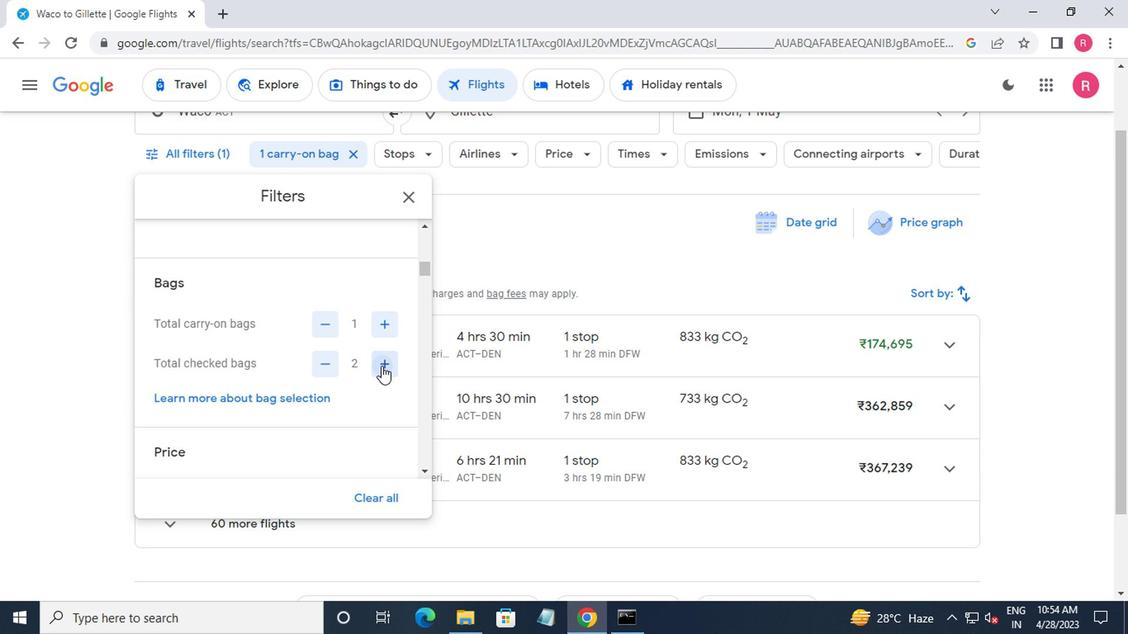 
Action: Mouse pressed left at (364, 353)
Screenshot: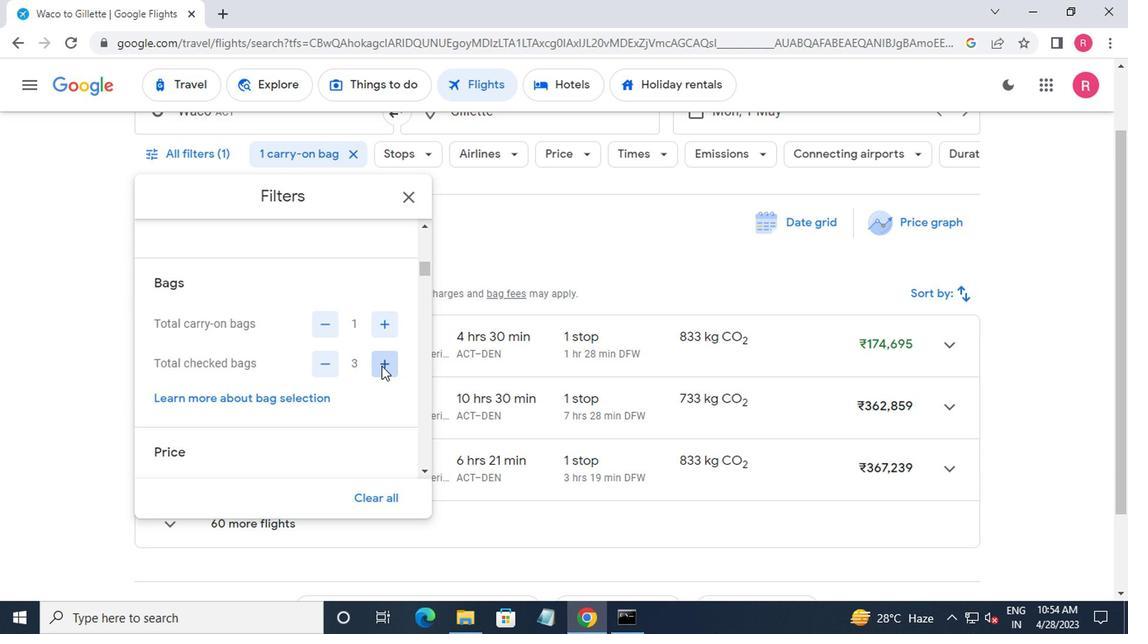 
Action: Mouse moved to (361, 351)
Screenshot: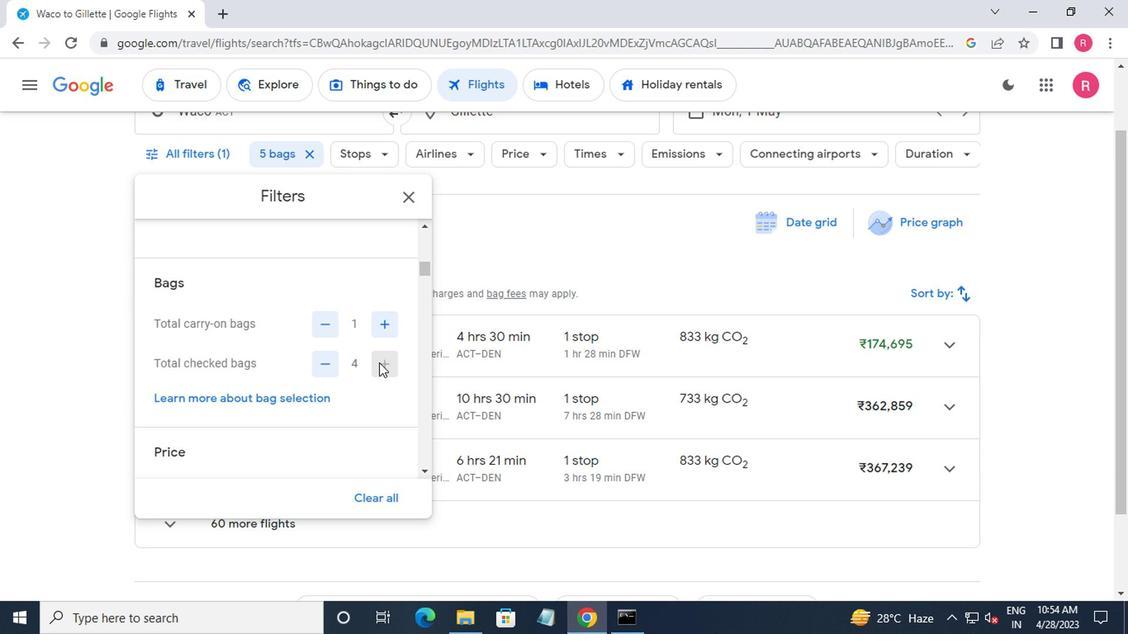 
Action: Mouse scrolled (361, 350) with delta (0, 0)
Screenshot: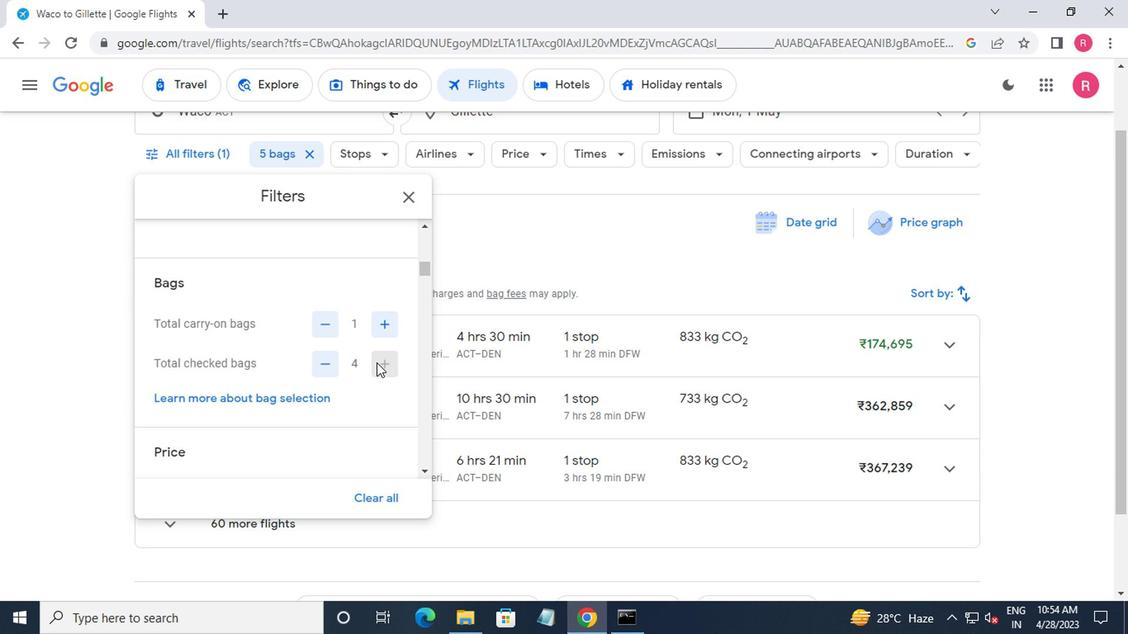 
Action: Mouse moved to (359, 297)
Screenshot: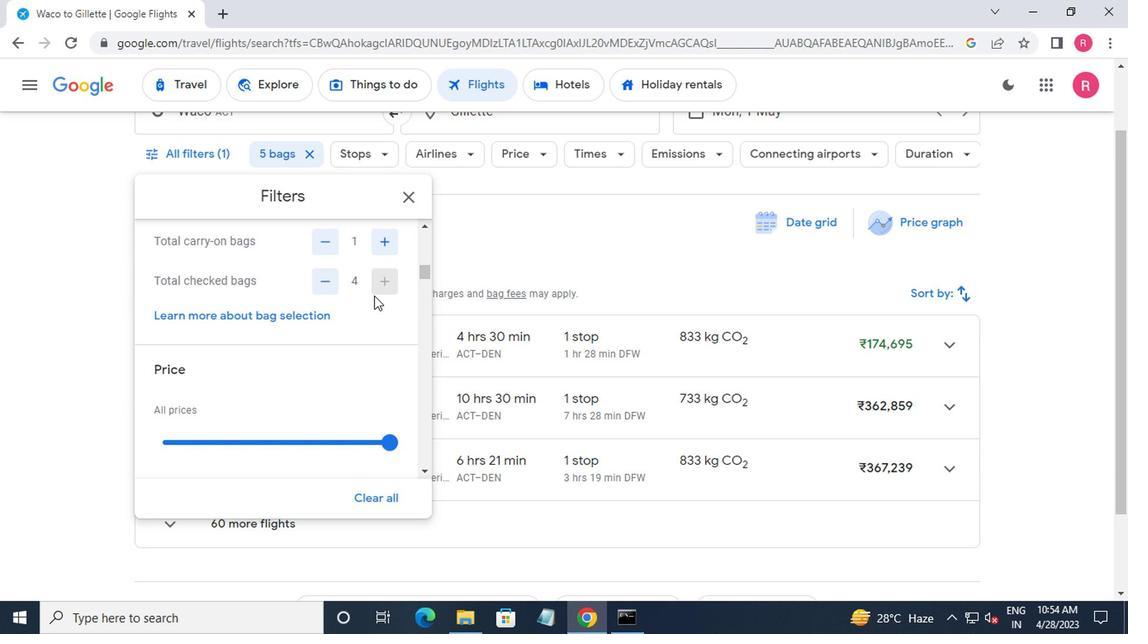 
Action: Mouse pressed left at (359, 297)
Screenshot: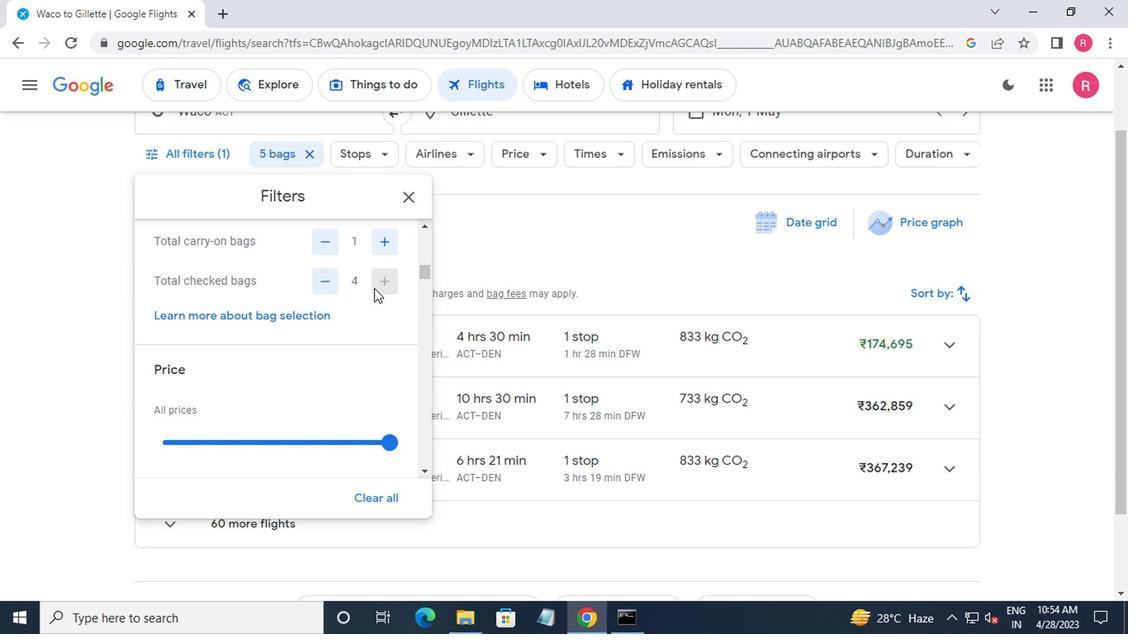 
Action: Mouse scrolled (359, 297) with delta (0, 0)
Screenshot: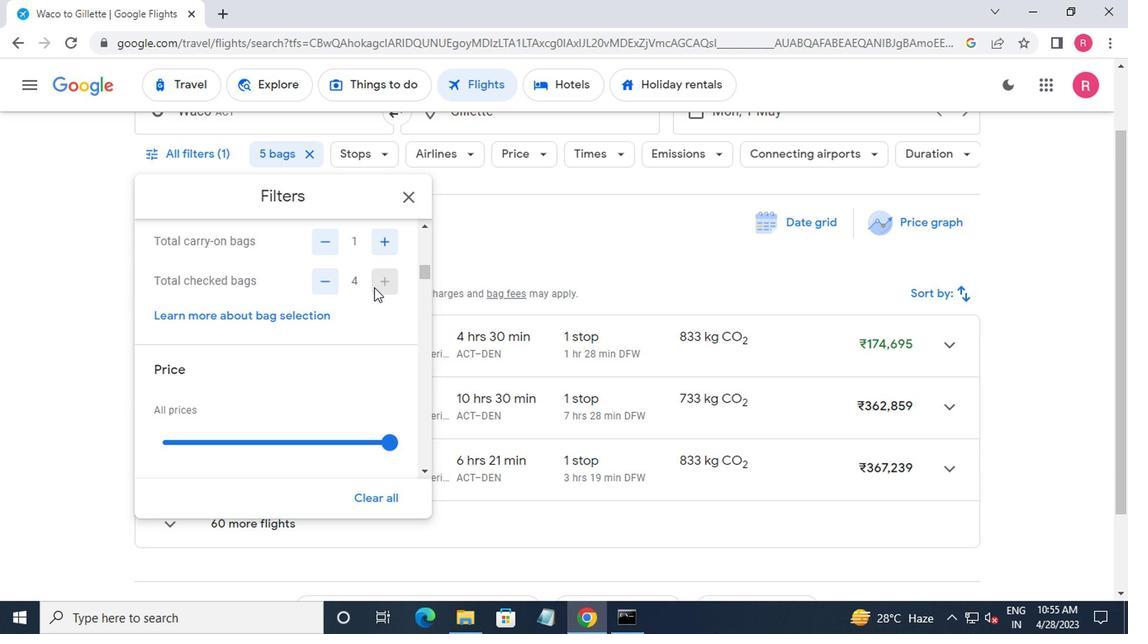 
Action: Mouse moved to (370, 350)
Screenshot: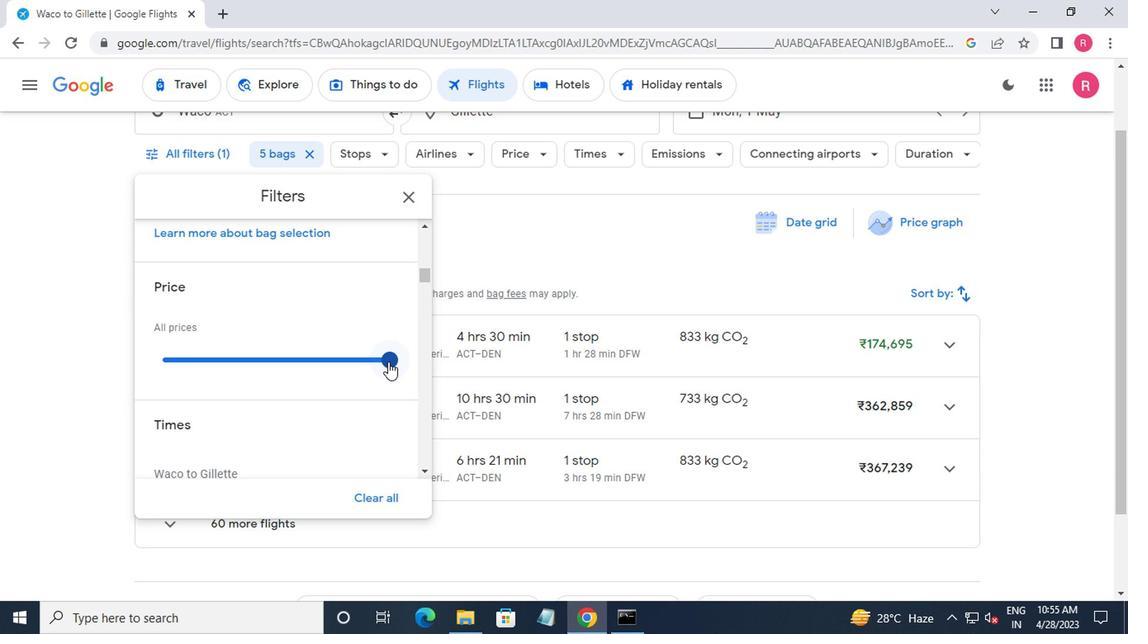 
Action: Mouse pressed left at (370, 350)
Screenshot: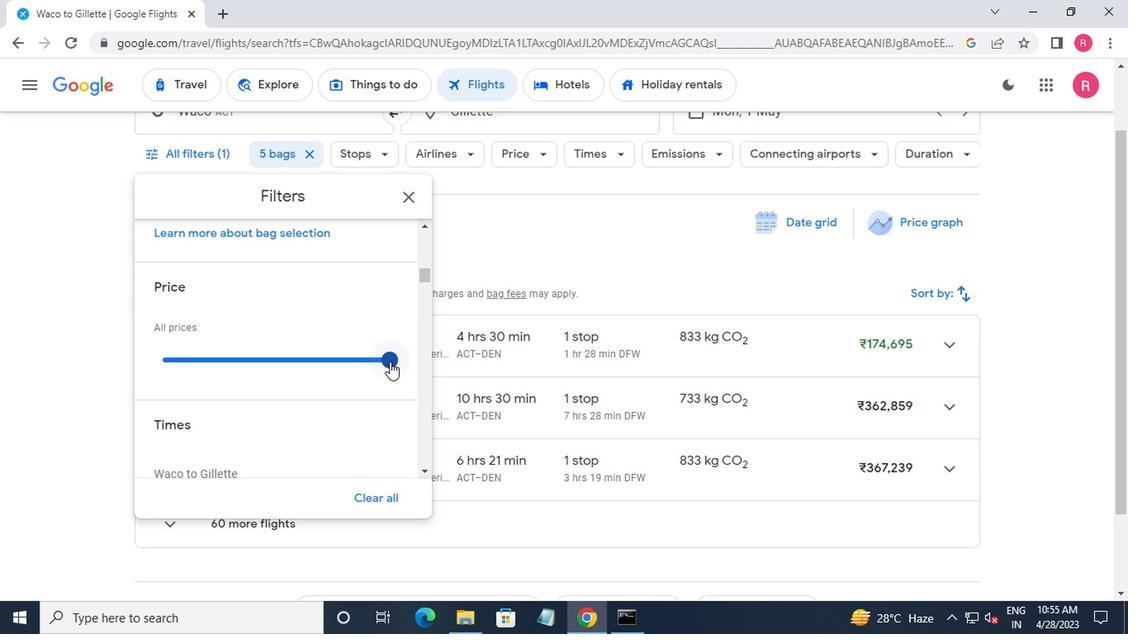 
Action: Mouse moved to (231, 374)
Screenshot: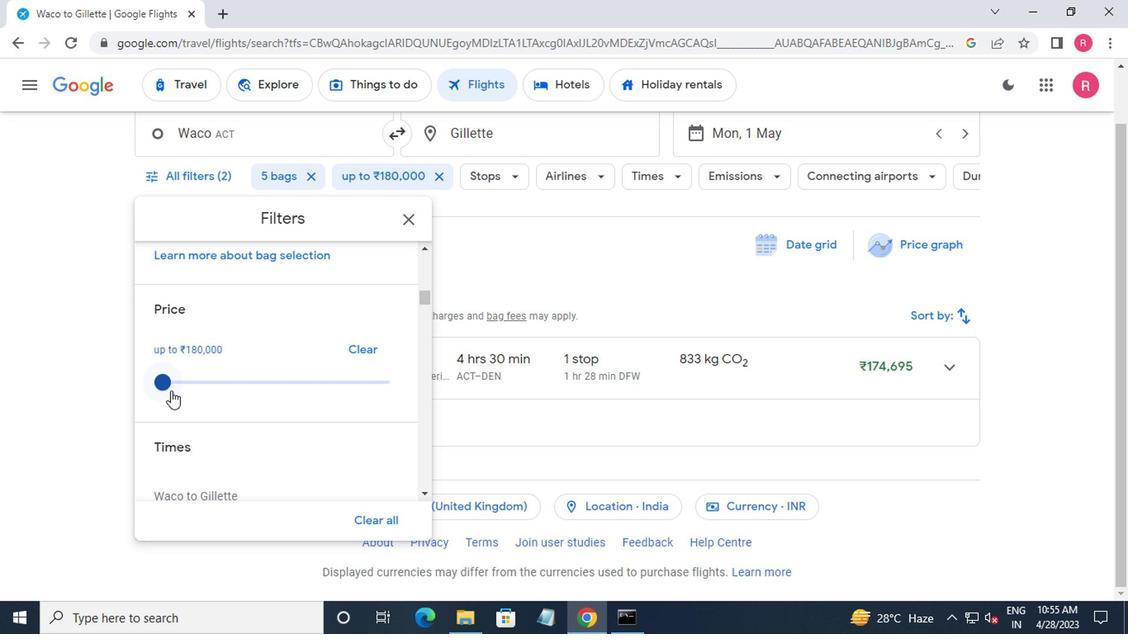 
Action: Mouse scrolled (231, 374) with delta (0, 0)
Screenshot: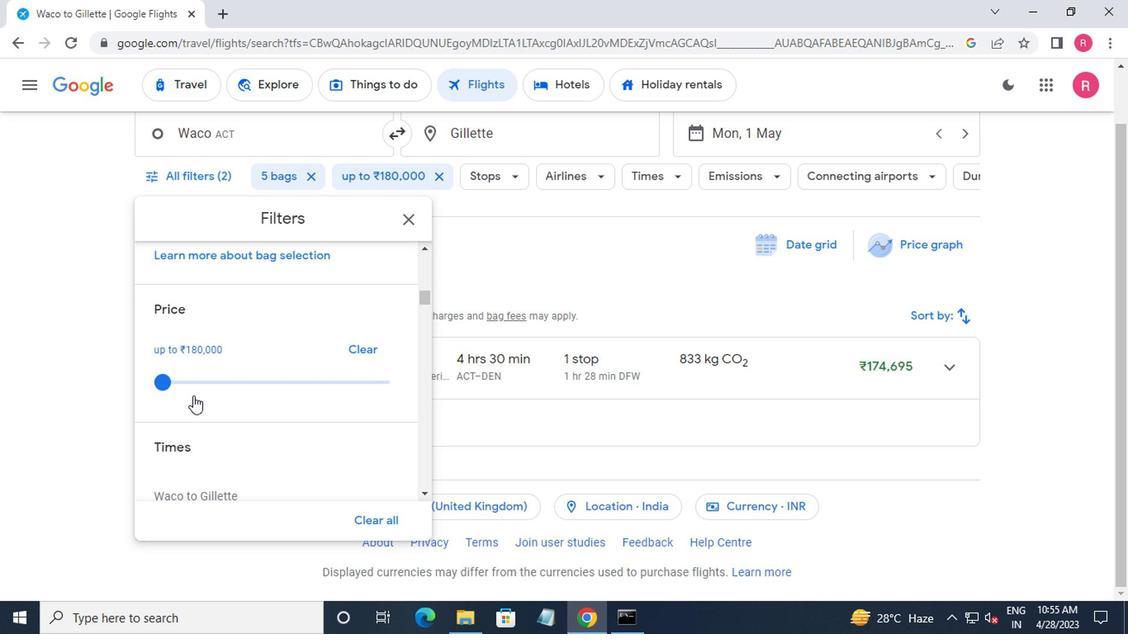 
Action: Mouse moved to (231, 374)
Screenshot: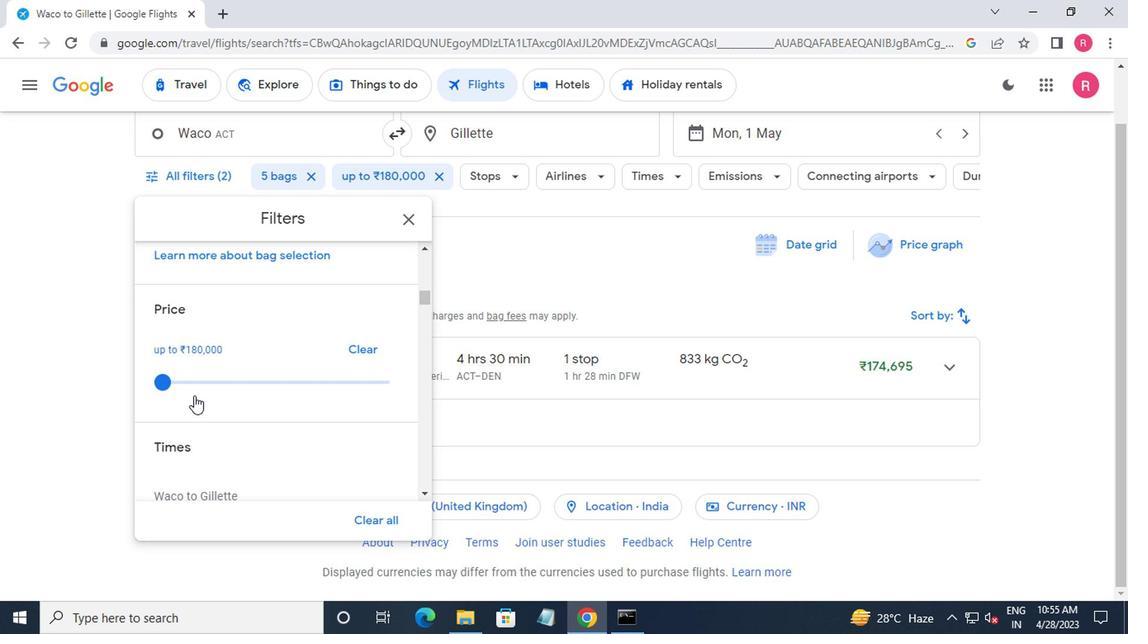 
Action: Mouse scrolled (231, 374) with delta (0, 0)
Screenshot: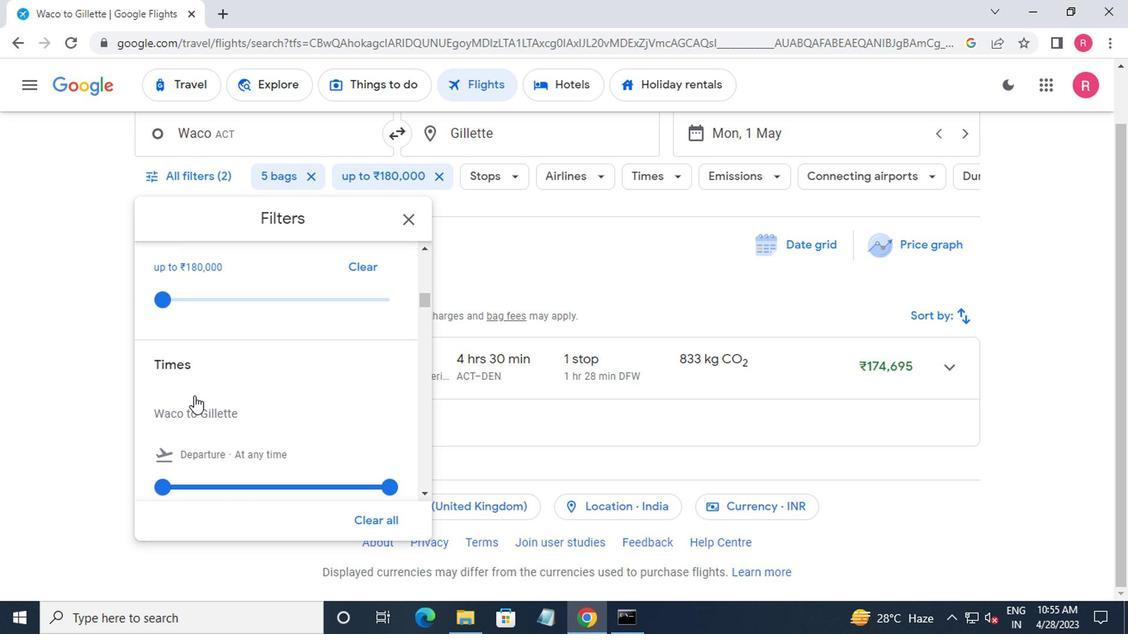 
Action: Mouse moved to (231, 374)
Screenshot: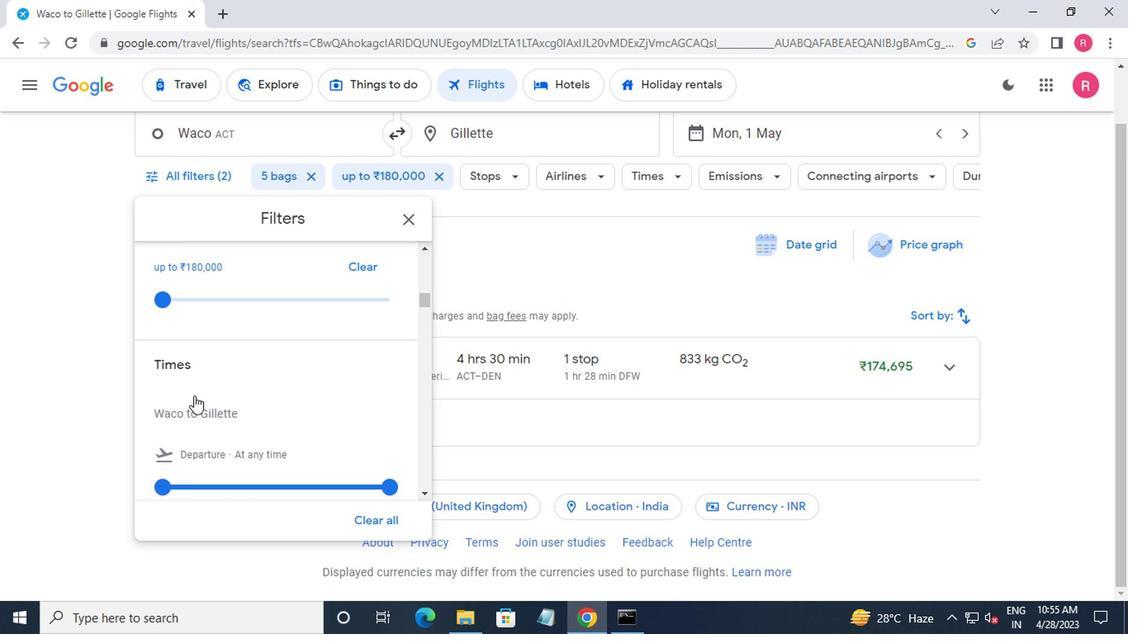 
Action: Mouse scrolled (231, 374) with delta (0, 0)
Screenshot: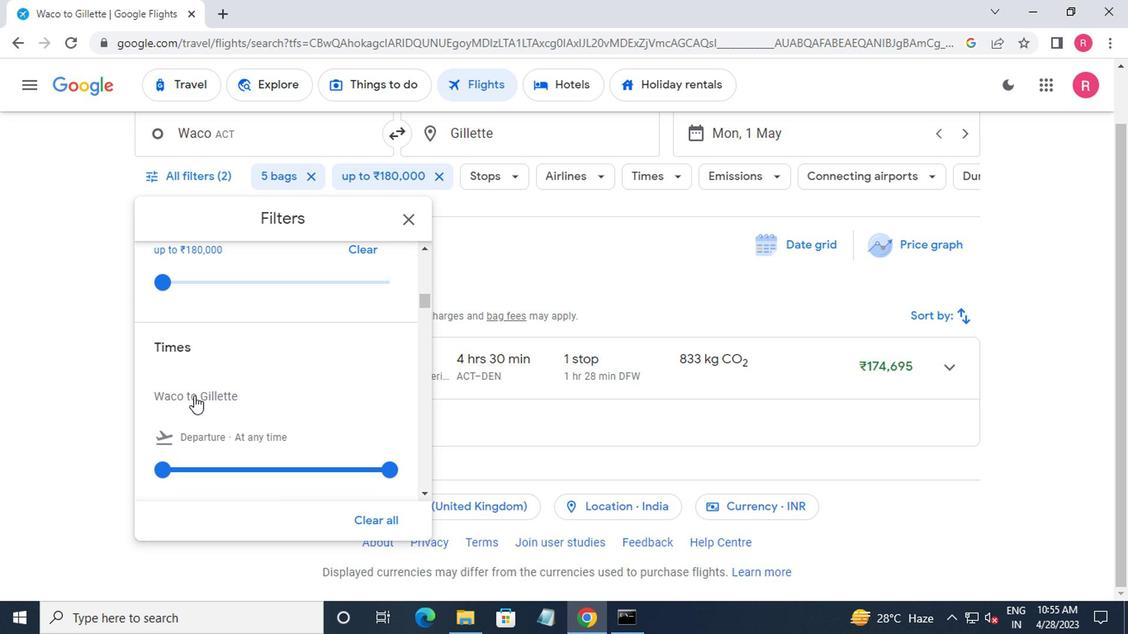 
Action: Mouse moved to (209, 327)
Screenshot: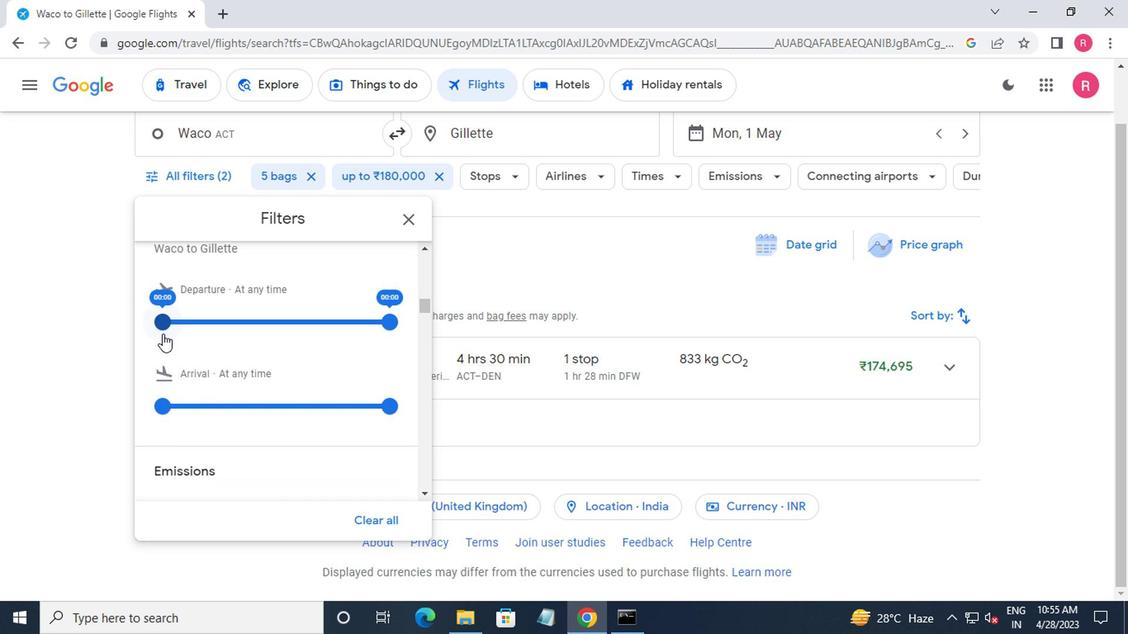
Action: Mouse pressed left at (209, 327)
Screenshot: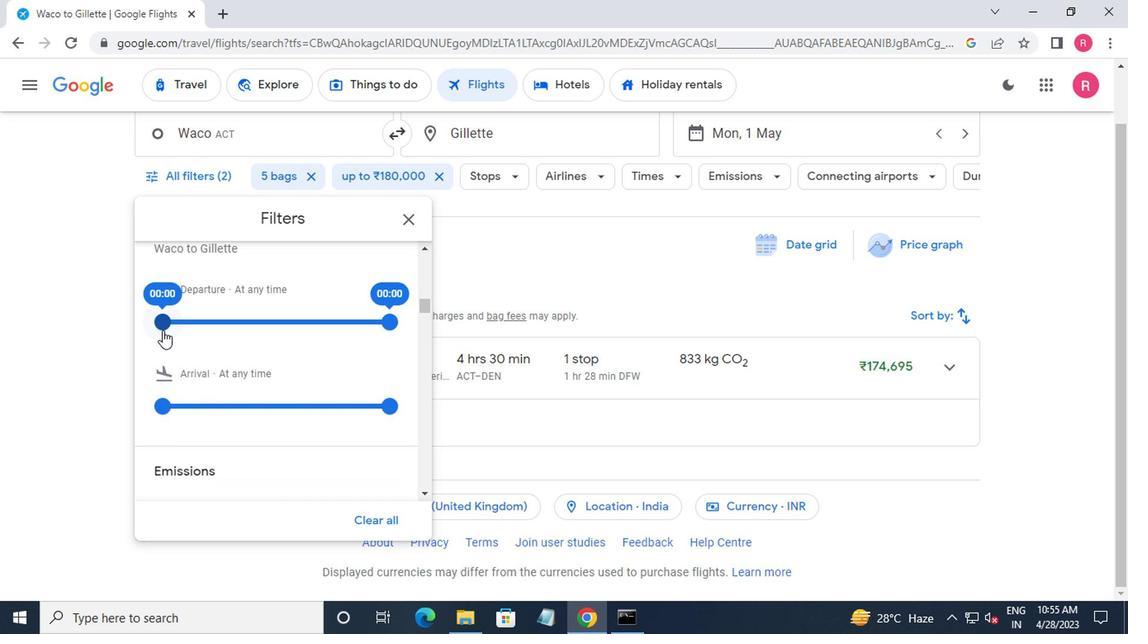
Action: Mouse moved to (371, 320)
Screenshot: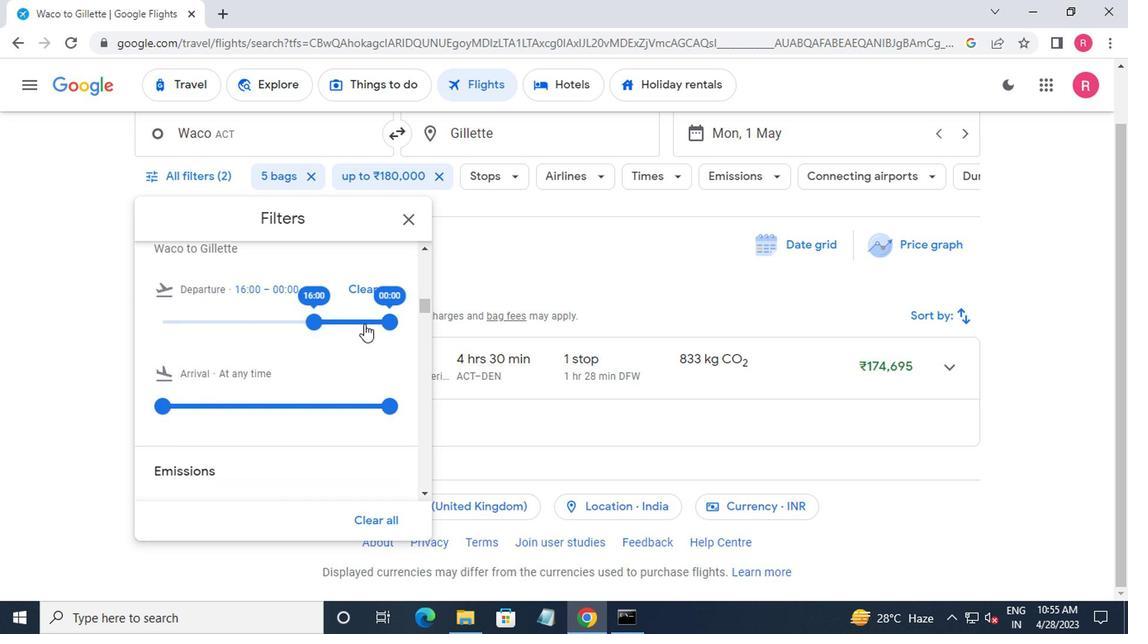 
Action: Mouse pressed left at (371, 320)
Screenshot: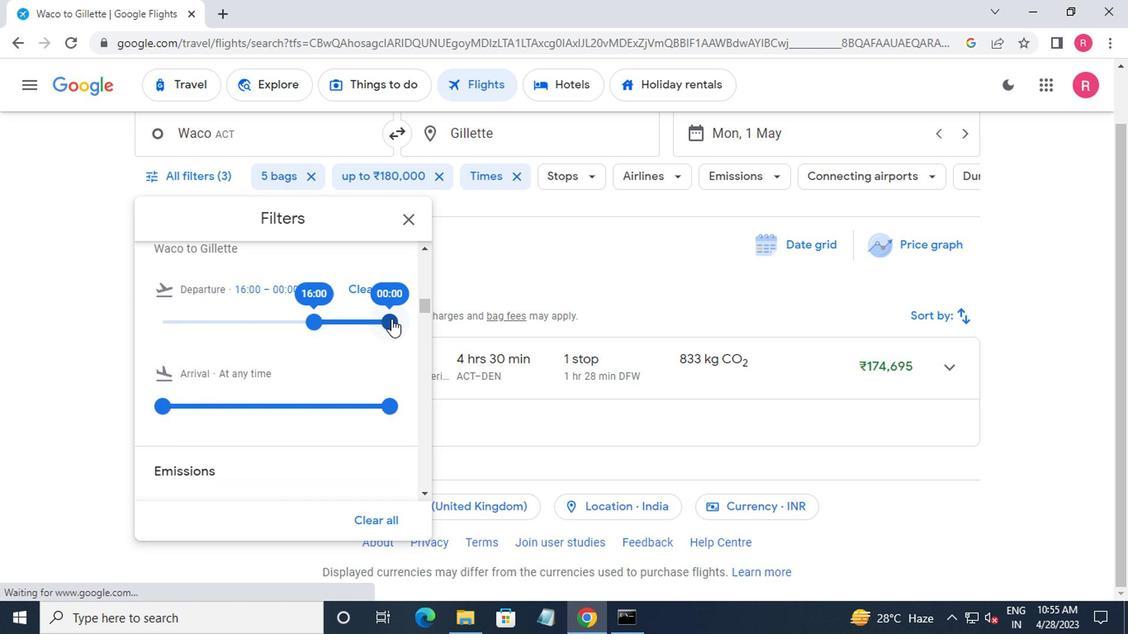 
Action: Mouse moved to (383, 255)
Screenshot: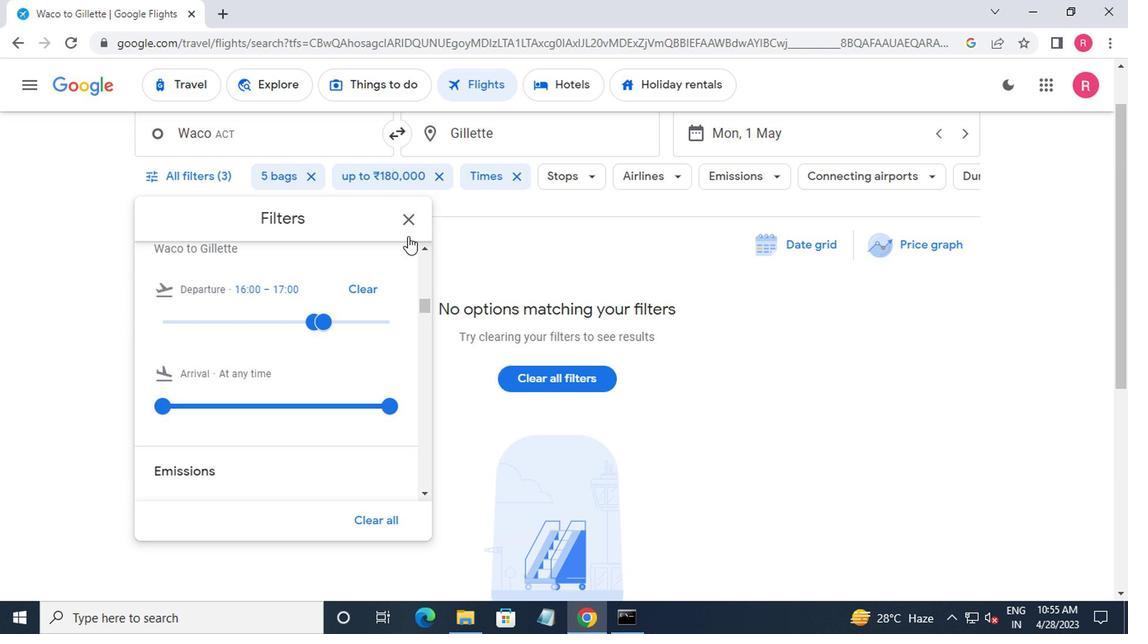 
Action: Mouse pressed left at (383, 255)
Screenshot: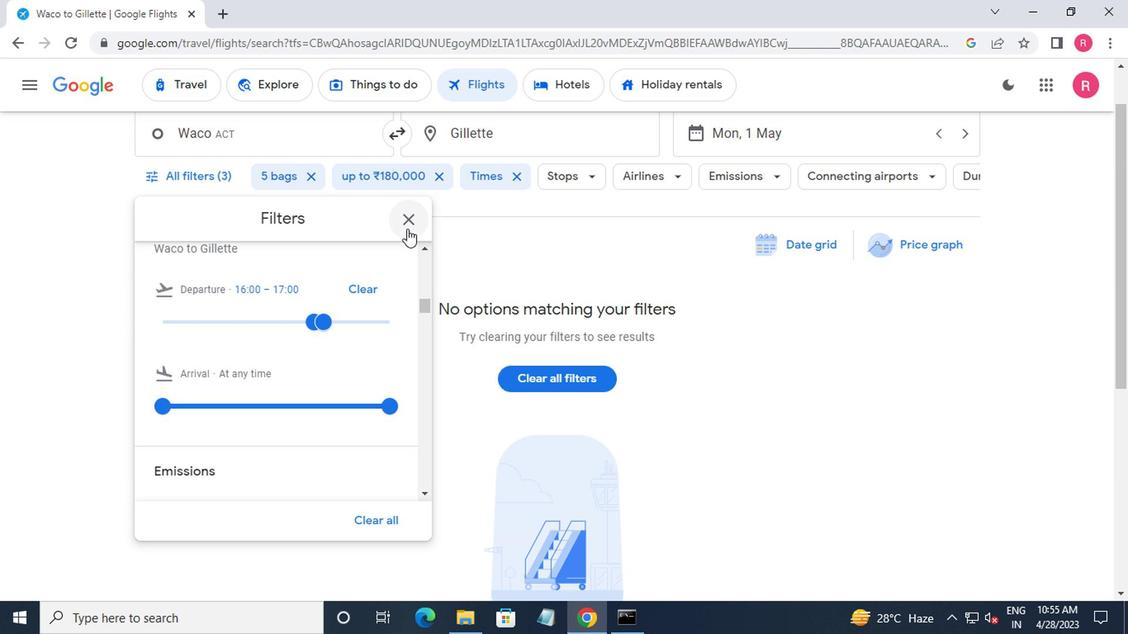
Action: Mouse moved to (382, 254)
Screenshot: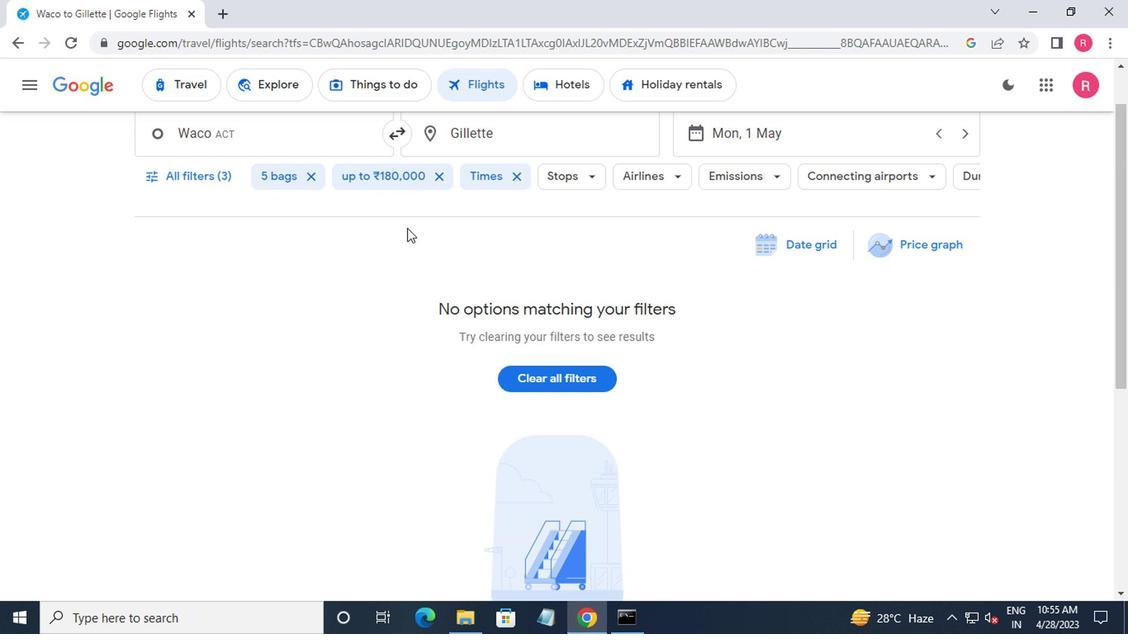 
